 Task: In the  document Denalipark.txt Share this file with 'softage.10@softage.net' Check 'Vision History' View the  non- printing characters
Action: Mouse moved to (577, 312)
Screenshot: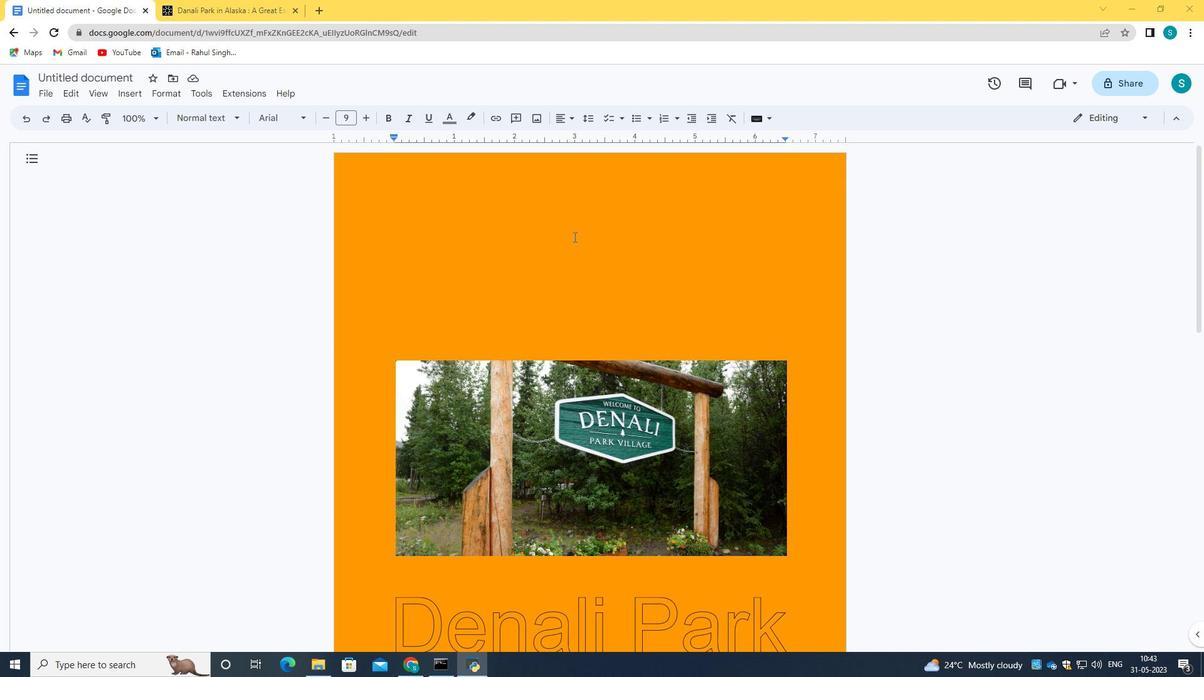 
Action: Mouse scrolled (577, 311) with delta (0, 0)
Screenshot: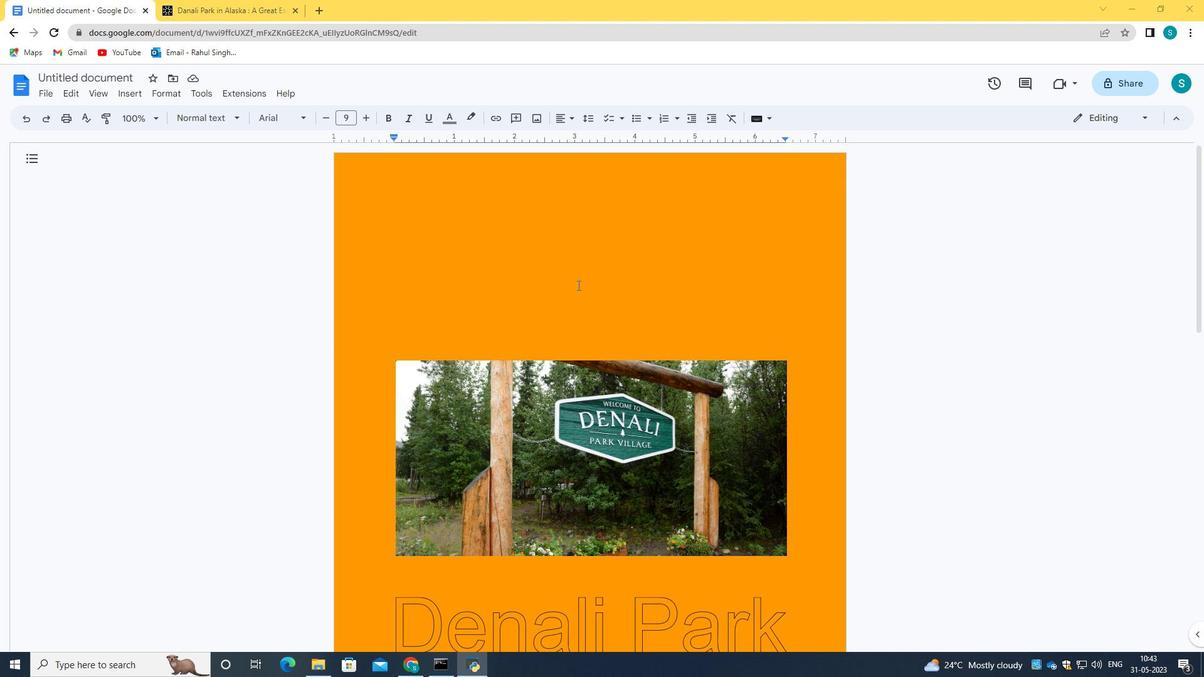 
Action: Mouse moved to (577, 312)
Screenshot: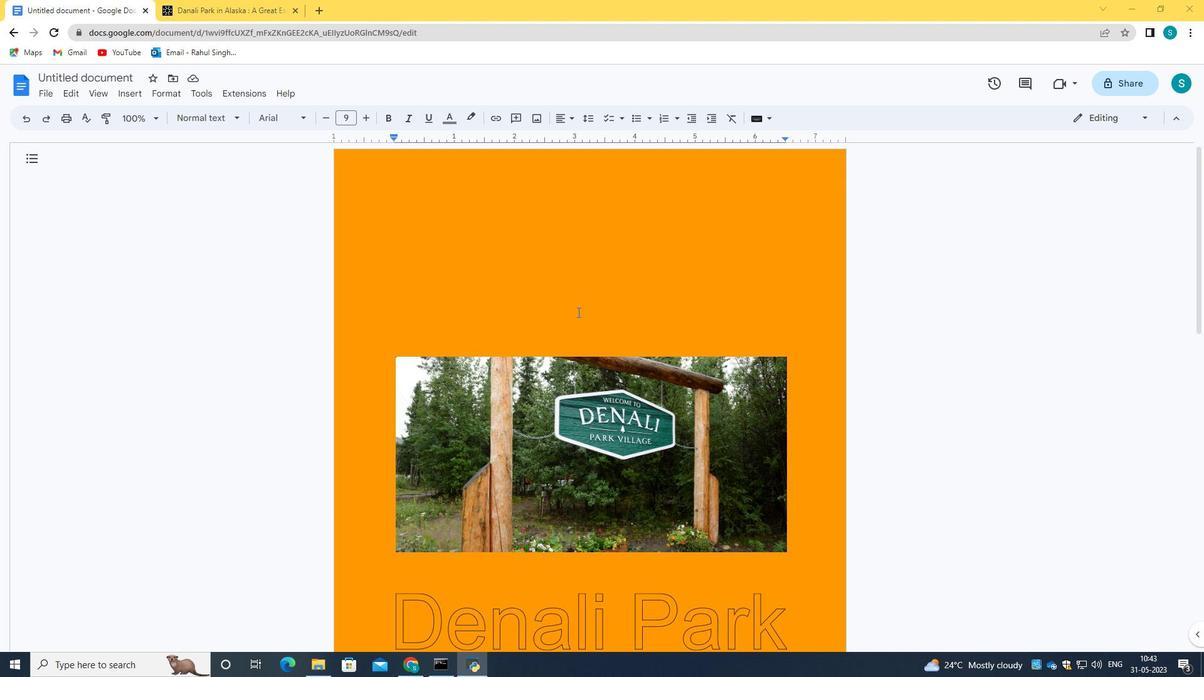 
Action: Mouse scrolled (577, 311) with delta (0, 0)
Screenshot: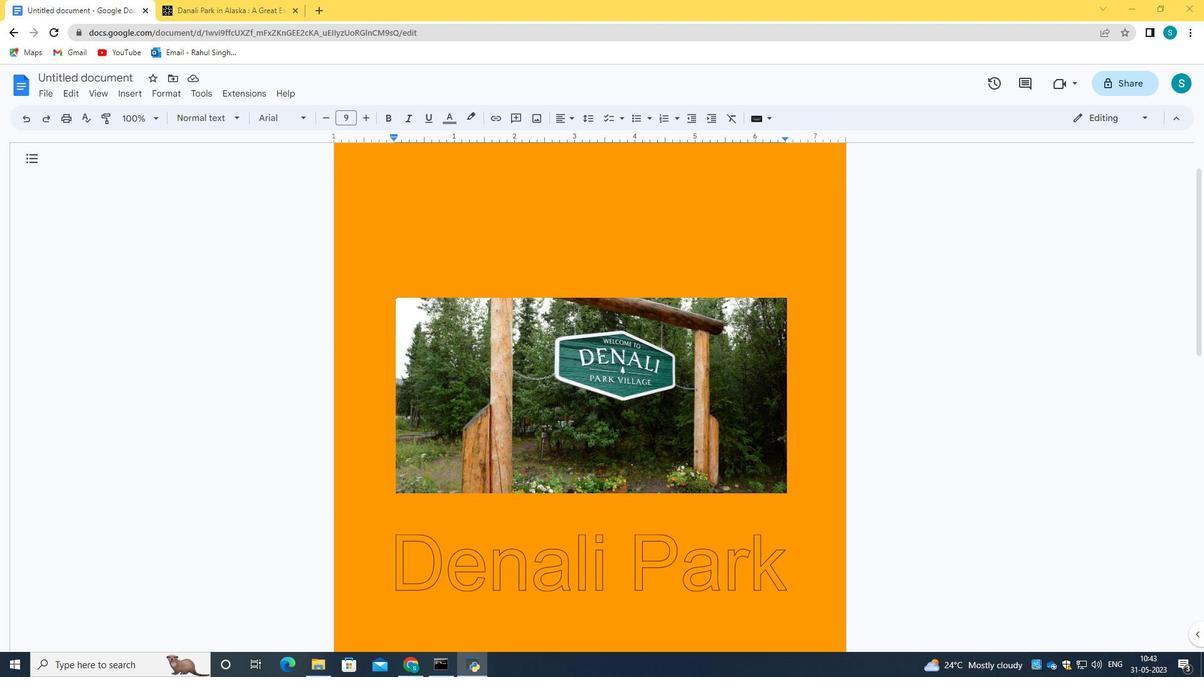 
Action: Mouse scrolled (577, 311) with delta (0, 0)
Screenshot: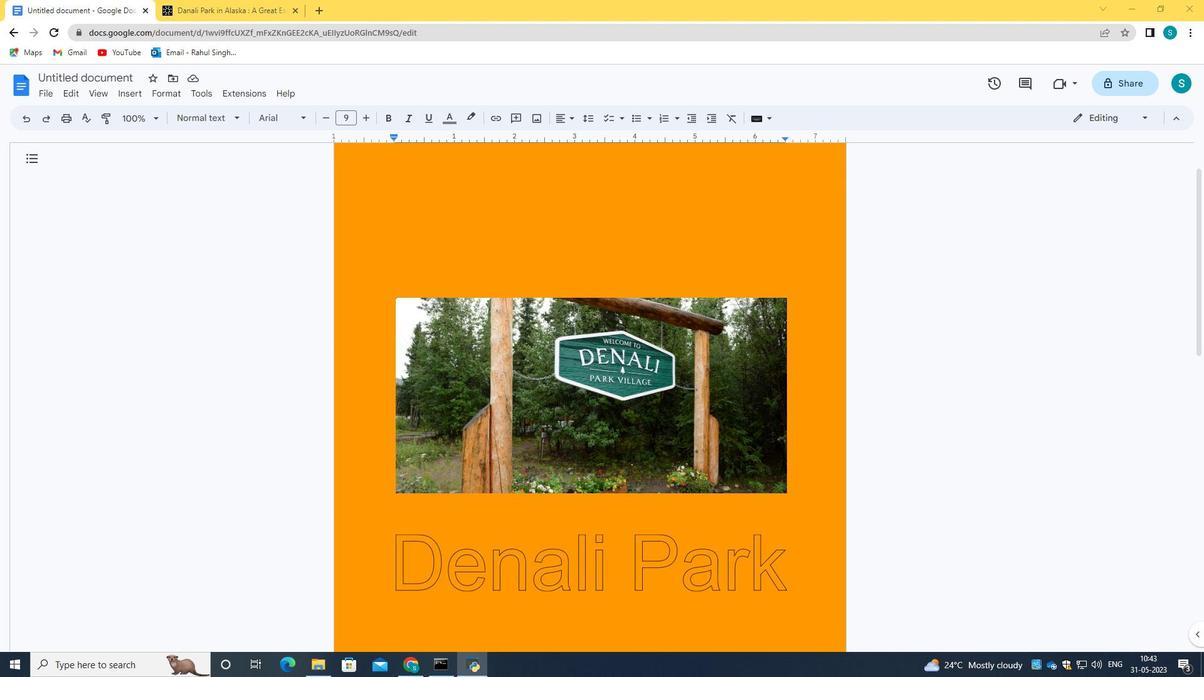 
Action: Mouse scrolled (577, 311) with delta (0, 0)
Screenshot: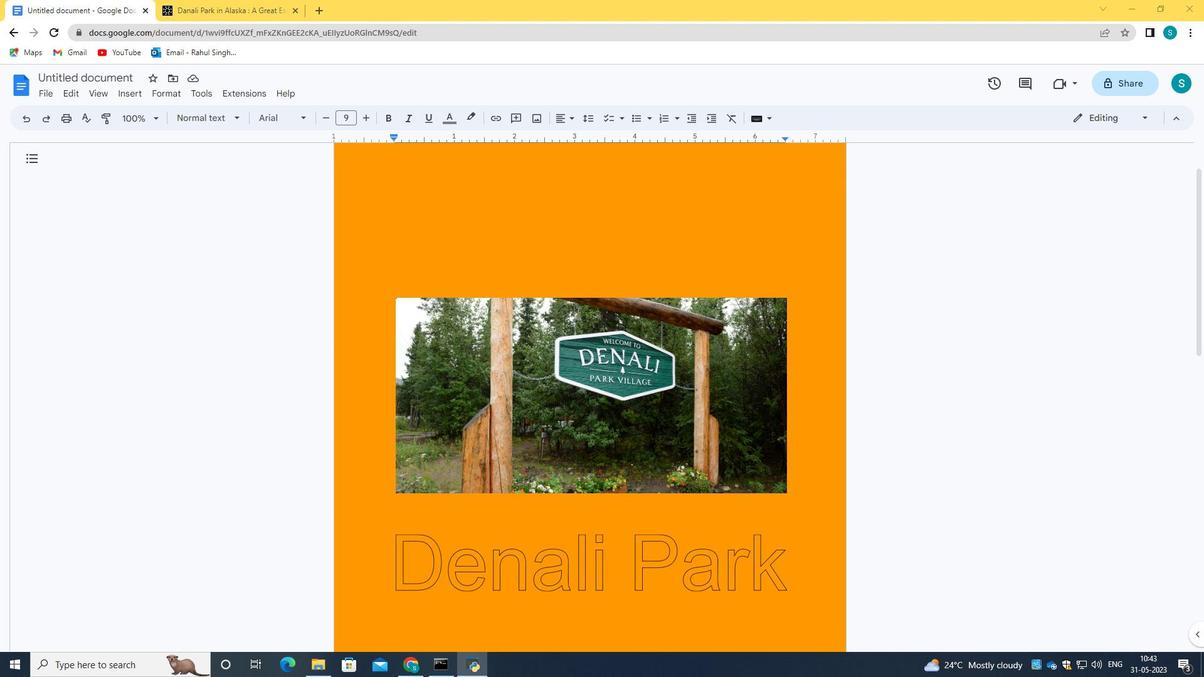 
Action: Mouse scrolled (577, 311) with delta (0, 0)
Screenshot: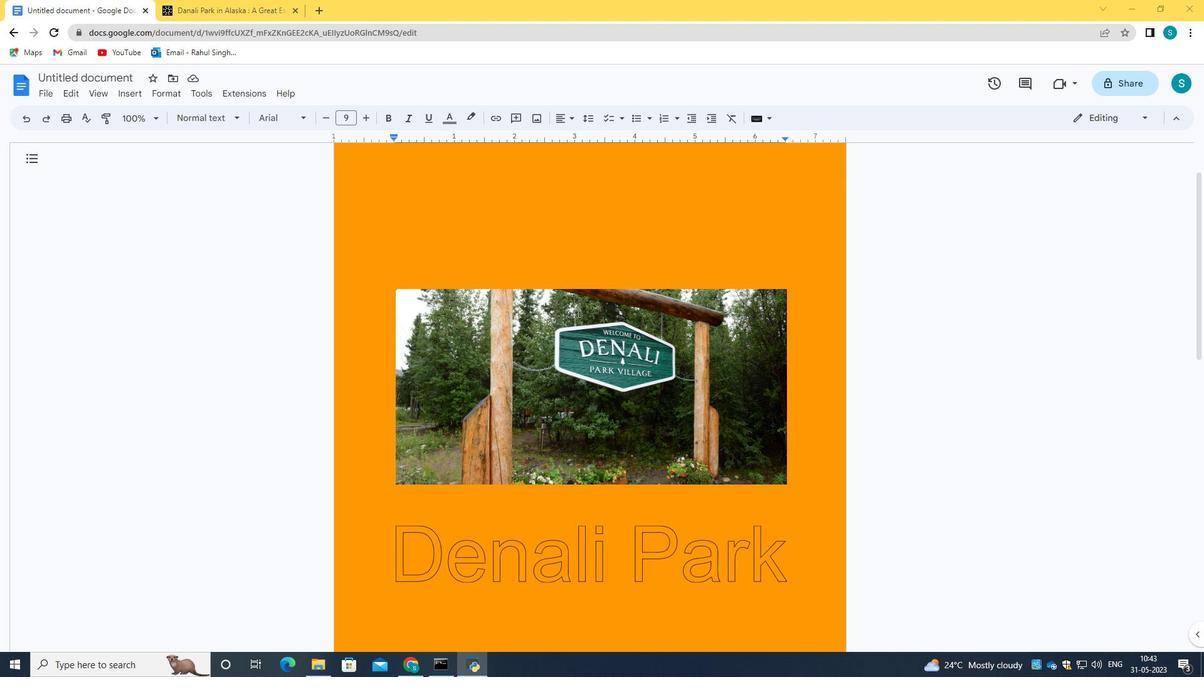 
Action: Mouse scrolled (577, 311) with delta (0, 0)
Screenshot: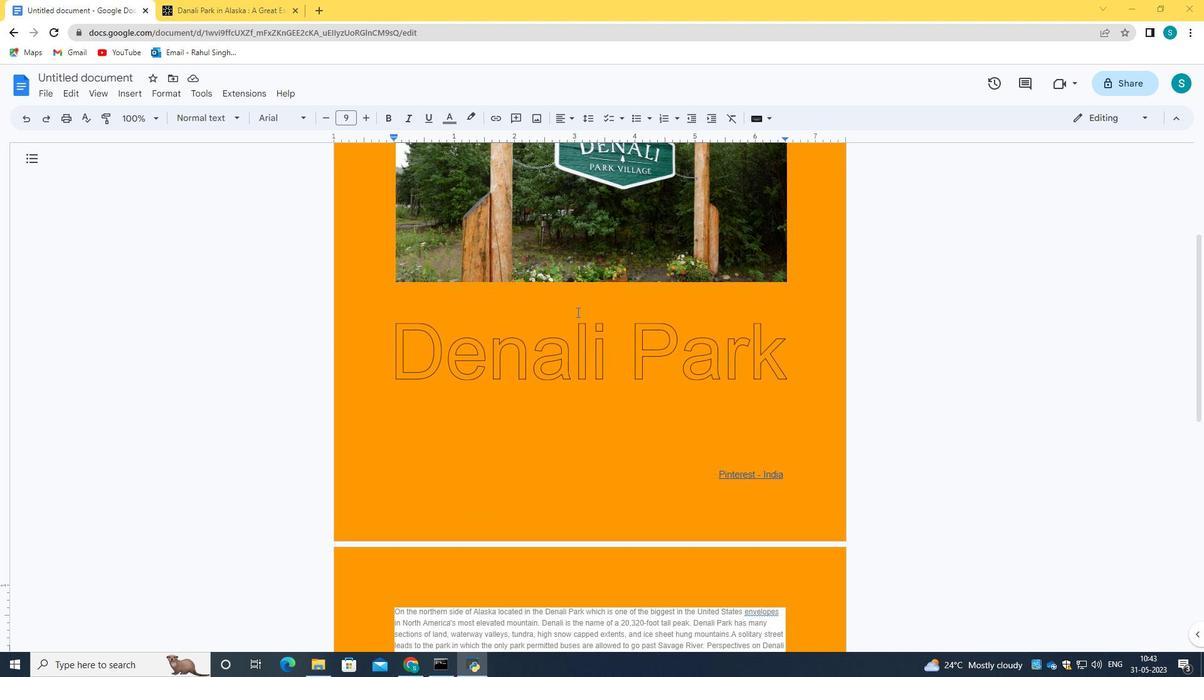 
Action: Mouse scrolled (577, 311) with delta (0, 0)
Screenshot: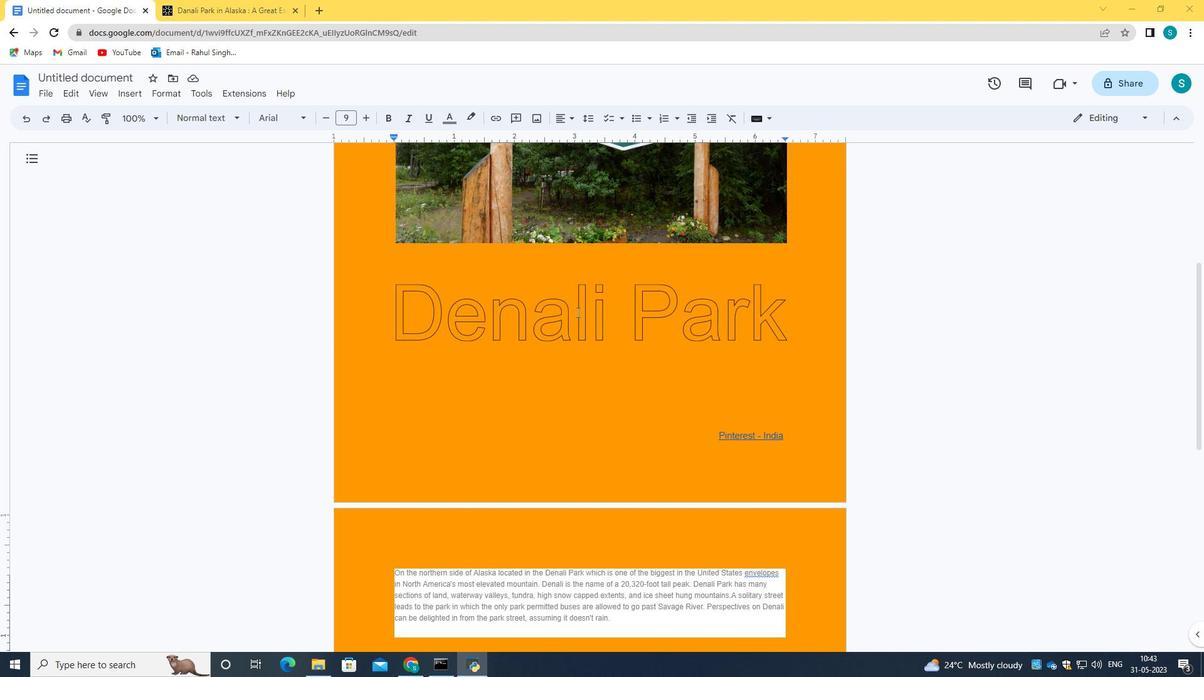 
Action: Mouse moved to (574, 312)
Screenshot: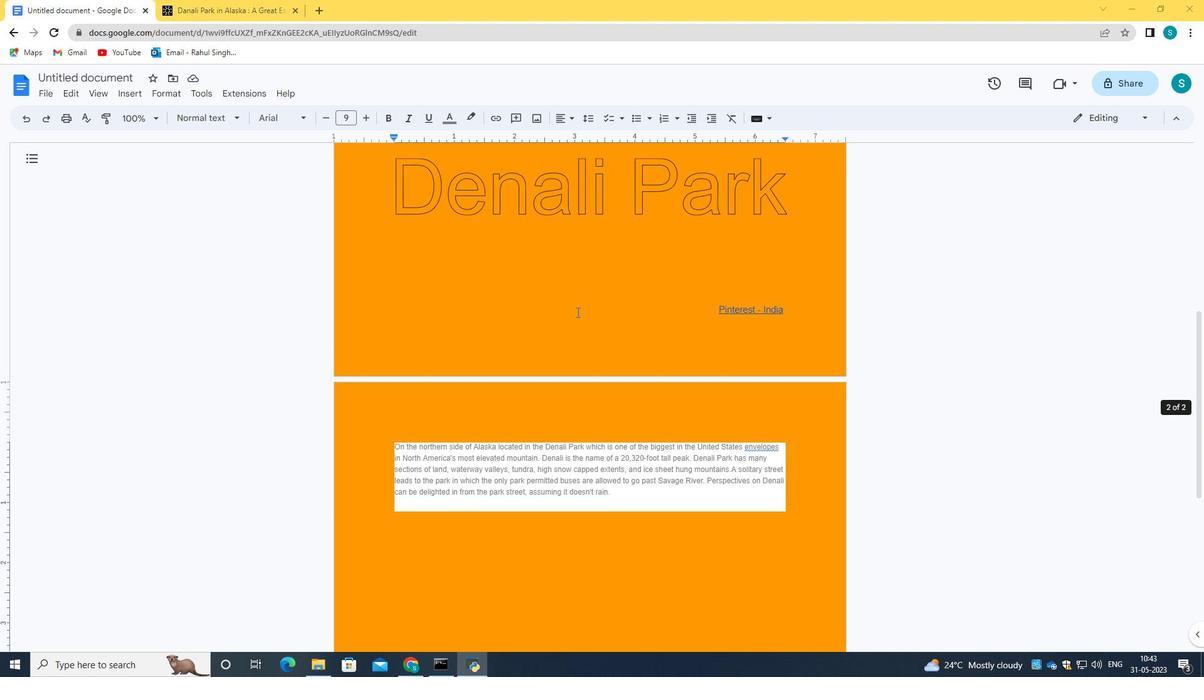 
Action: Mouse scrolled (574, 312) with delta (0, 0)
Screenshot: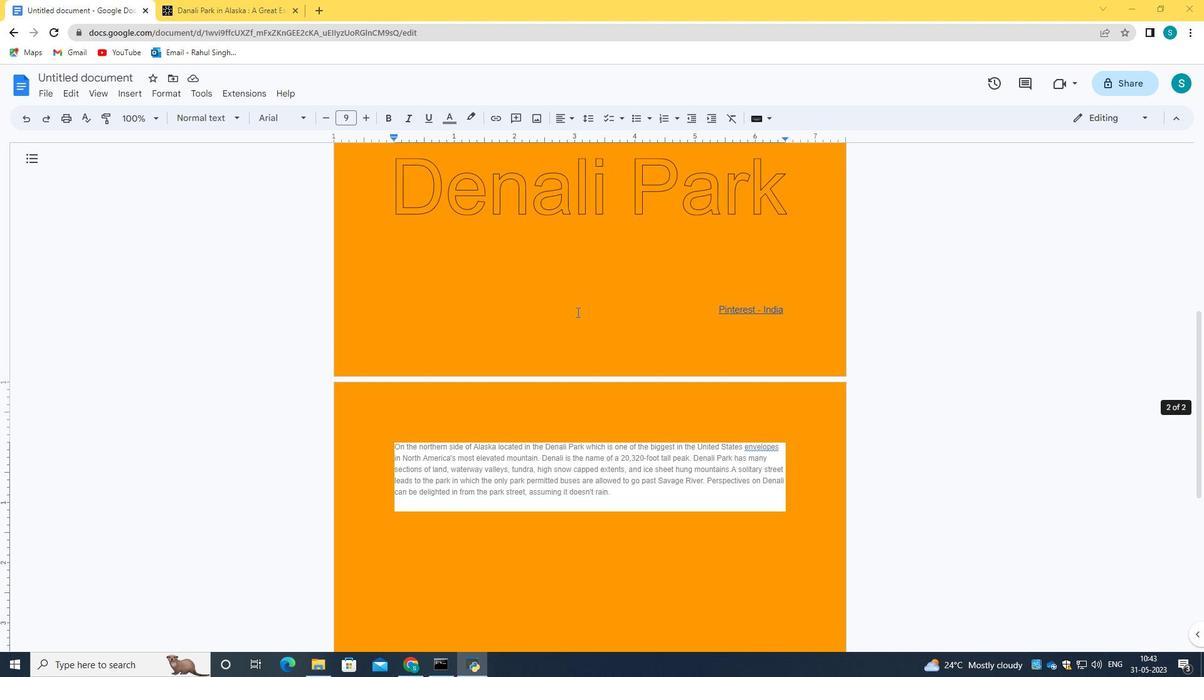 
Action: Mouse scrolled (574, 312) with delta (0, 0)
Screenshot: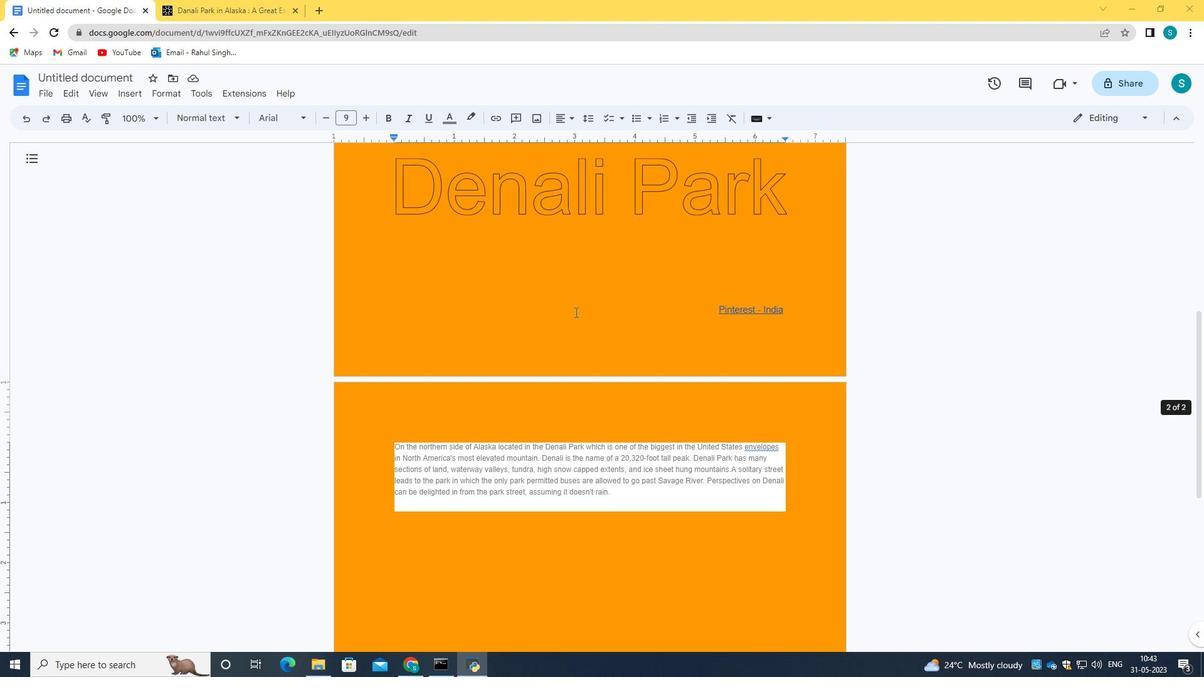 
Action: Mouse scrolled (574, 312) with delta (0, 0)
Screenshot: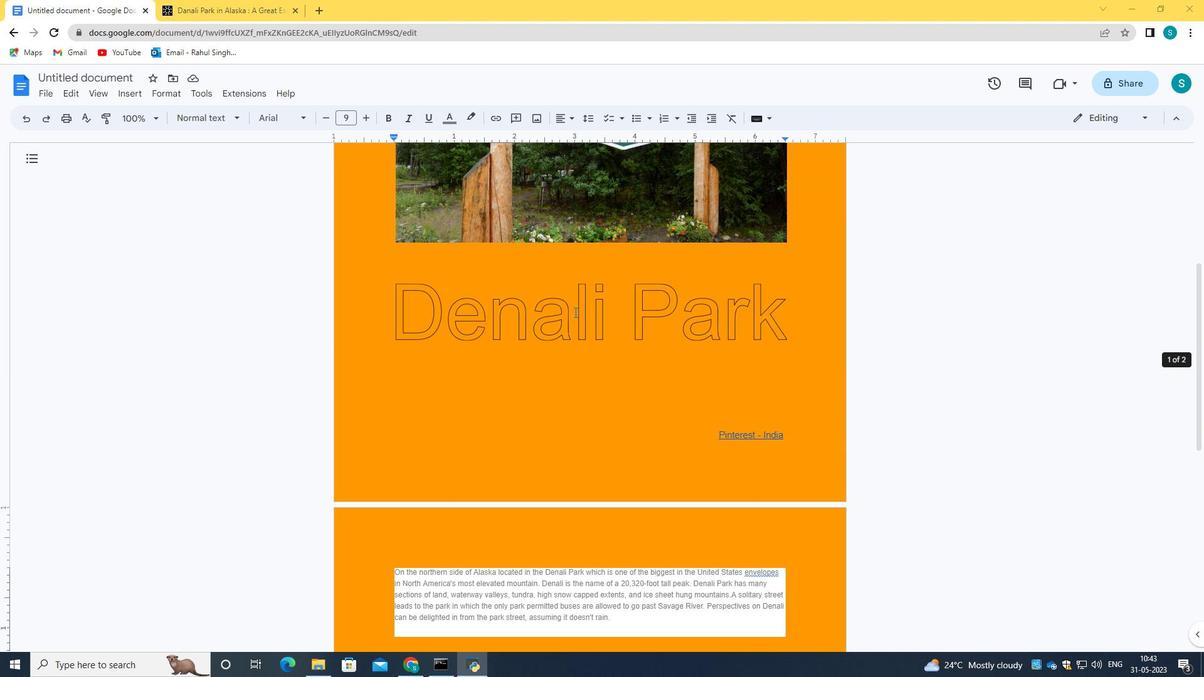 
Action: Mouse scrolled (574, 312) with delta (0, 0)
Screenshot: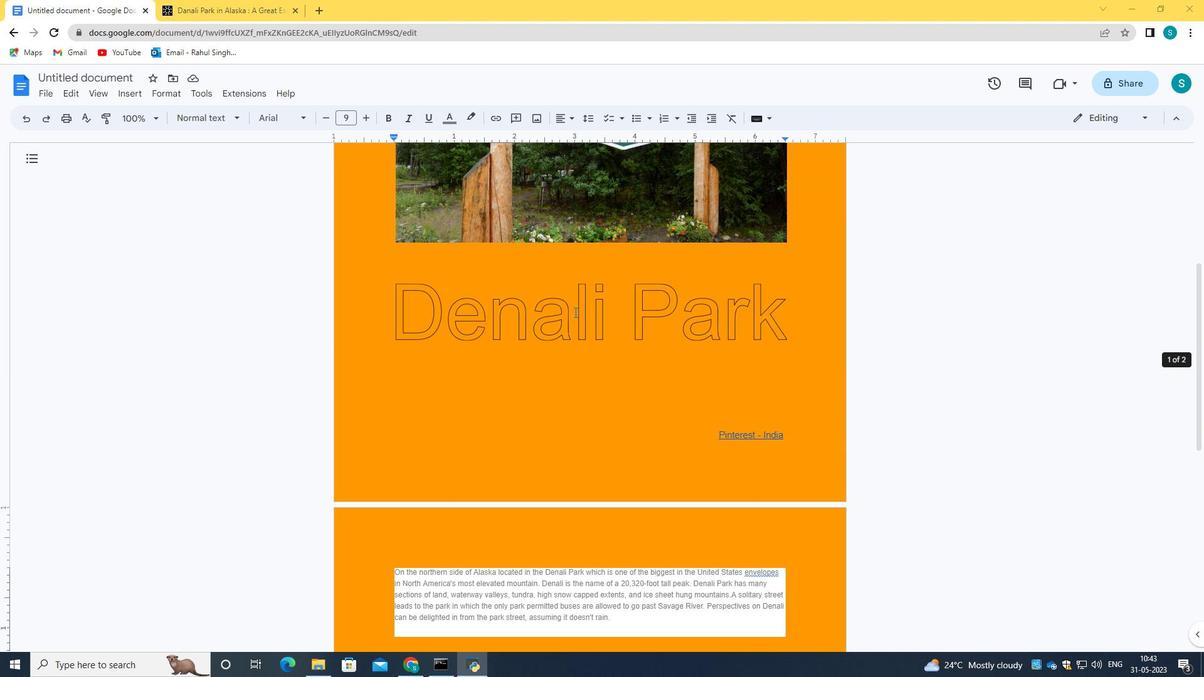 
Action: Mouse scrolled (574, 311) with delta (0, 0)
Screenshot: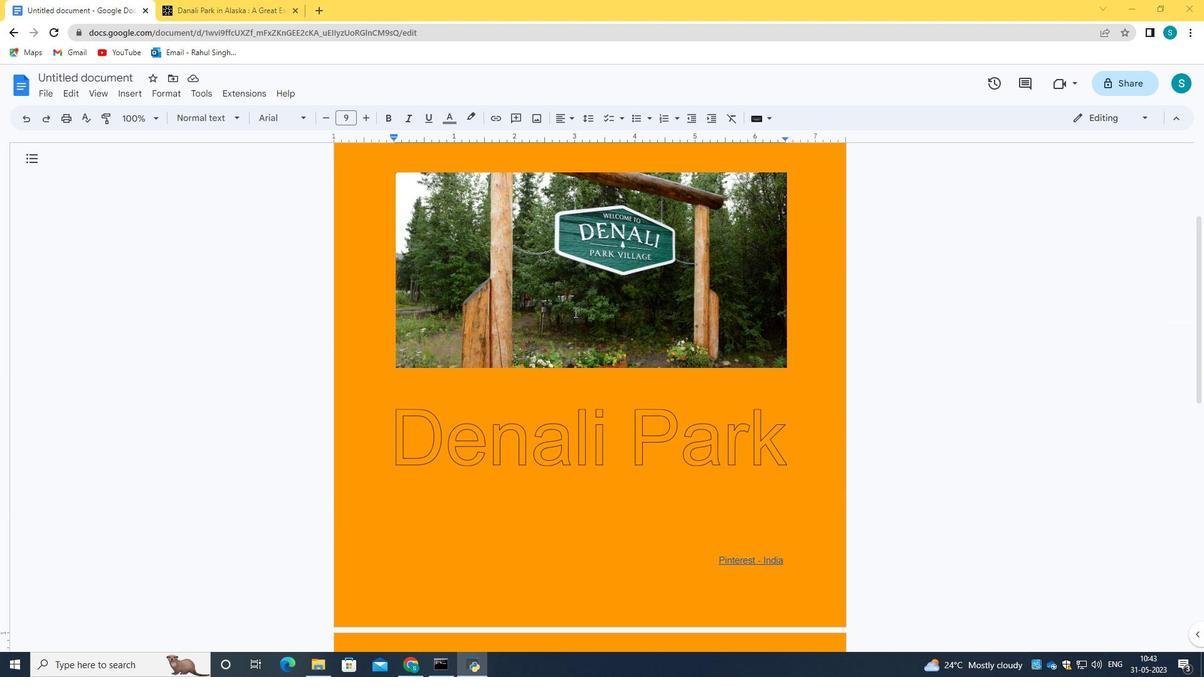 
Action: Mouse scrolled (574, 311) with delta (0, 0)
Screenshot: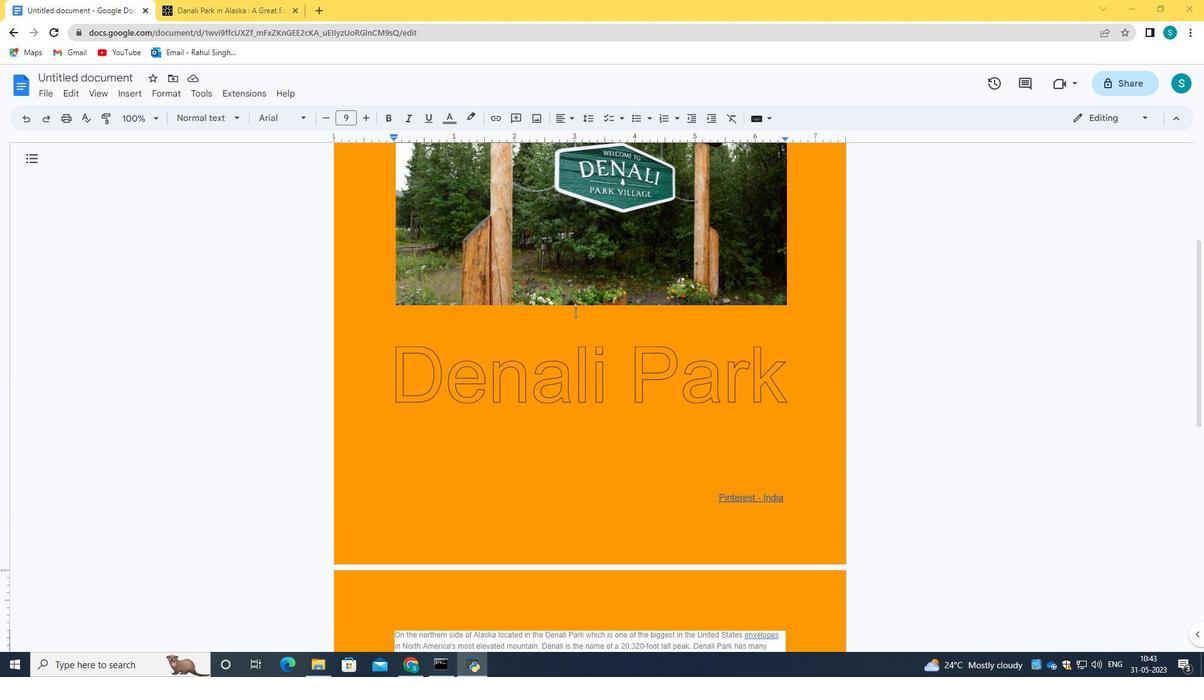 
Action: Mouse scrolled (574, 311) with delta (0, 0)
Screenshot: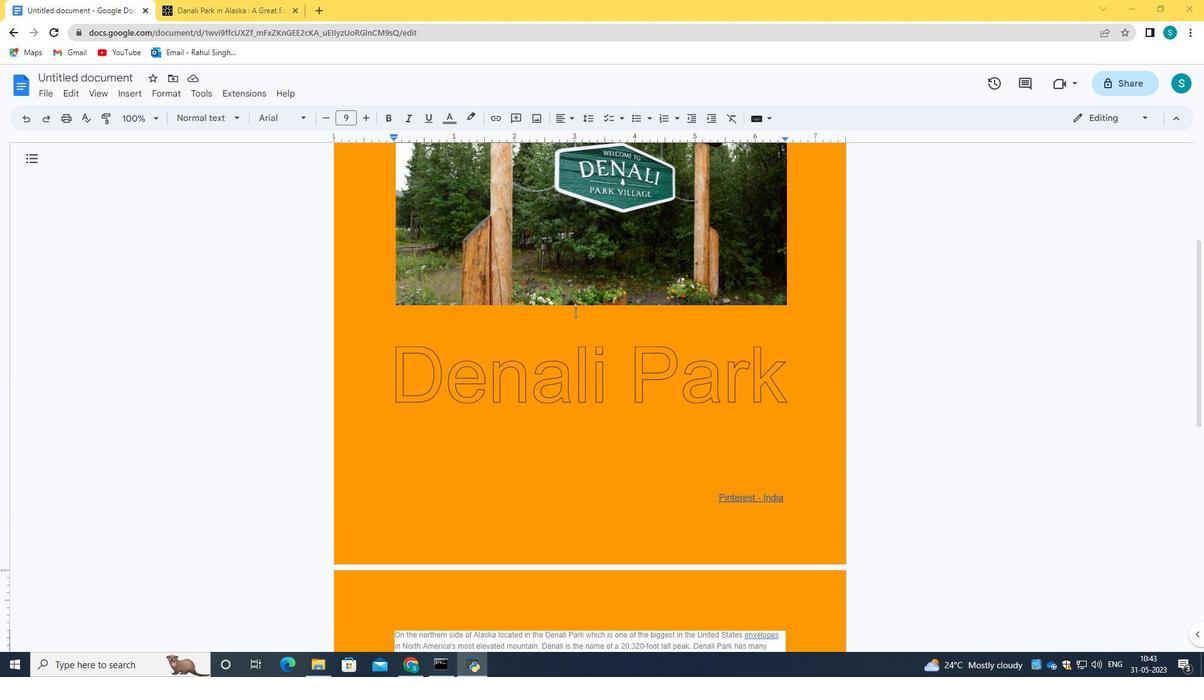 
Action: Mouse scrolled (574, 312) with delta (0, 0)
Screenshot: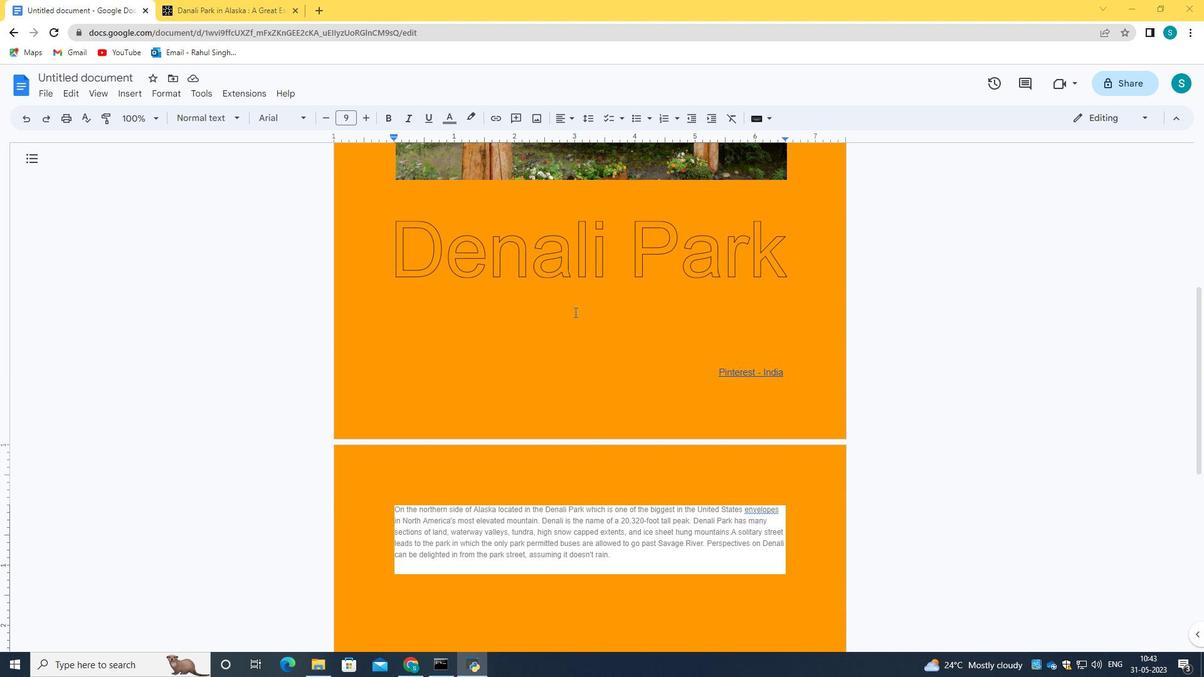 
Action: Mouse scrolled (574, 312) with delta (0, 0)
Screenshot: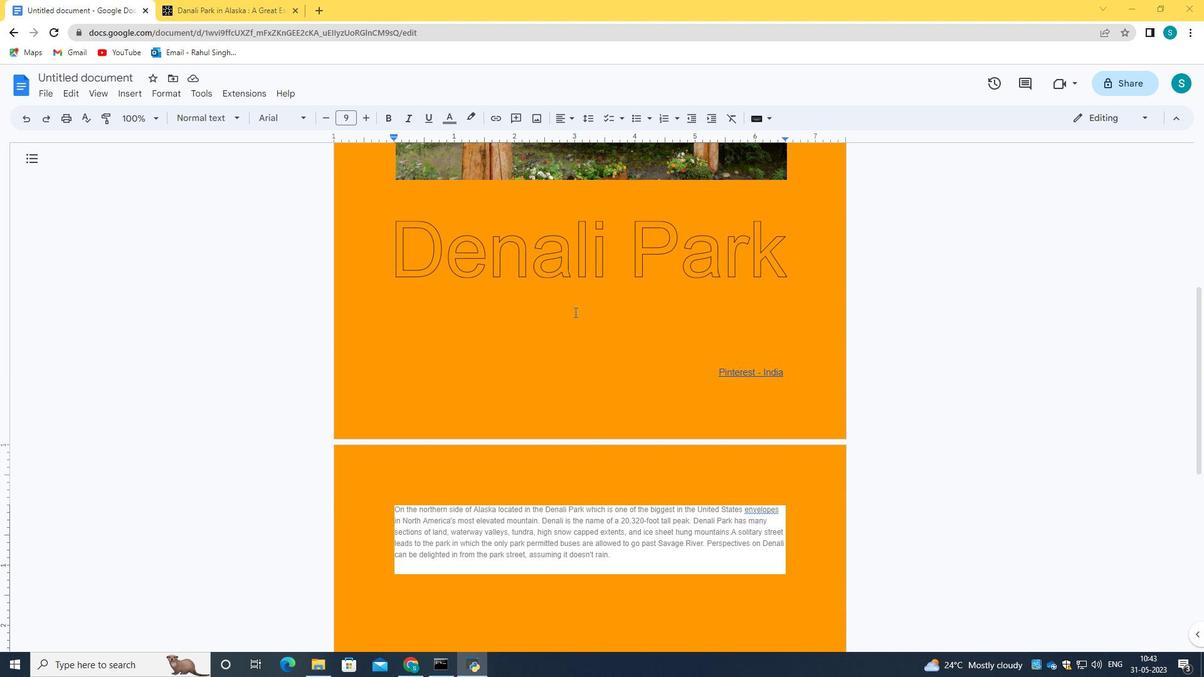 
Action: Mouse scrolled (574, 312) with delta (0, 0)
Screenshot: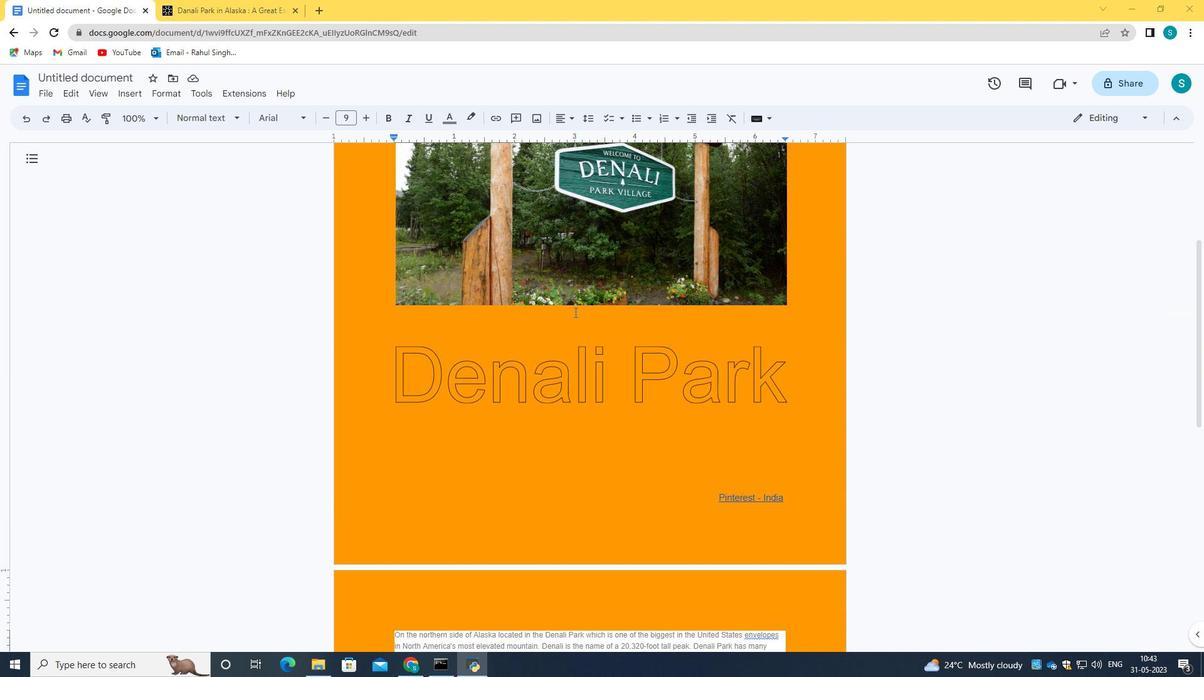 
Action: Mouse scrolled (574, 312) with delta (0, 0)
Screenshot: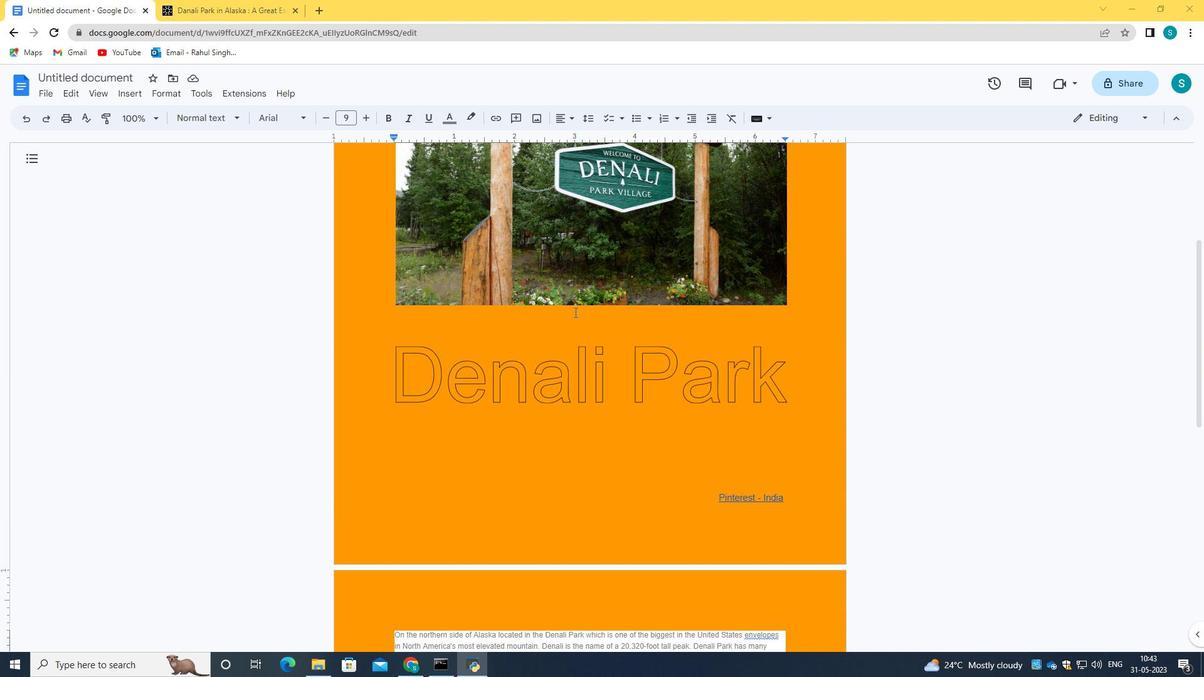 
Action: Mouse scrolled (574, 312) with delta (0, 0)
Screenshot: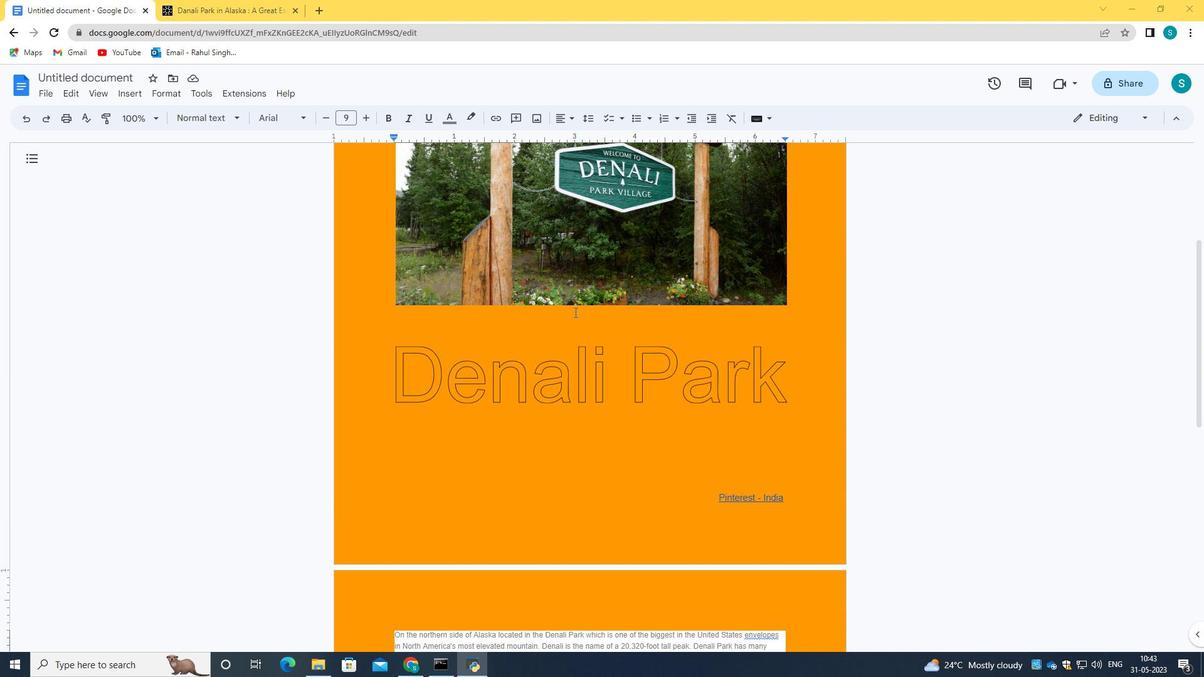 
Action: Mouse scrolled (574, 312) with delta (0, 0)
Screenshot: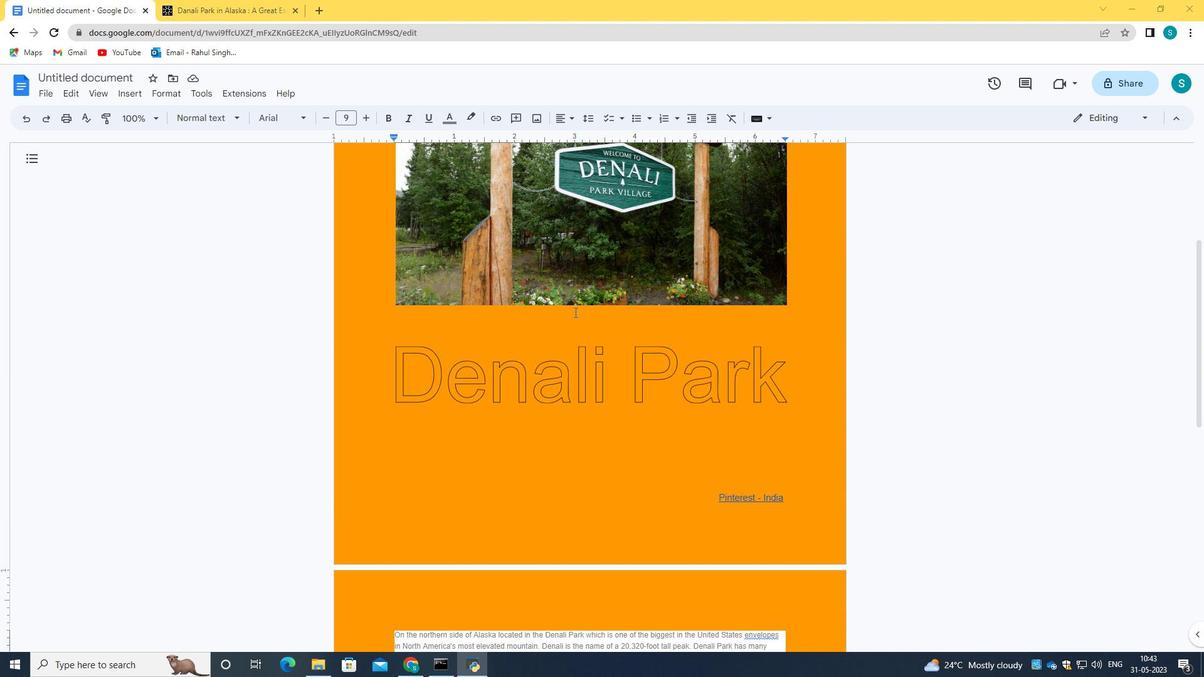
Action: Mouse scrolled (574, 312) with delta (0, 0)
Screenshot: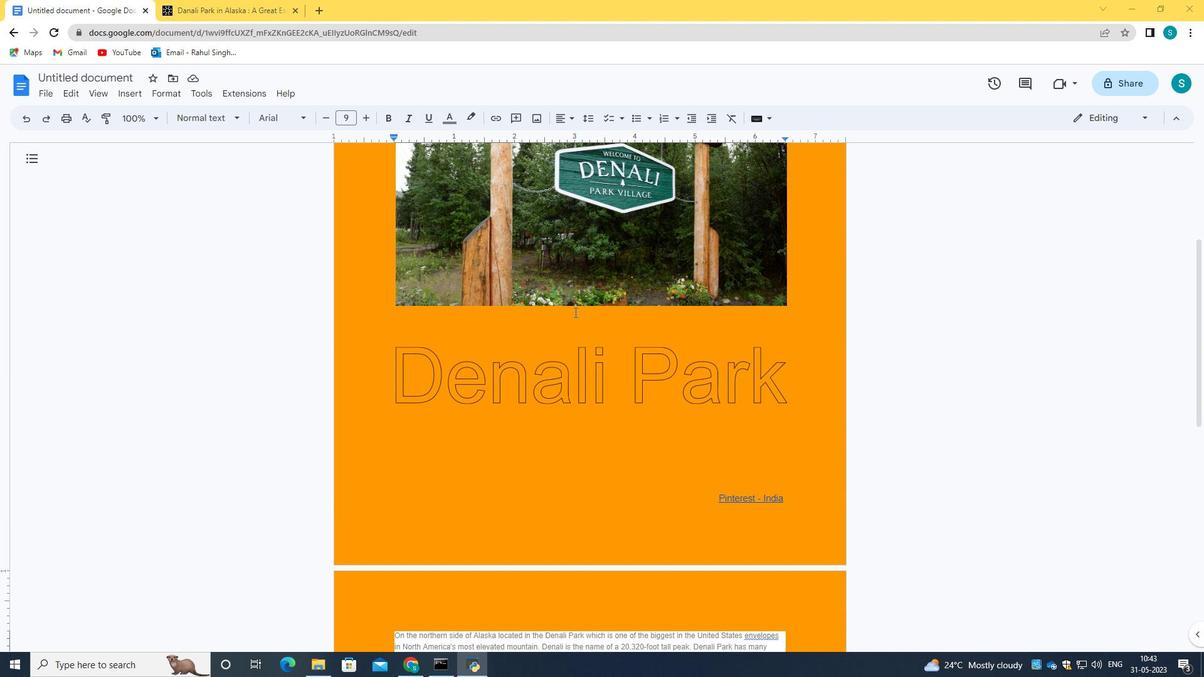 
Action: Mouse moved to (45, 94)
Screenshot: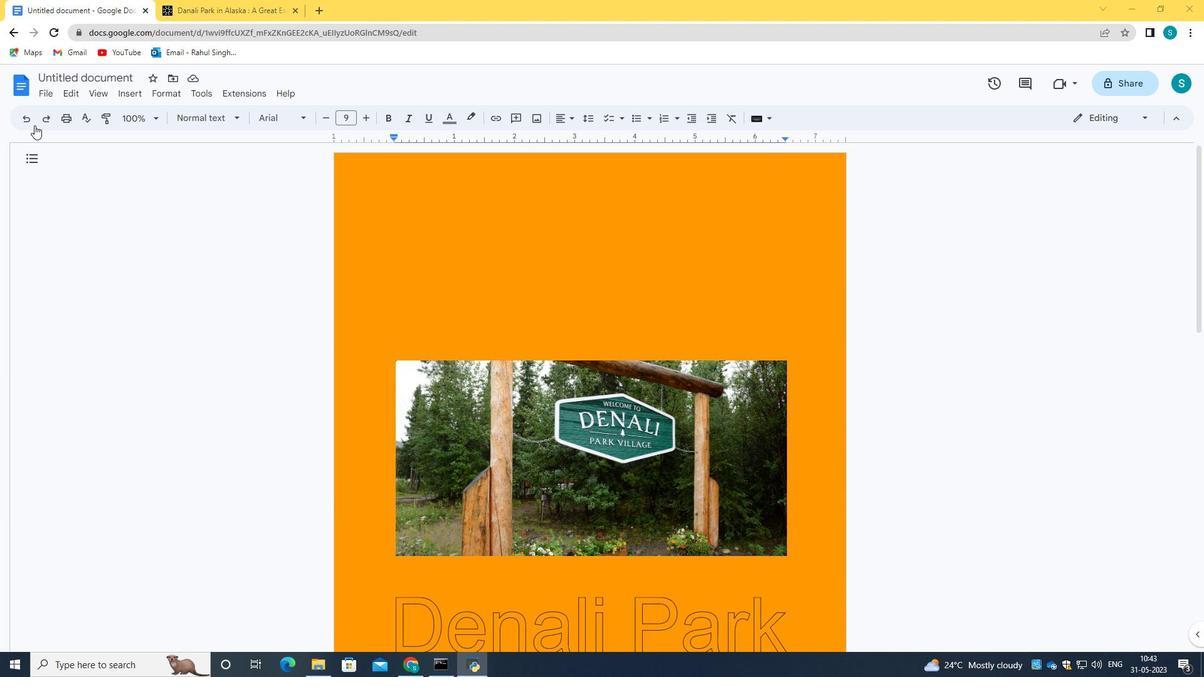 
Action: Mouse pressed left at (45, 94)
Screenshot: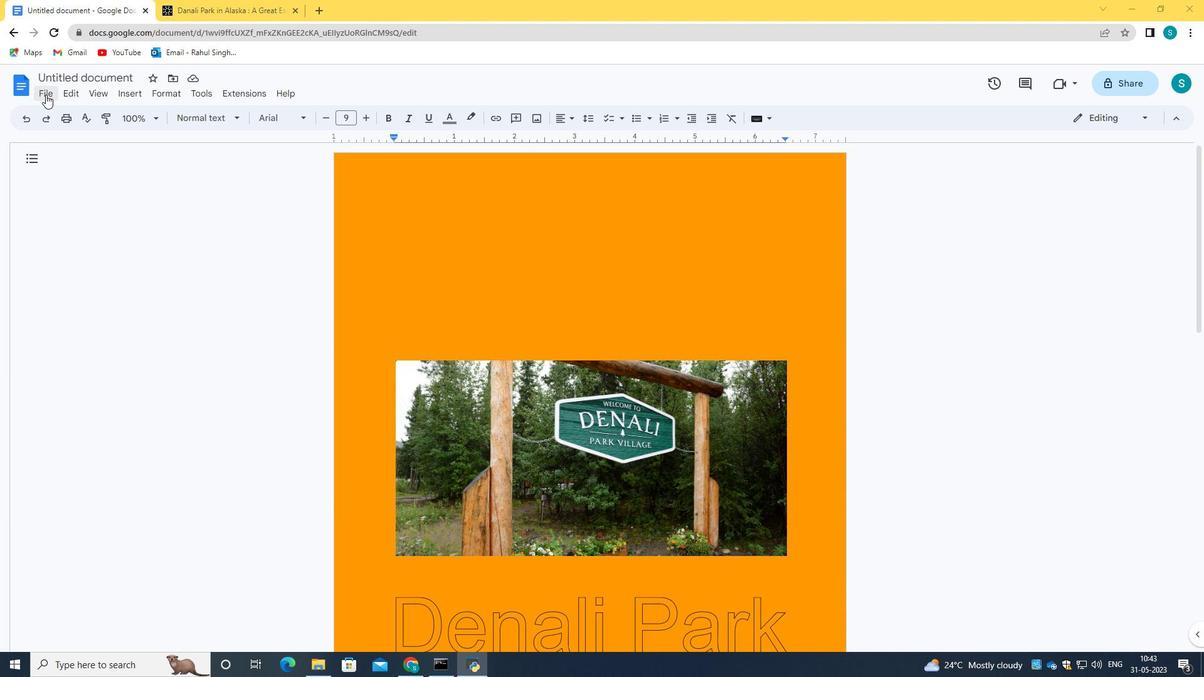 
Action: Mouse moved to (99, 185)
Screenshot: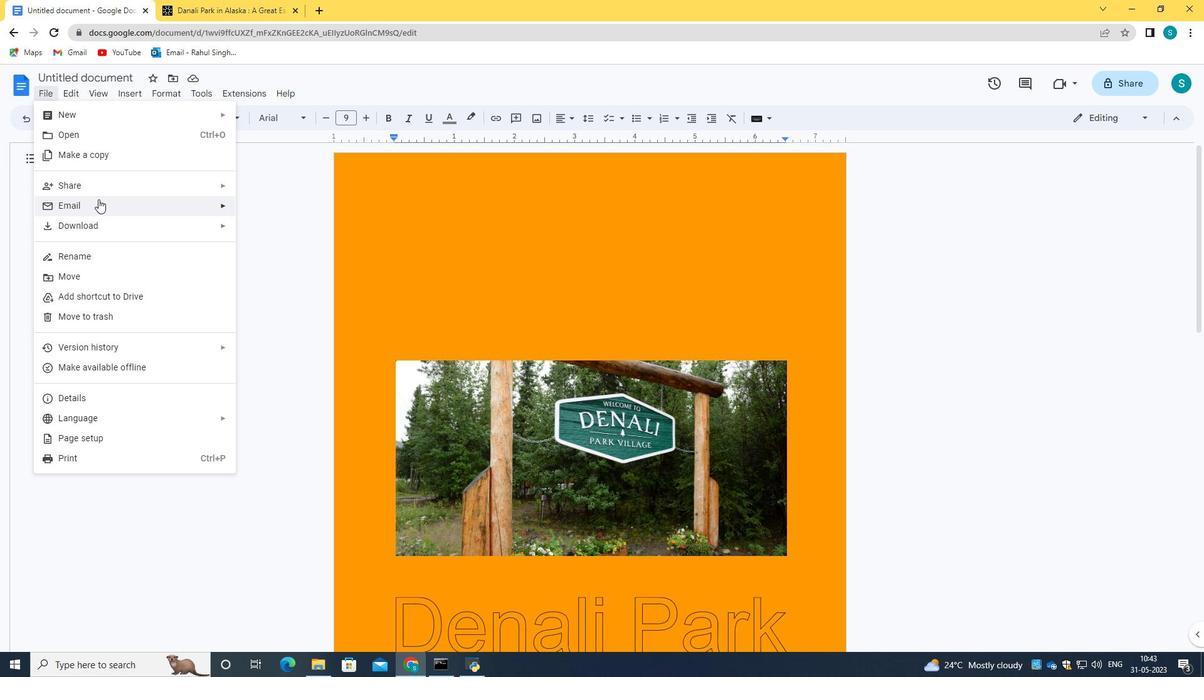 
Action: Mouse pressed left at (99, 185)
Screenshot: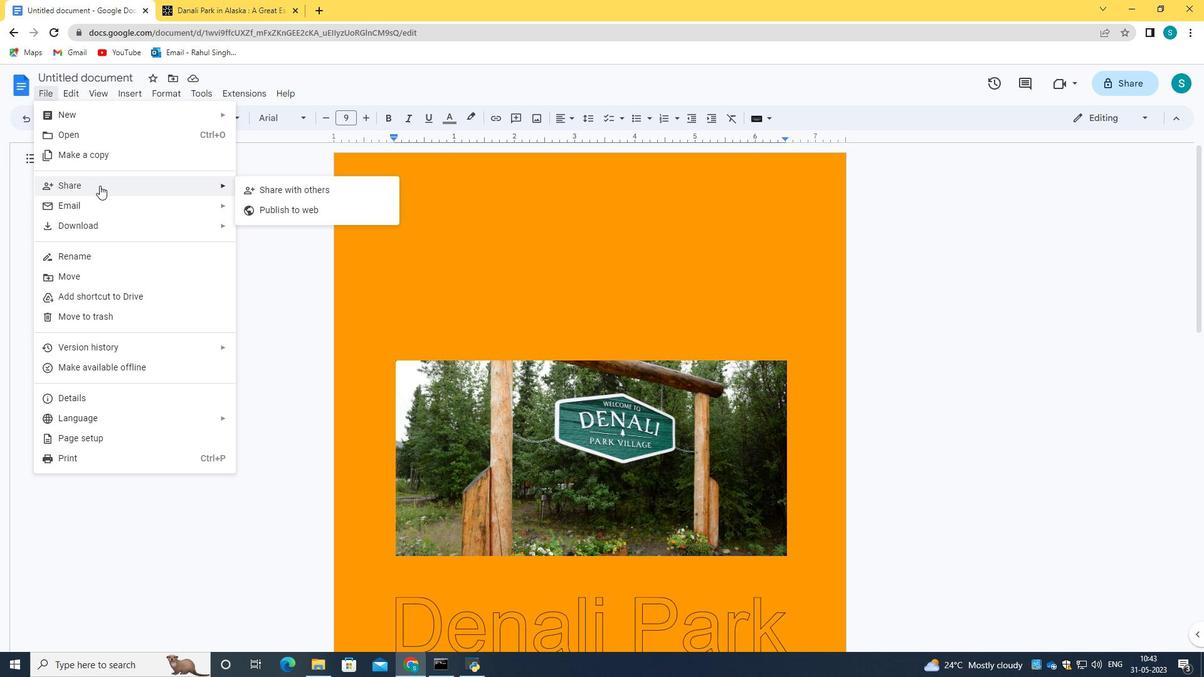 
Action: Mouse moved to (287, 186)
Screenshot: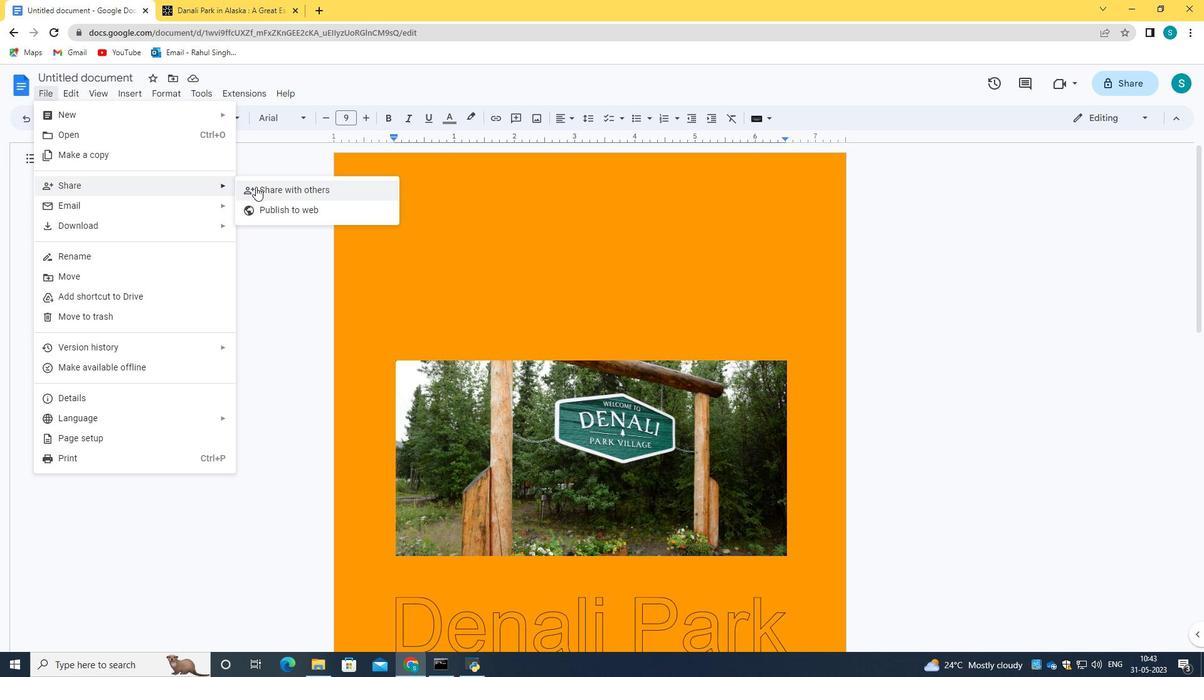 
Action: Mouse pressed left at (287, 186)
Screenshot: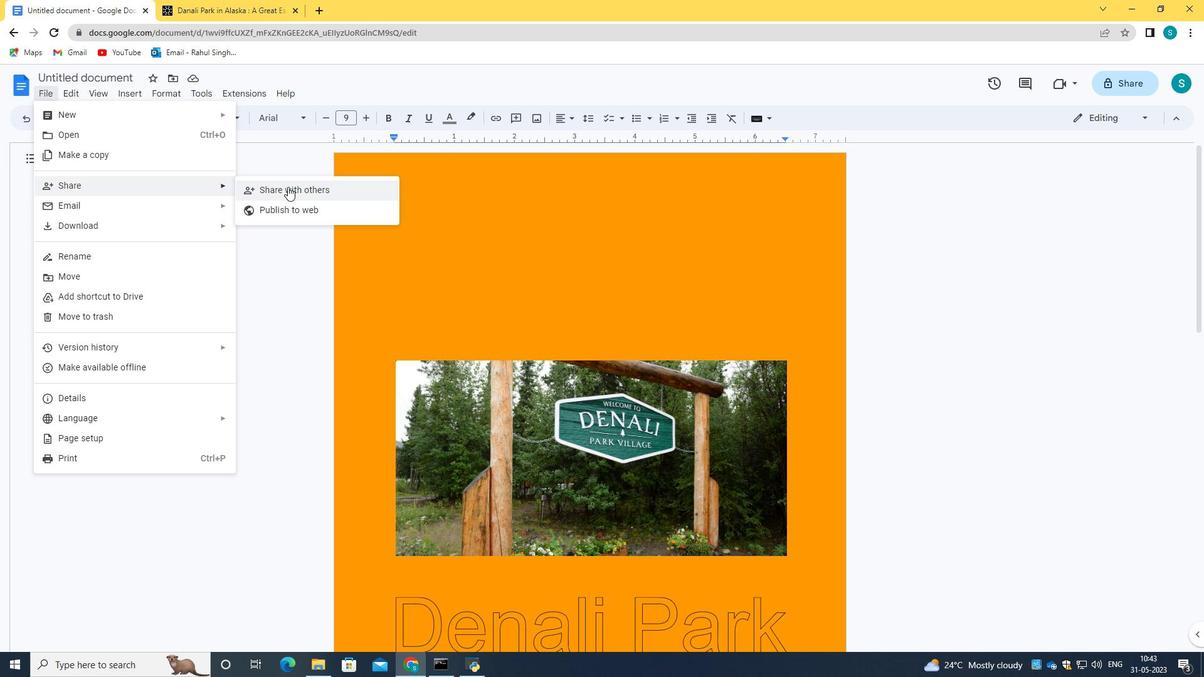 
Action: Mouse moved to (555, 349)
Screenshot: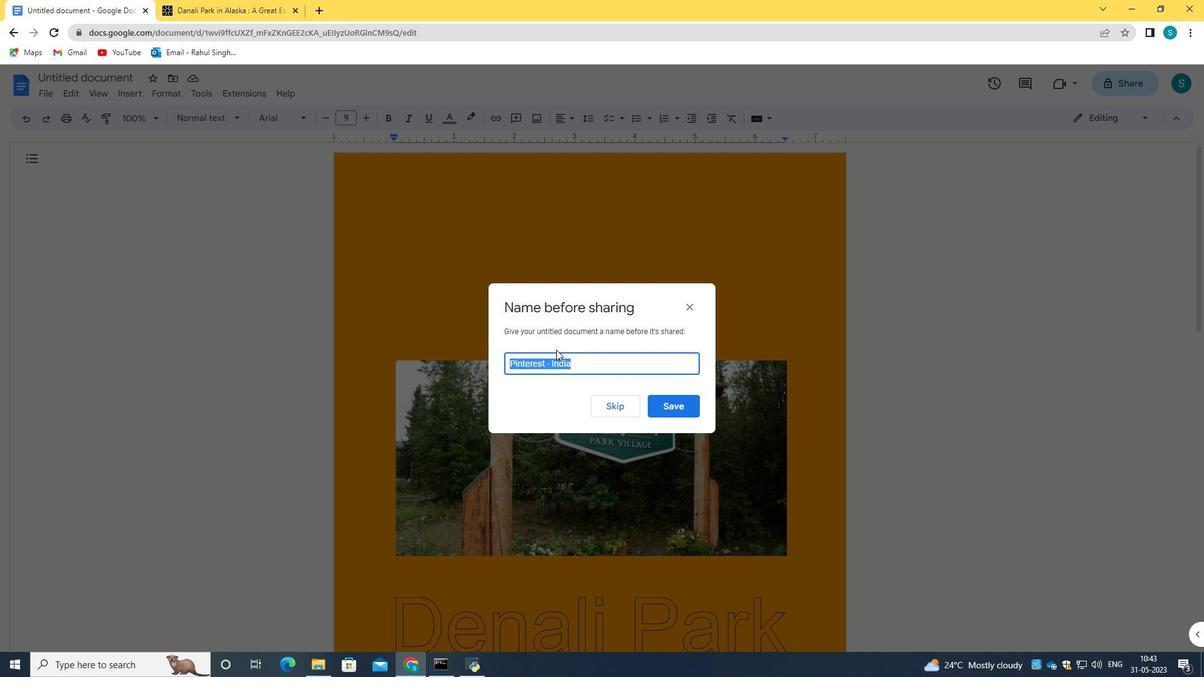 
Action: Key pressed softage.10<Key.shift>@softage.net
Screenshot: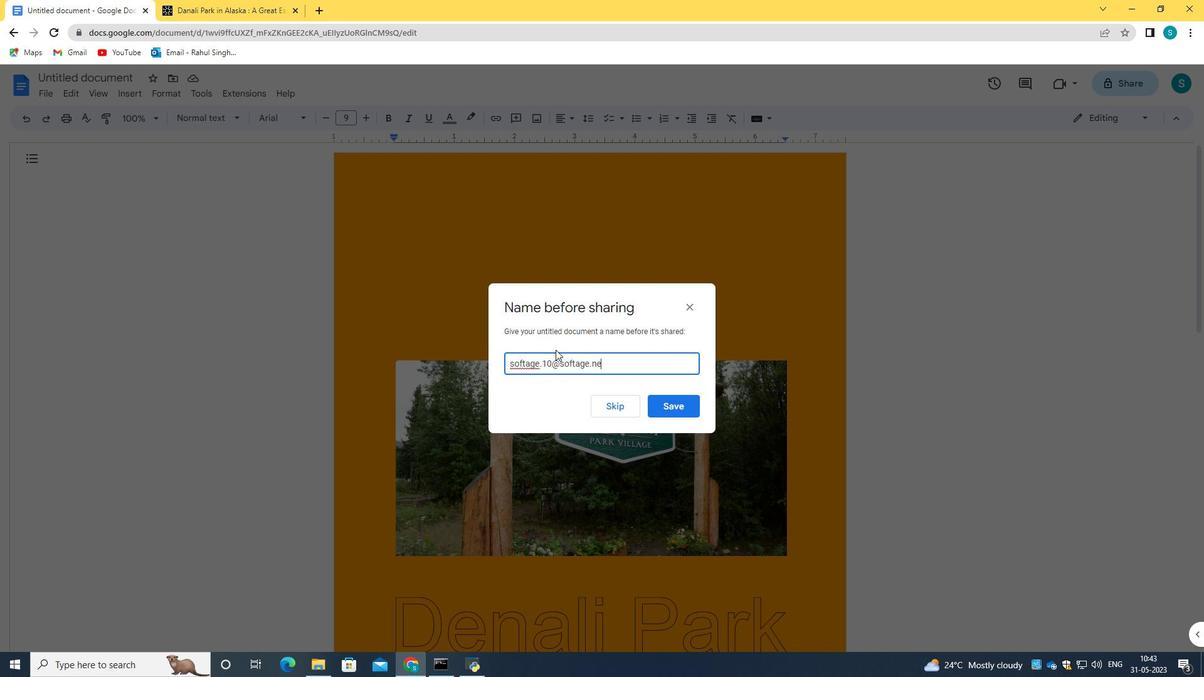 
Action: Mouse moved to (673, 406)
Screenshot: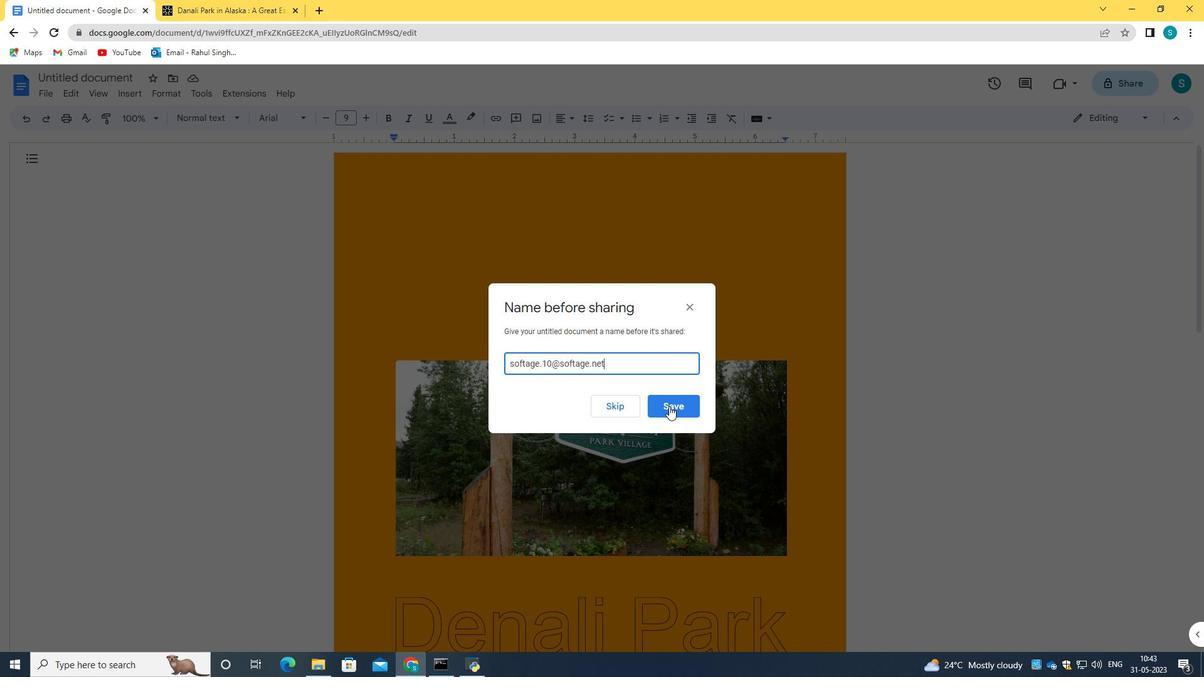 
Action: Mouse pressed left at (673, 406)
Screenshot: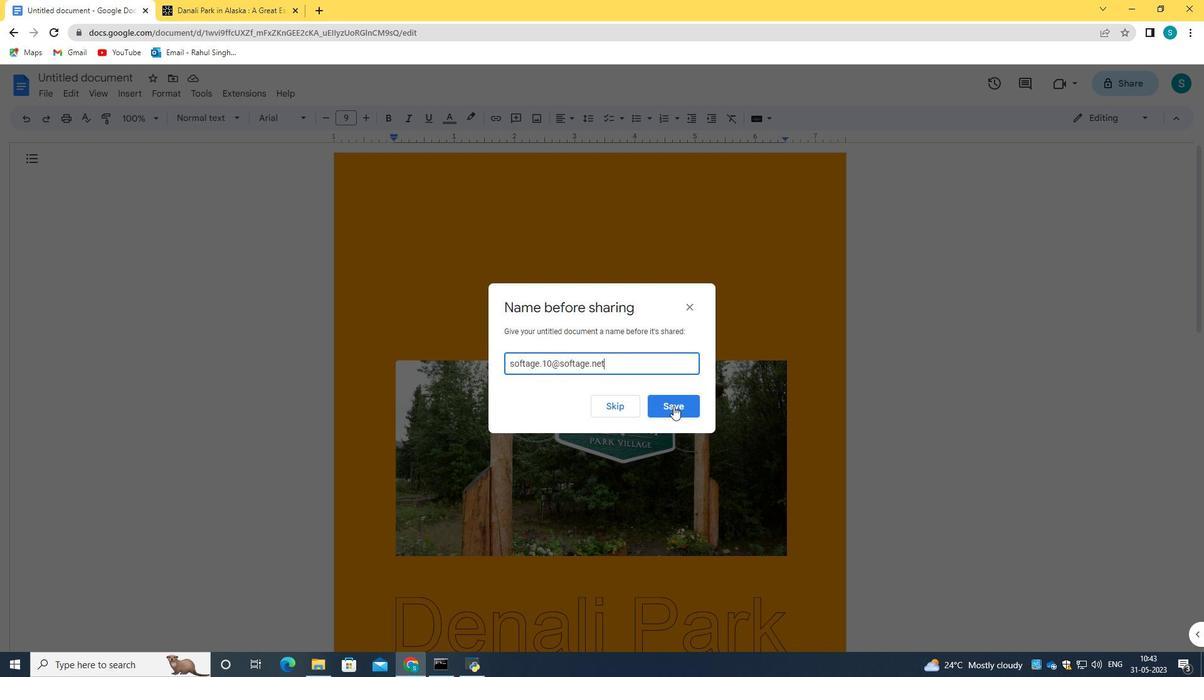 
Action: Mouse moved to (566, 373)
Screenshot: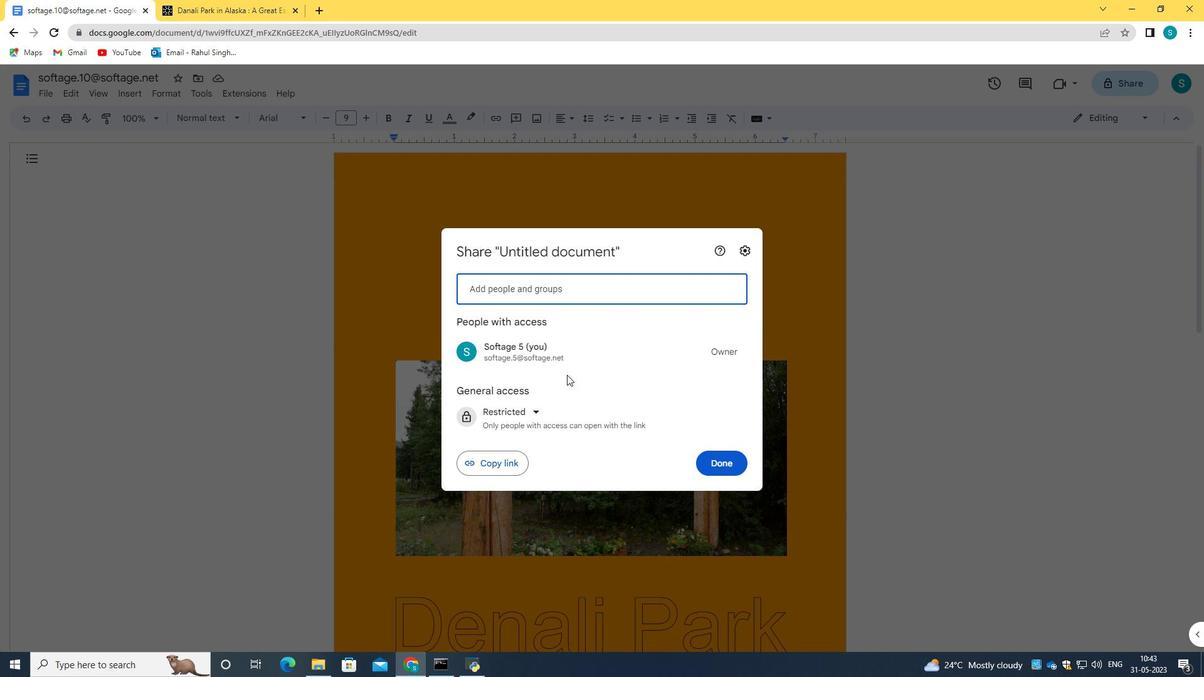 
Action: Mouse scrolled (566, 373) with delta (0, 0)
Screenshot: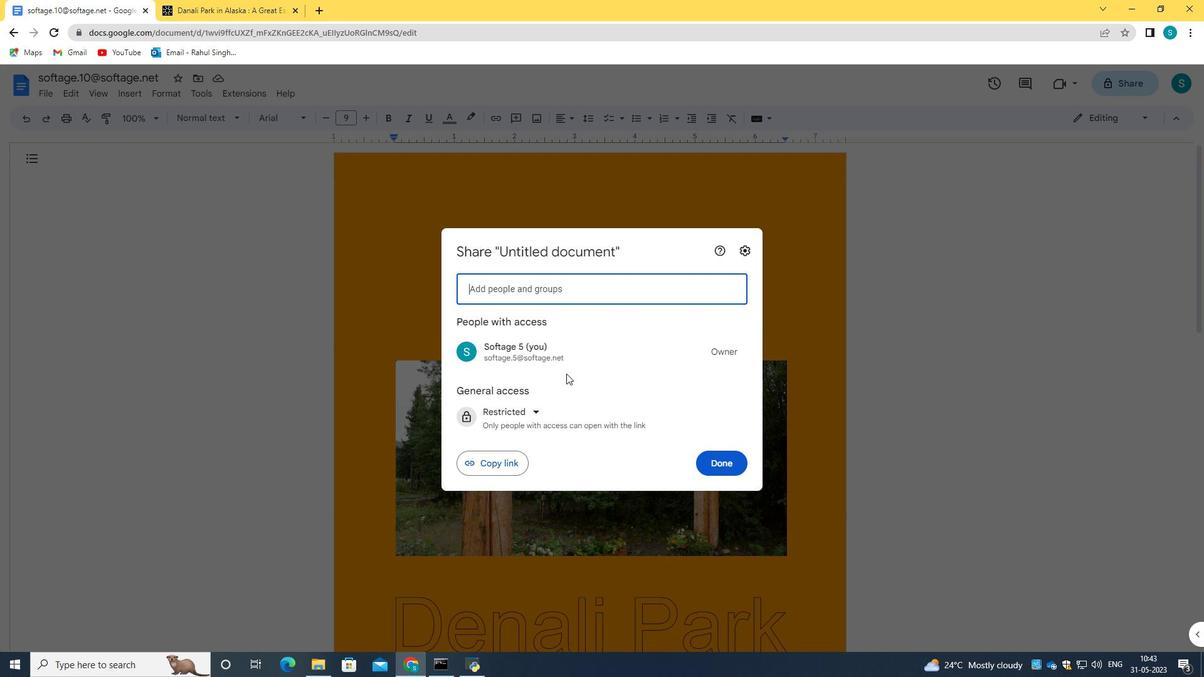 
Action: Mouse scrolled (566, 373) with delta (0, 0)
Screenshot: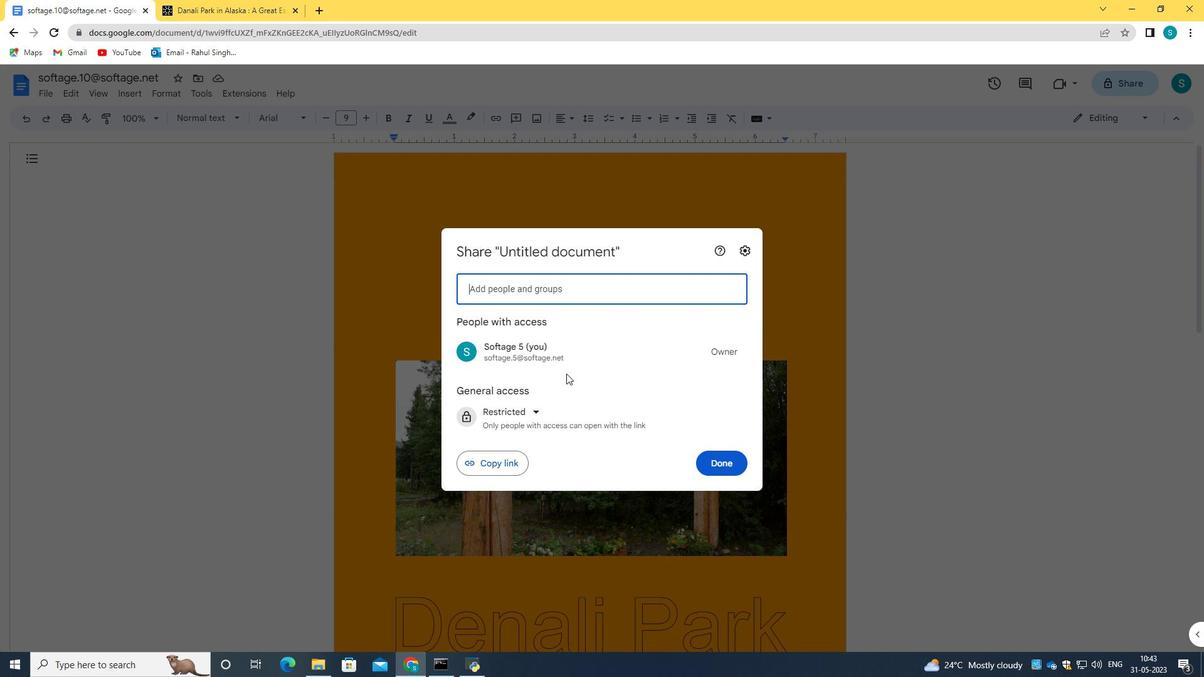 
Action: Mouse scrolled (566, 373) with delta (0, 0)
Screenshot: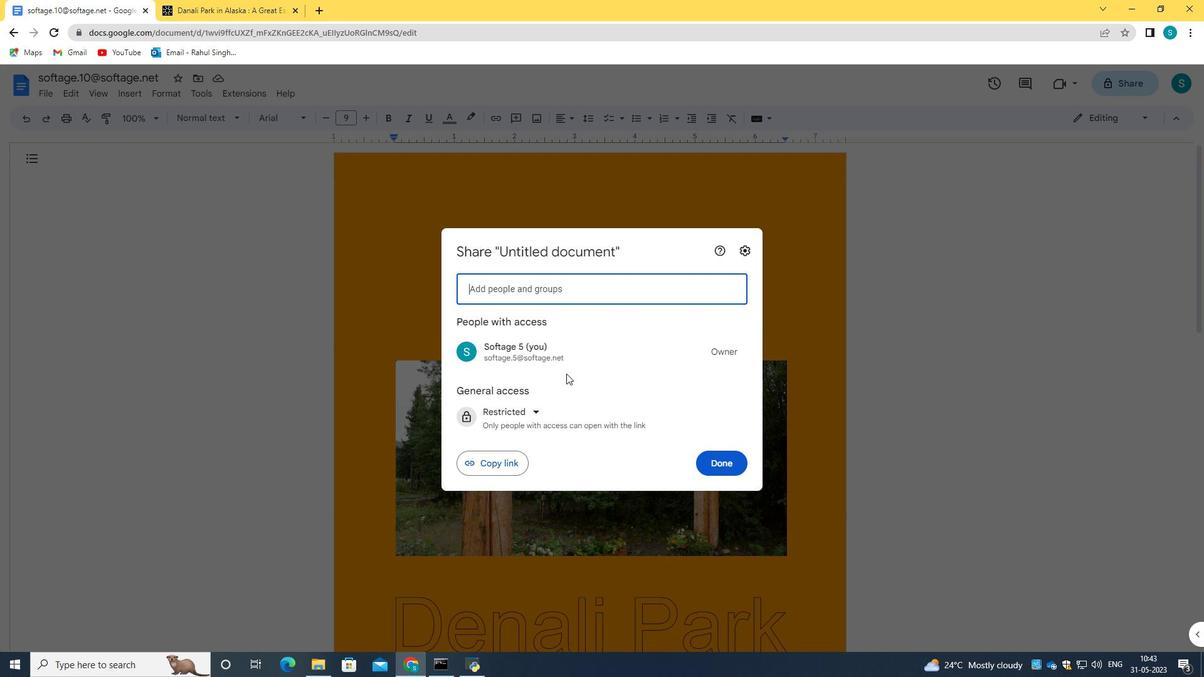 
Action: Mouse moved to (710, 462)
Screenshot: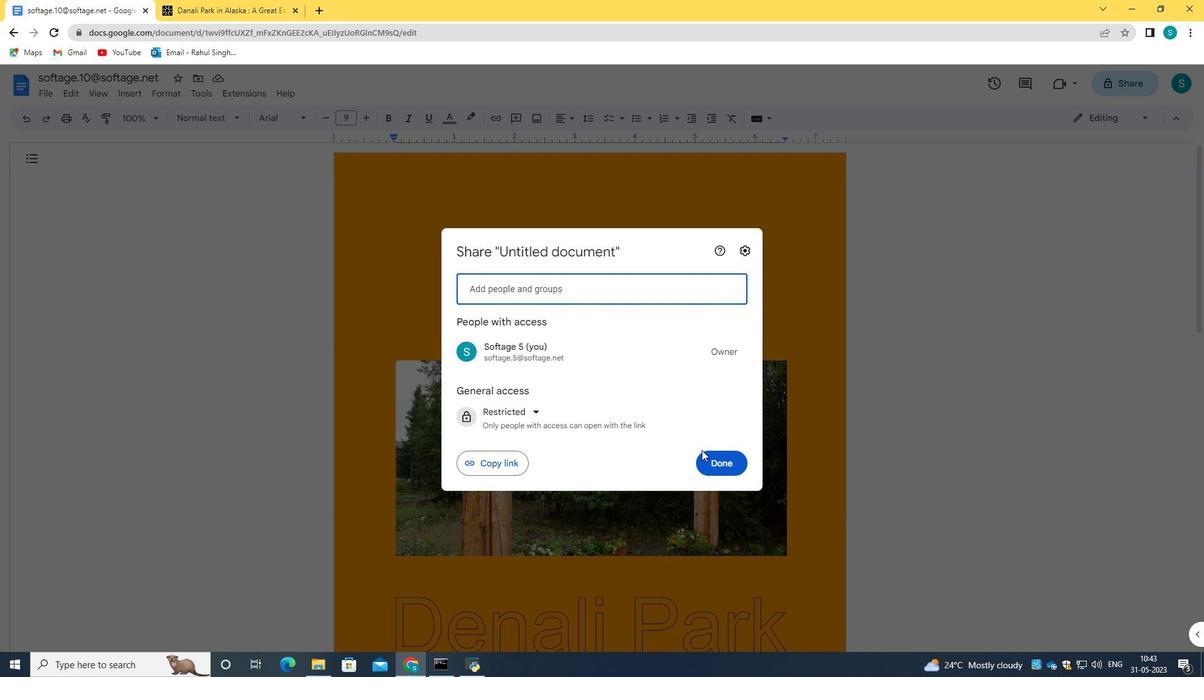 
Action: Mouse pressed left at (710, 462)
Screenshot: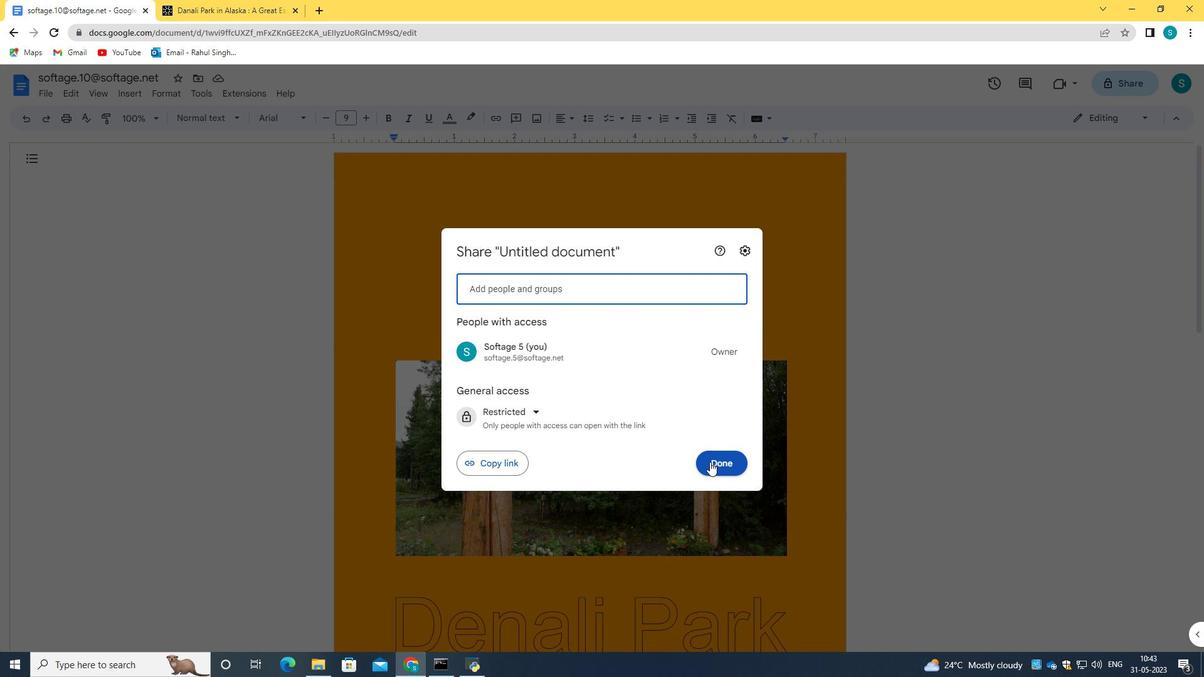 
Action: Mouse moved to (558, 294)
Screenshot: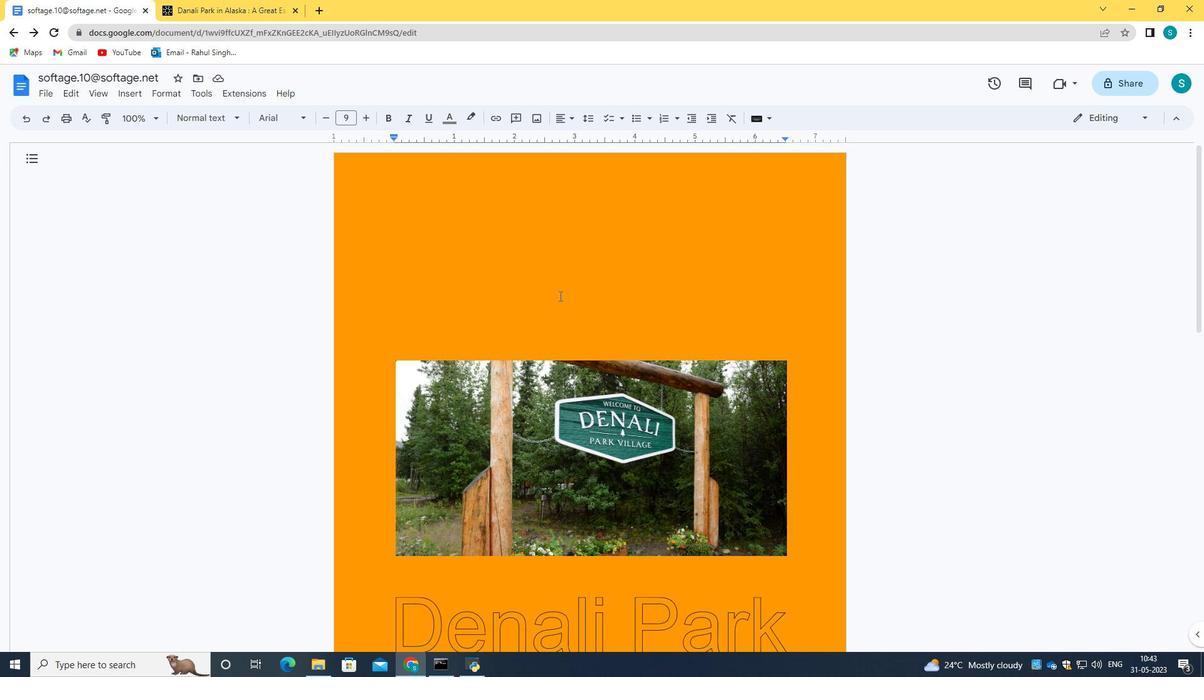 
Action: Mouse scrolled (558, 294) with delta (0, 0)
Screenshot: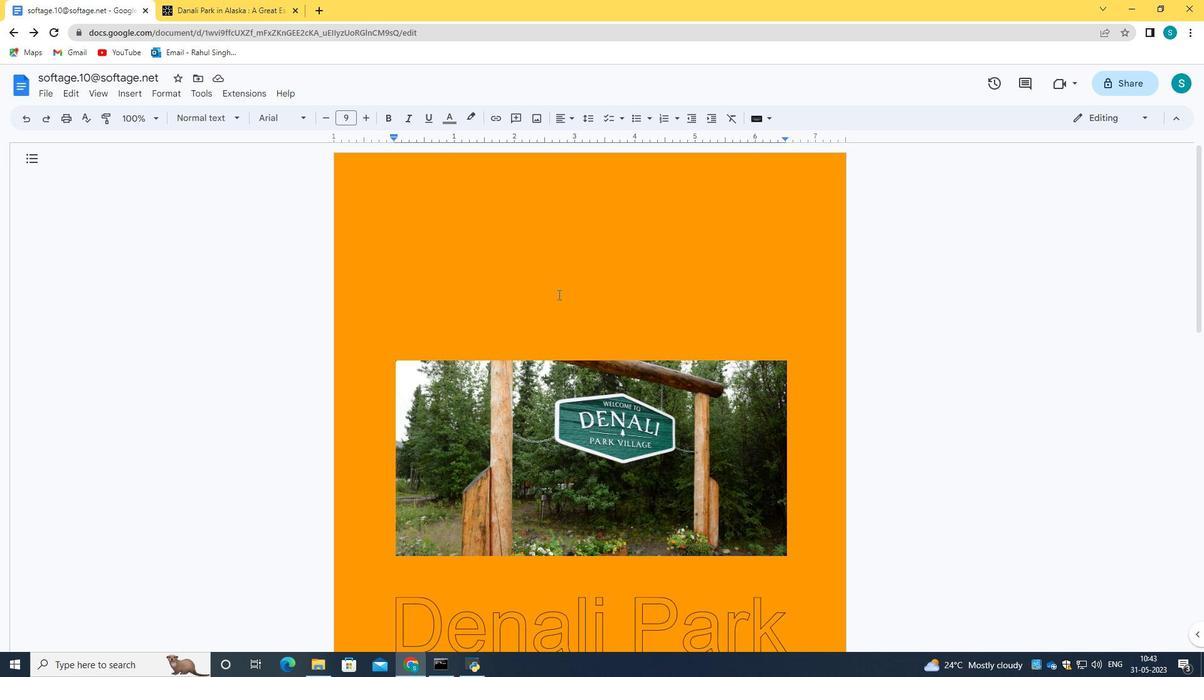 
Action: Mouse scrolled (558, 294) with delta (0, 0)
Screenshot: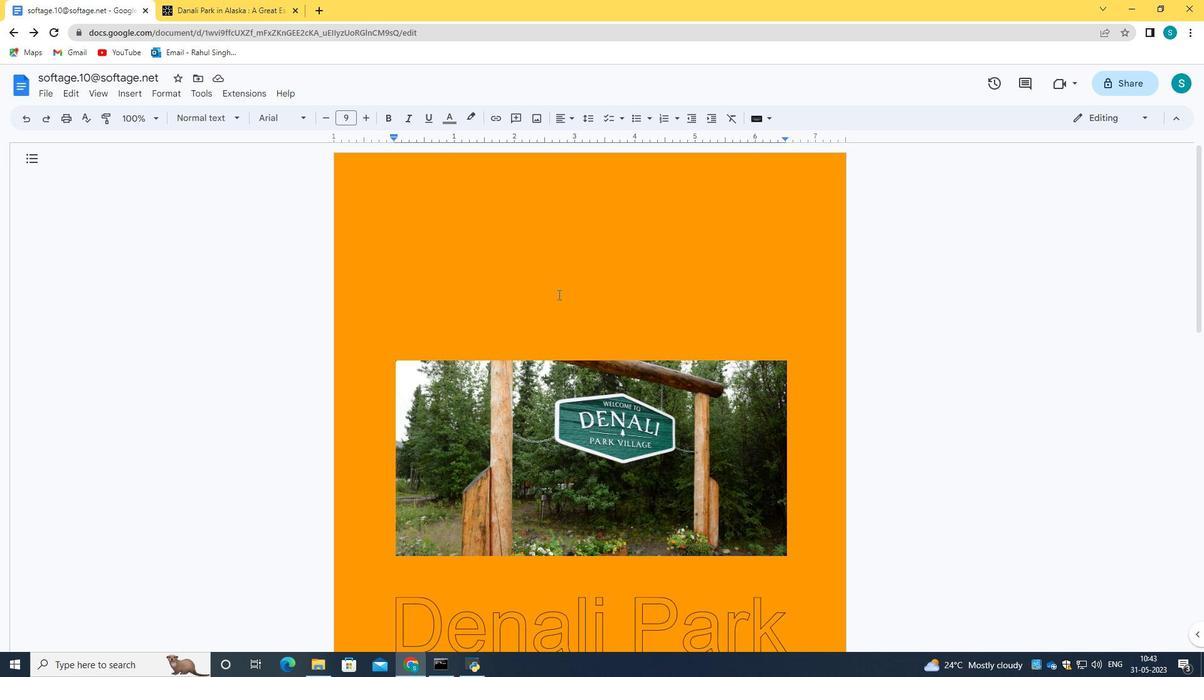 
Action: Mouse scrolled (558, 295) with delta (0, 0)
Screenshot: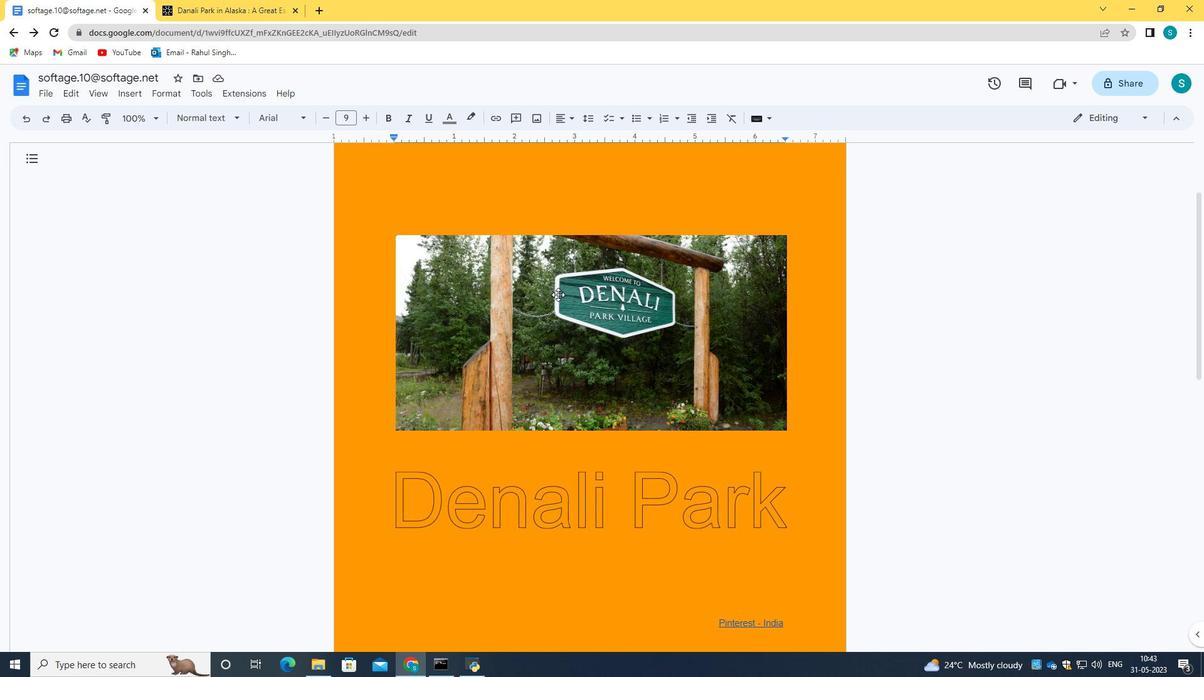 
Action: Mouse scrolled (558, 295) with delta (0, 0)
Screenshot: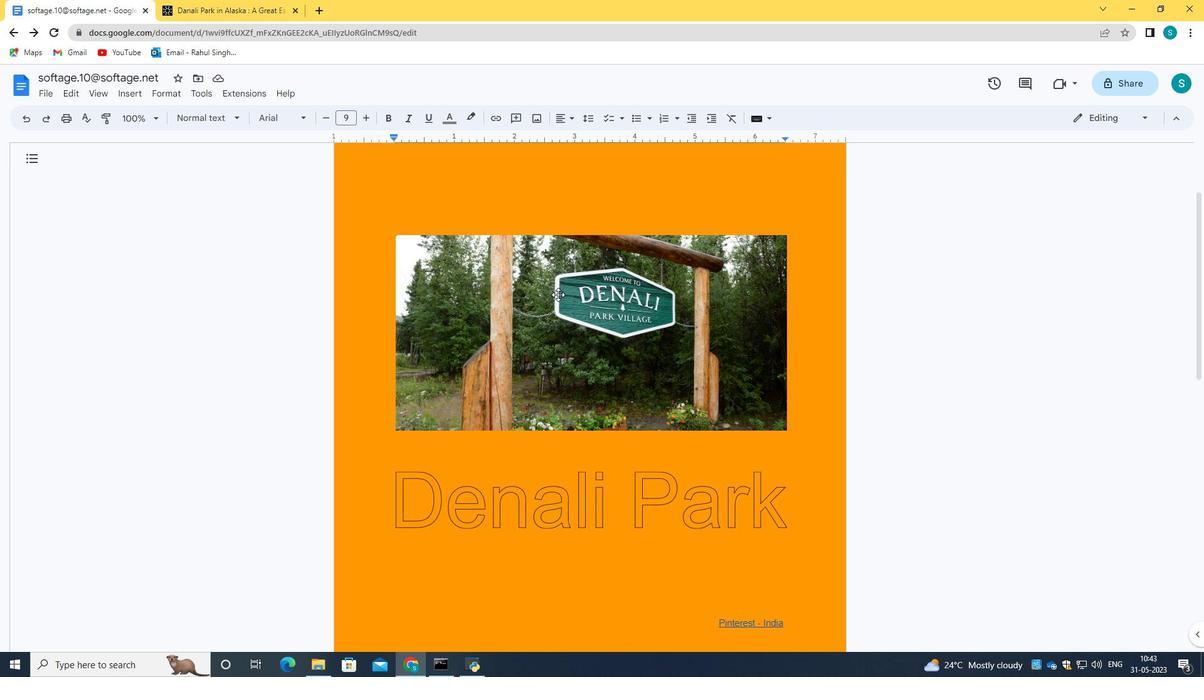
Action: Mouse scrolled (558, 295) with delta (0, 0)
Screenshot: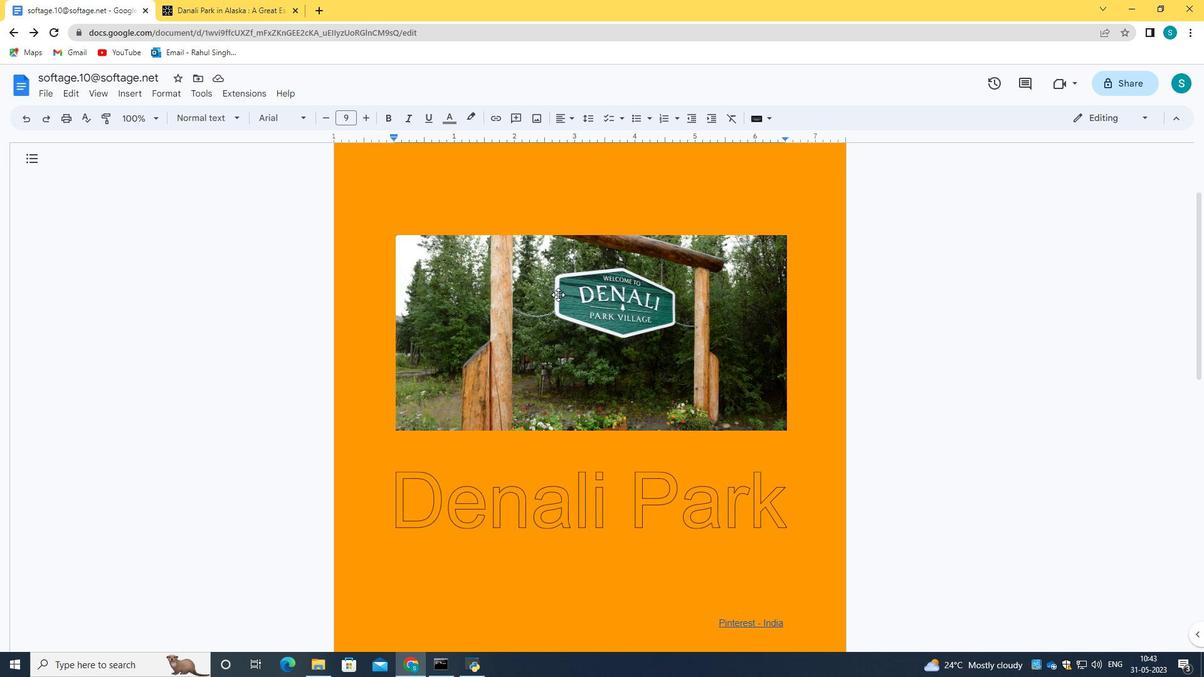 
Action: Mouse moved to (52, 90)
Screenshot: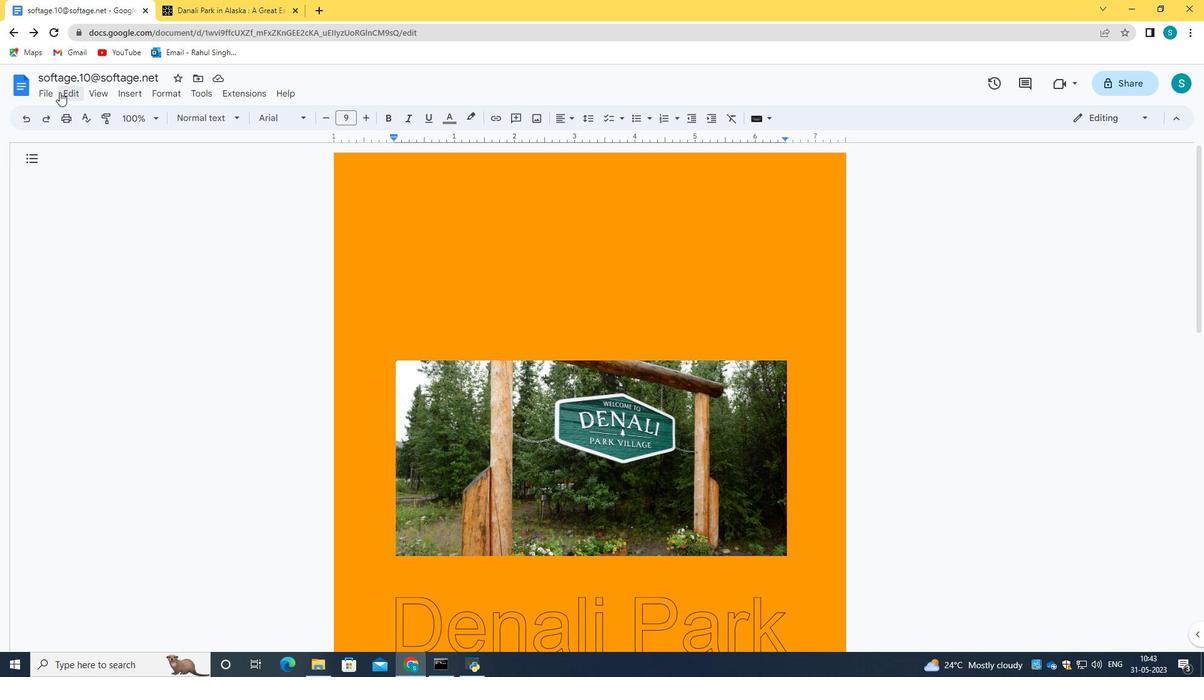 
Action: Mouse pressed left at (52, 90)
Screenshot: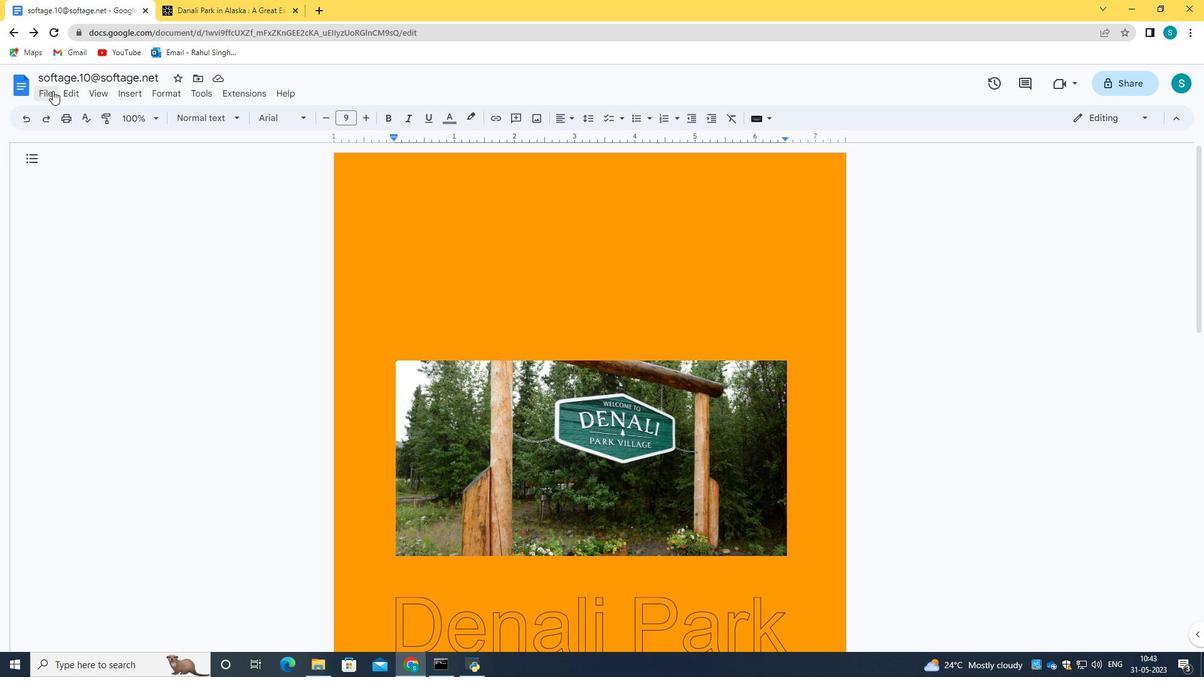 
Action: Mouse moved to (115, 349)
Screenshot: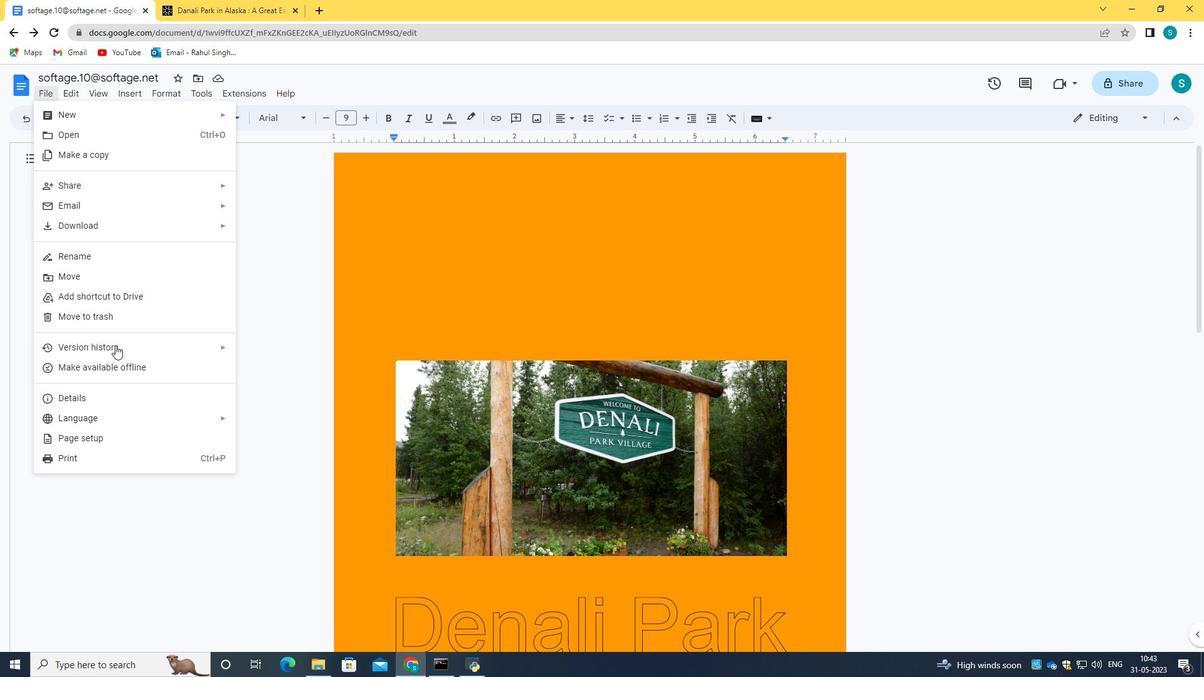 
Action: Mouse pressed left at (115, 349)
Screenshot: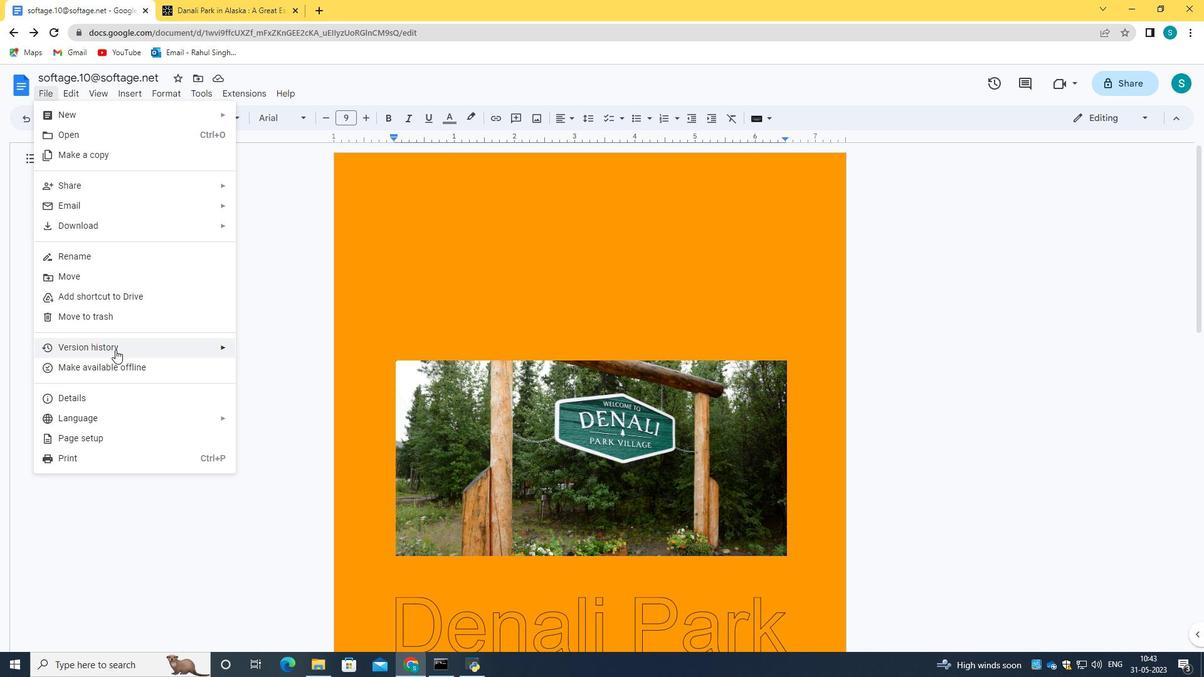 
Action: Mouse moved to (254, 368)
Screenshot: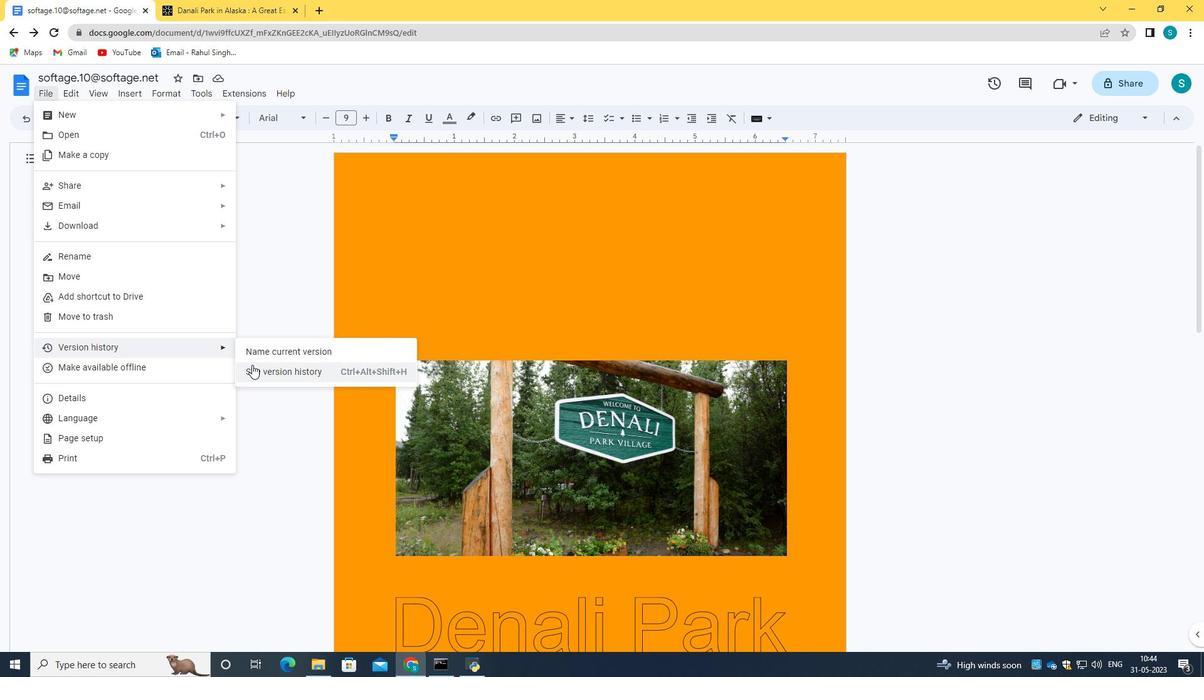 
Action: Mouse pressed left at (254, 368)
Screenshot: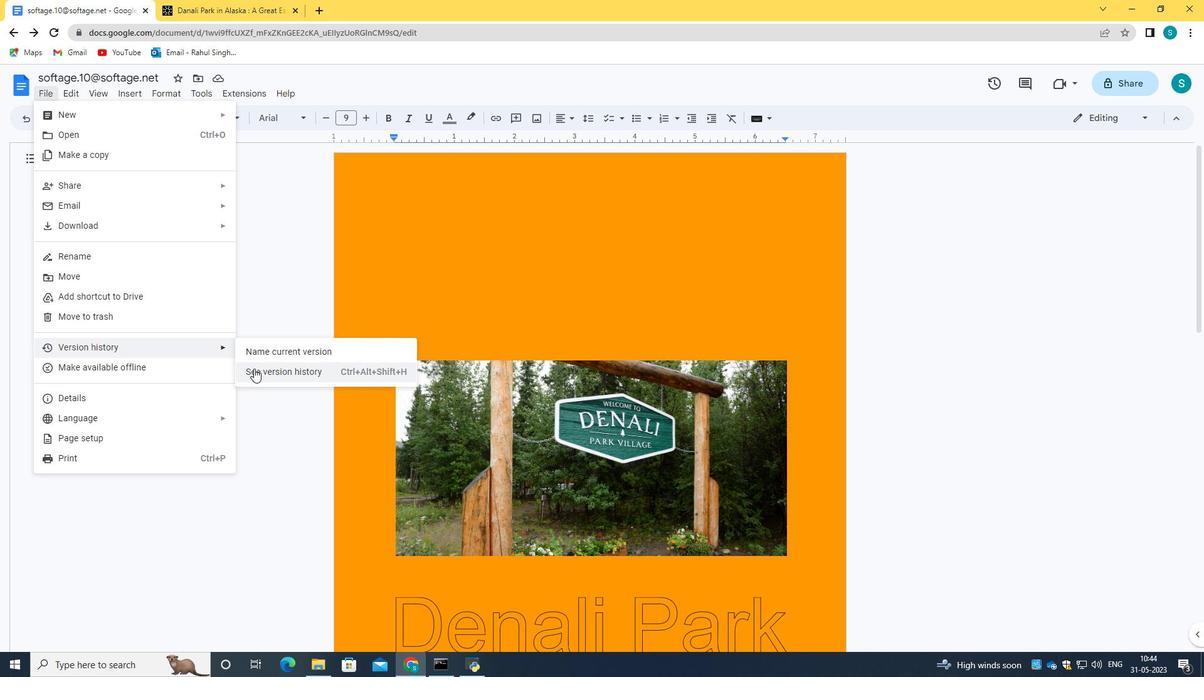 
Action: Mouse moved to (1000, 255)
Screenshot: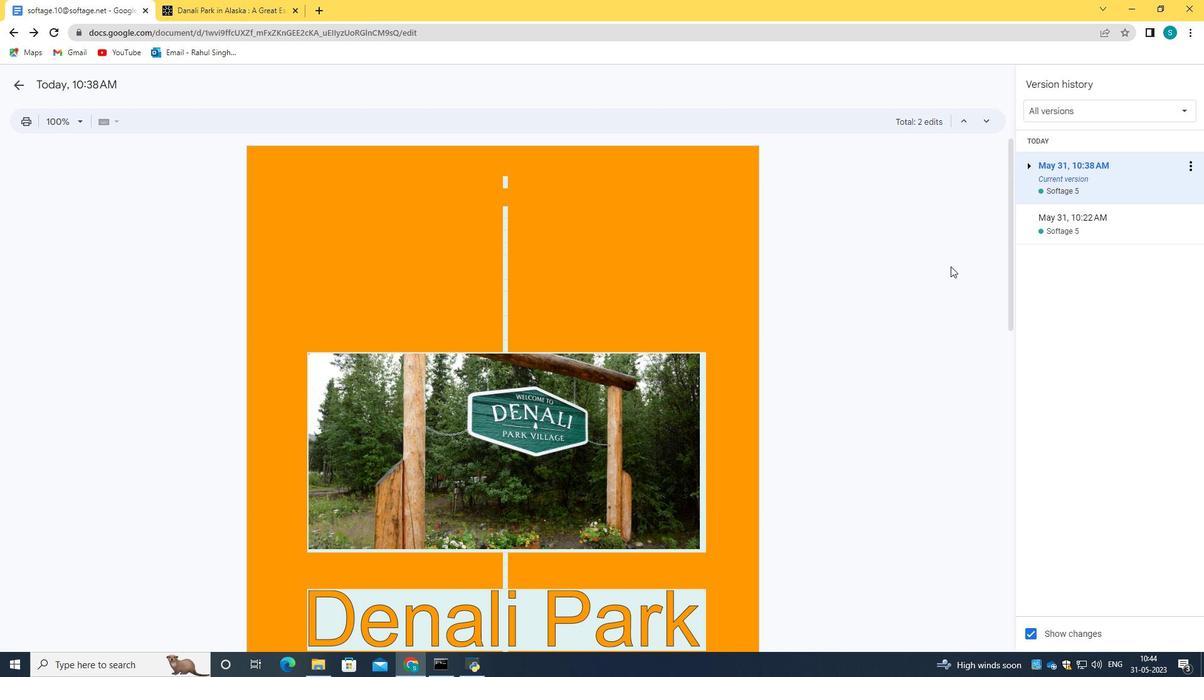 
Action: Mouse scrolled (1000, 254) with delta (0, 0)
Screenshot: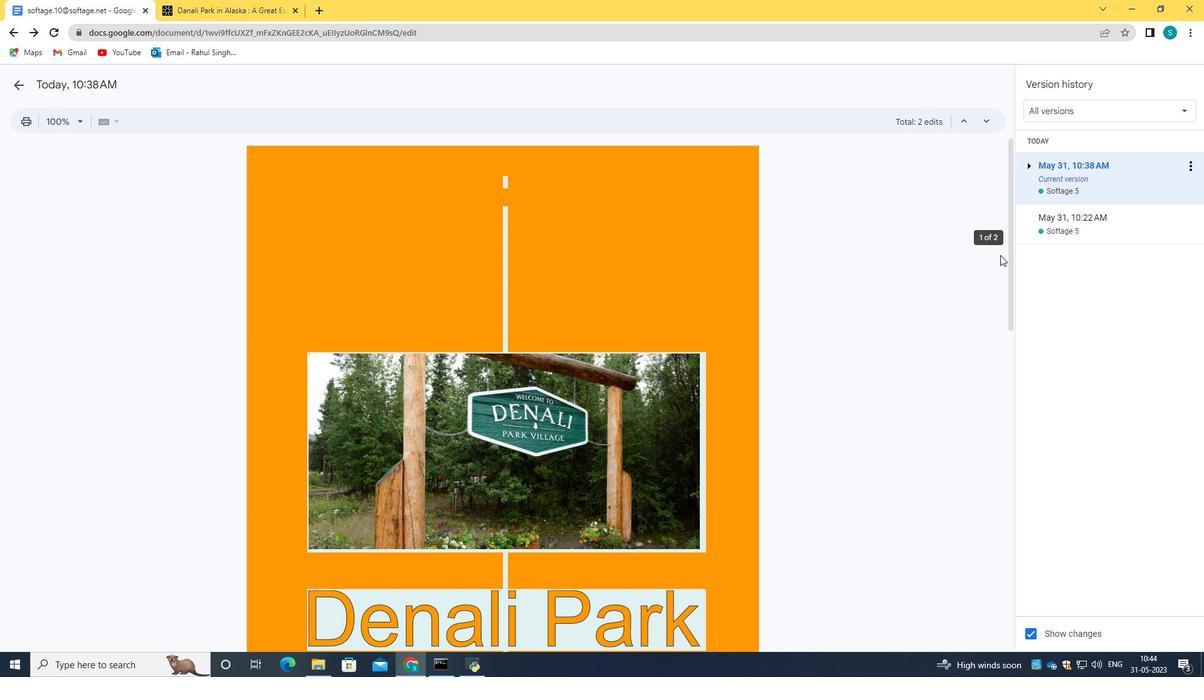 
Action: Mouse moved to (1000, 255)
Screenshot: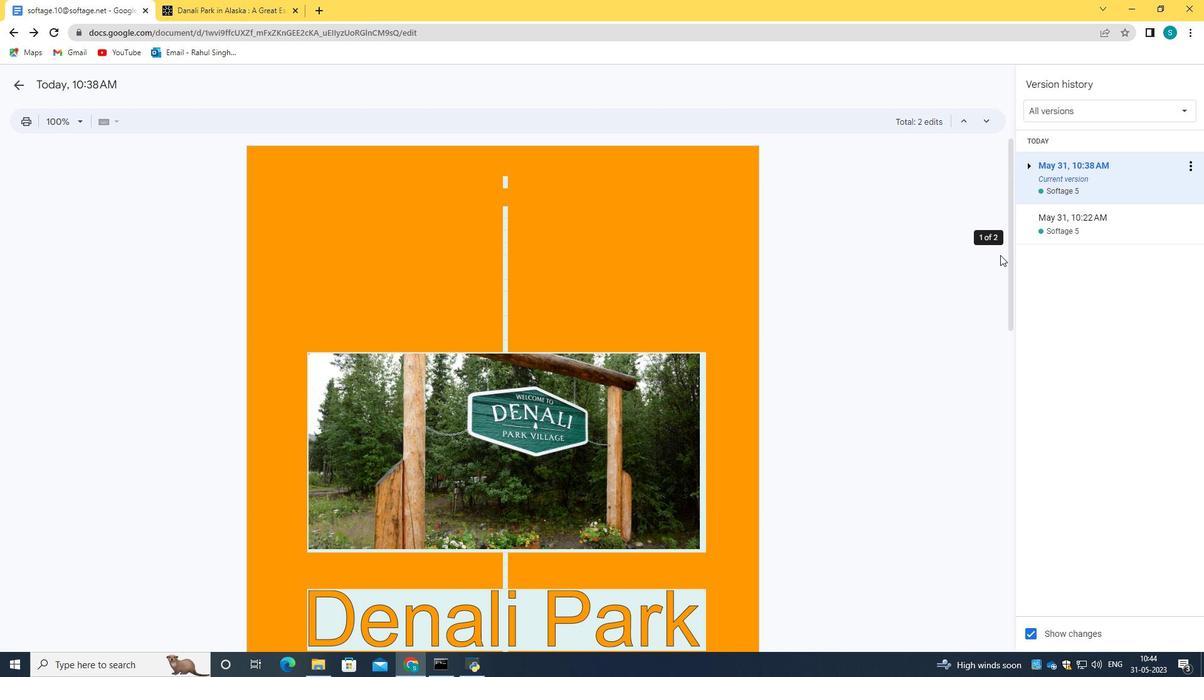 
Action: Mouse scrolled (1000, 254) with delta (0, 0)
Screenshot: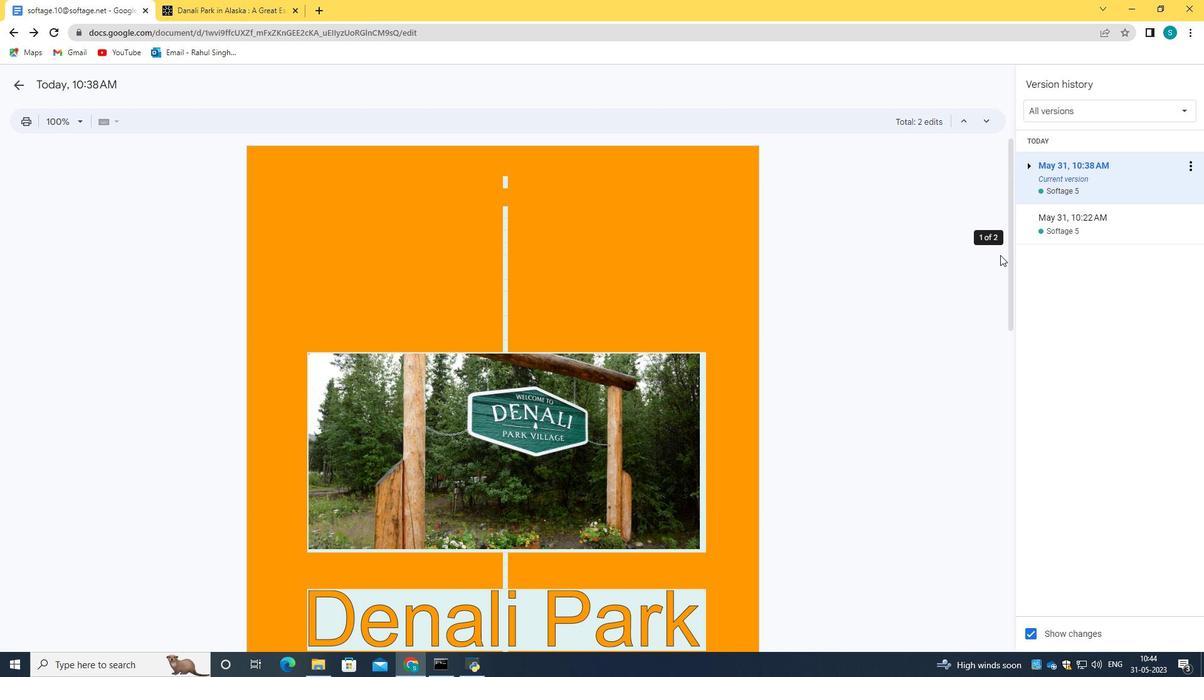 
Action: Mouse moved to (1000, 255)
Screenshot: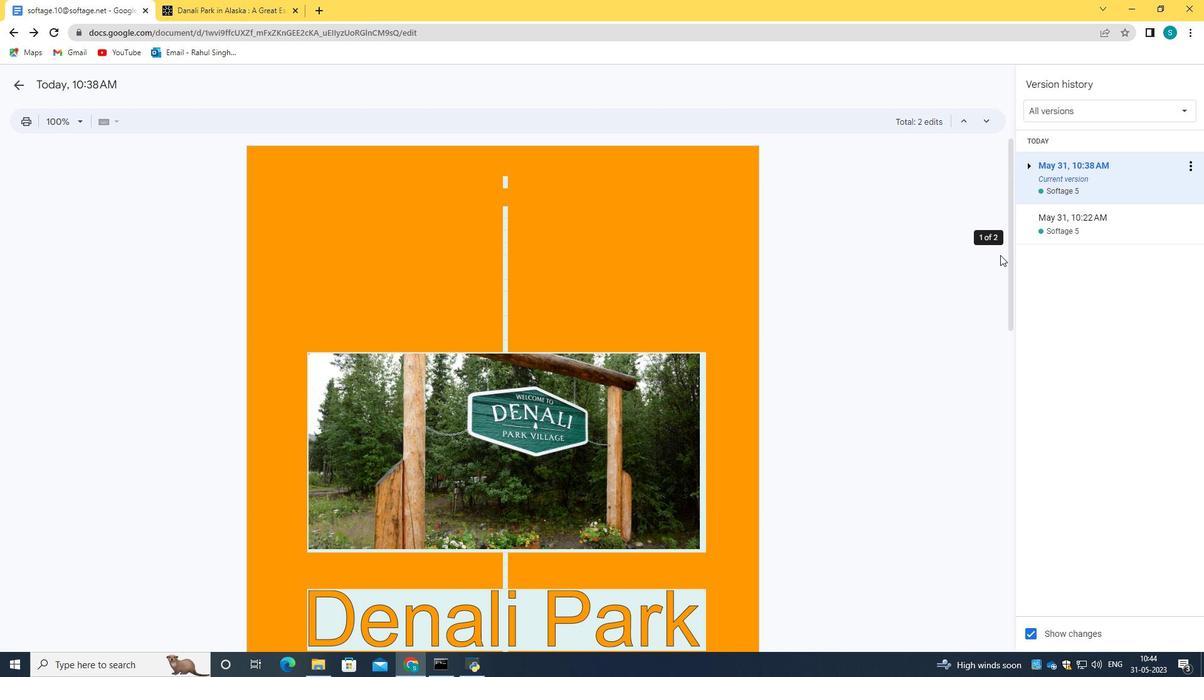
Action: Mouse scrolled (1000, 255) with delta (0, 0)
Screenshot: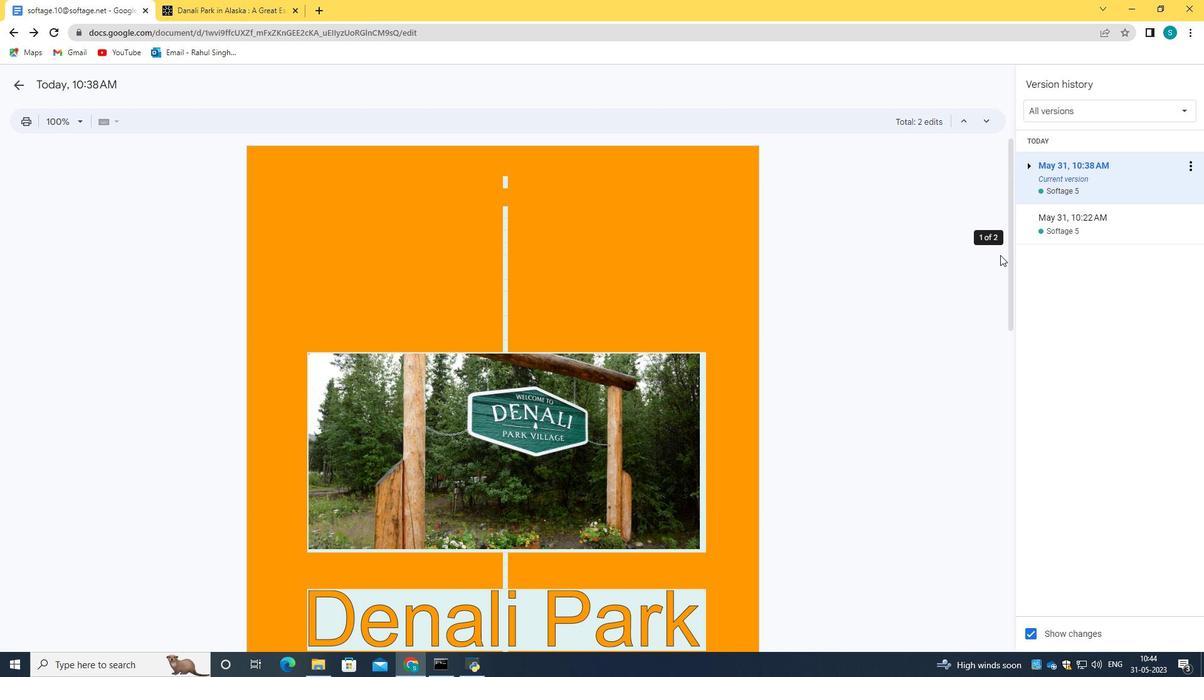 
Action: Mouse moved to (1000, 257)
Screenshot: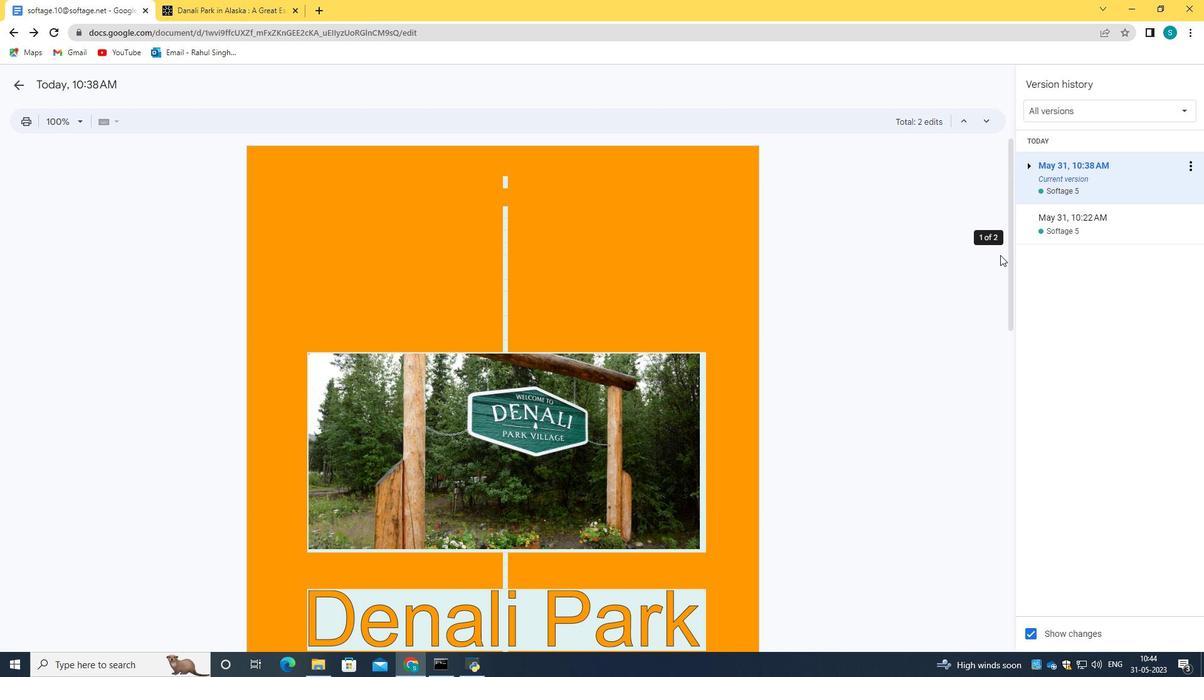 
Action: Mouse scrolled (1000, 256) with delta (0, 0)
Screenshot: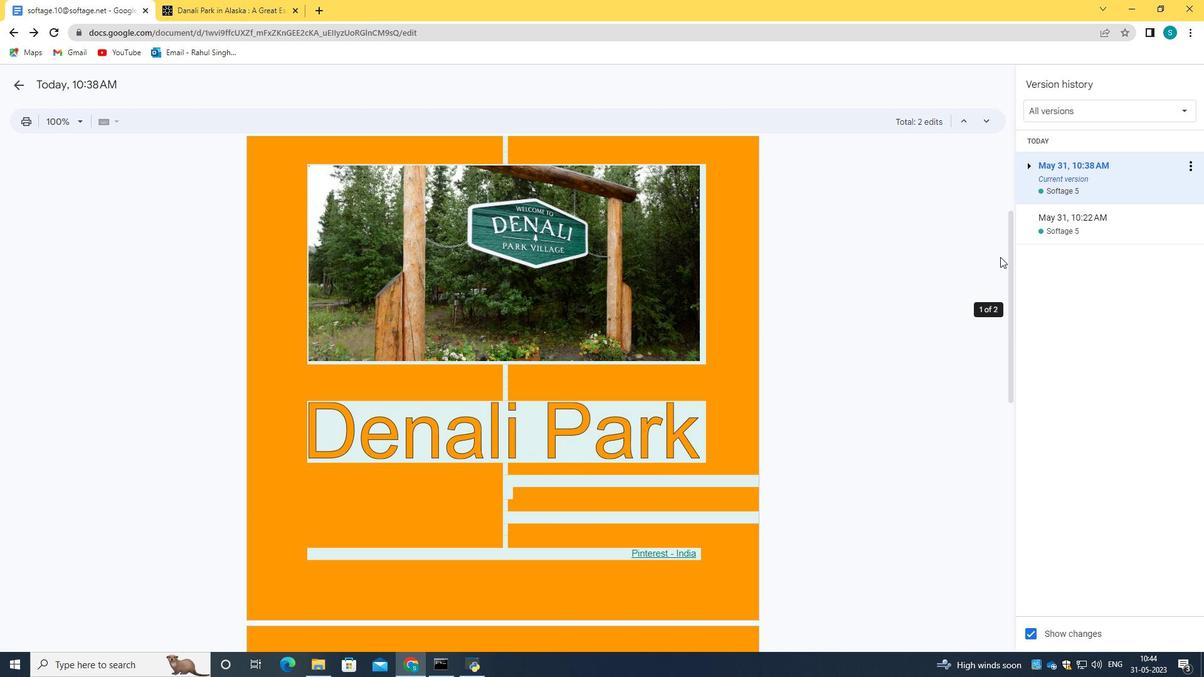
Action: Mouse scrolled (1000, 256) with delta (0, 0)
Screenshot: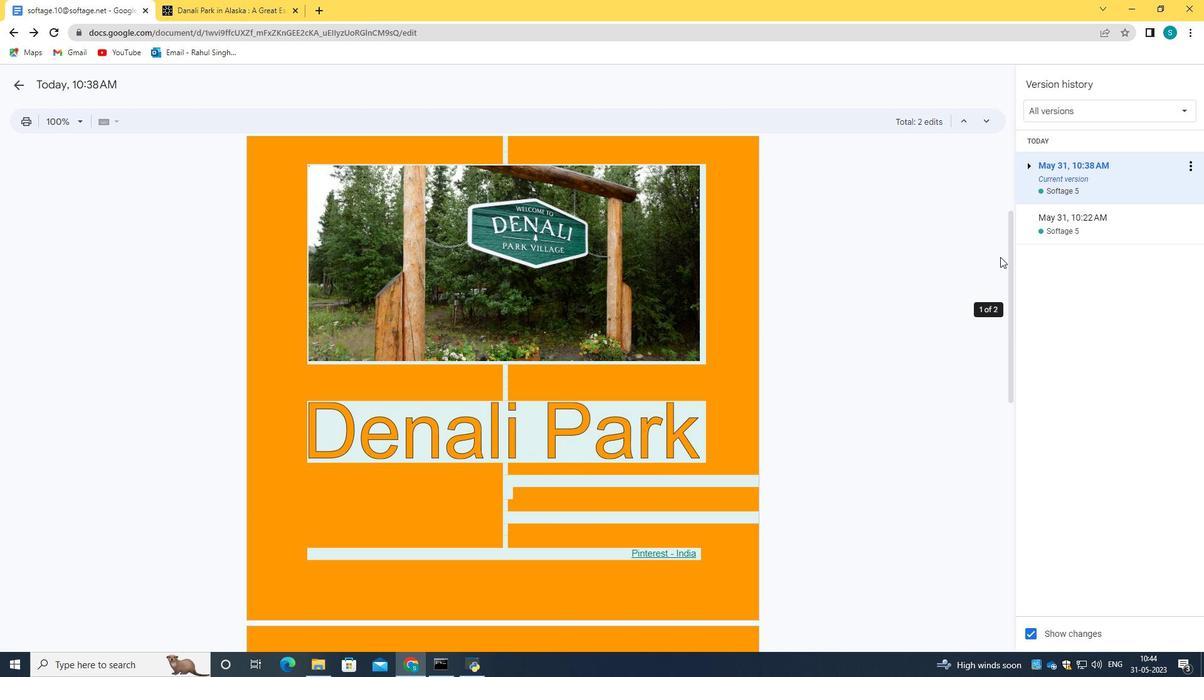 
Action: Mouse scrolled (1000, 256) with delta (0, 0)
Screenshot: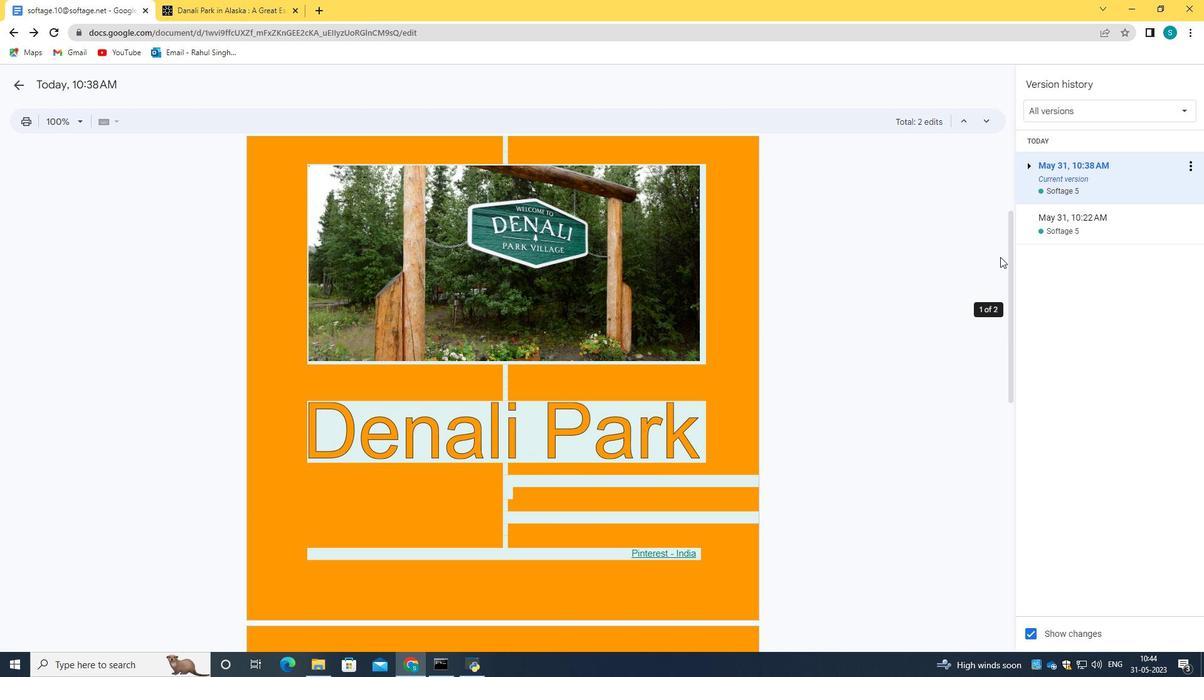 
Action: Mouse scrolled (1000, 256) with delta (0, 0)
Screenshot: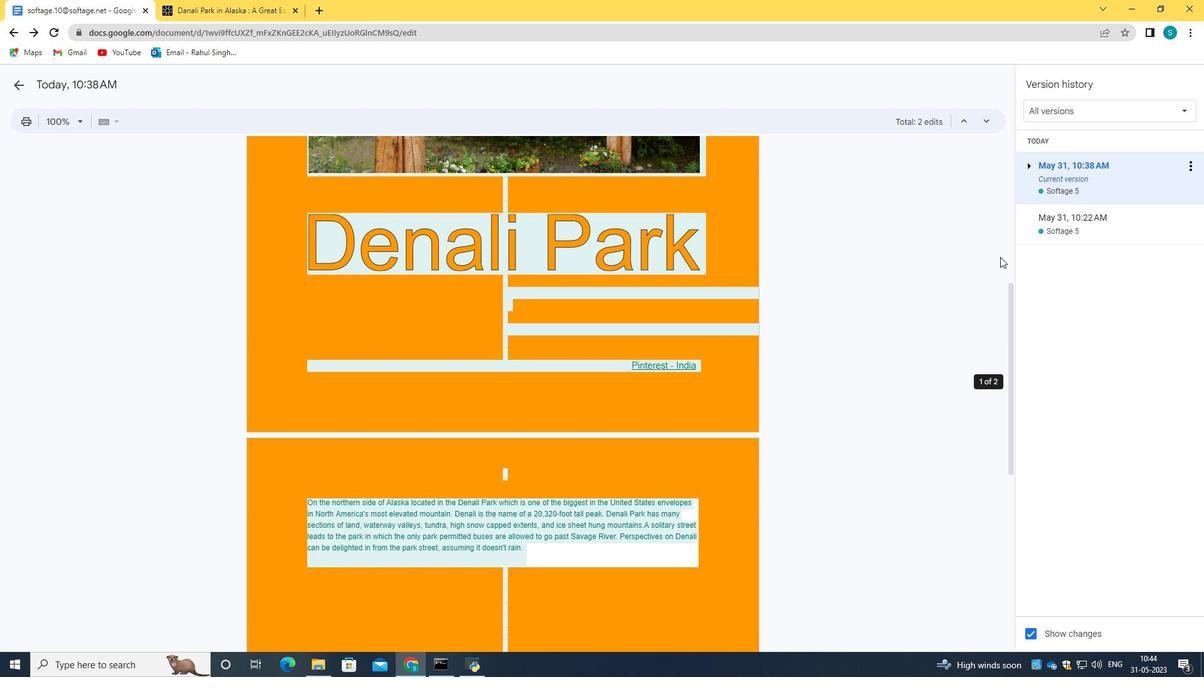 
Action: Mouse scrolled (1000, 256) with delta (0, 0)
Screenshot: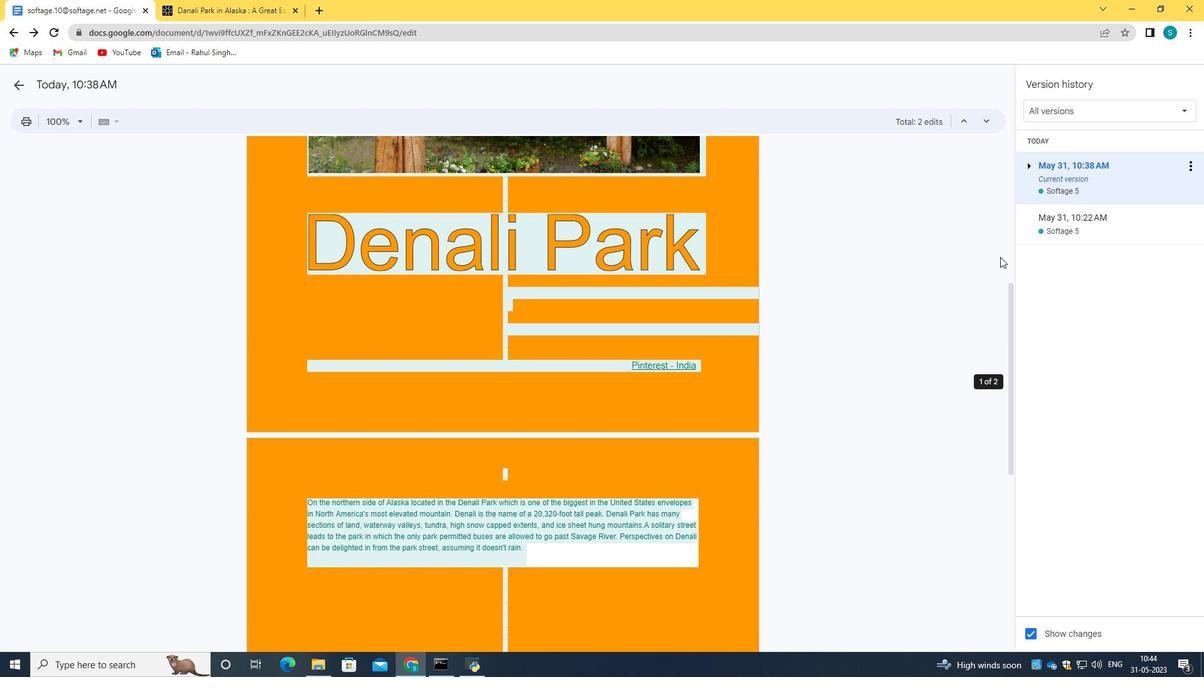 
Action: Mouse scrolled (1000, 256) with delta (0, 0)
Screenshot: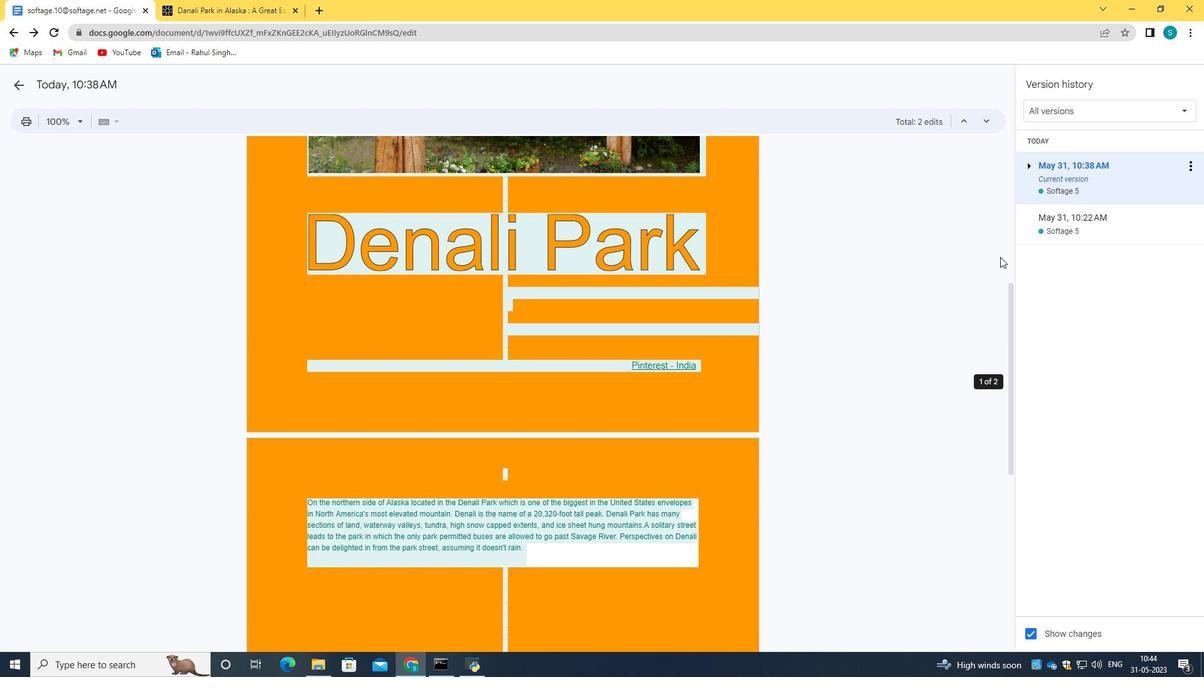 
Action: Mouse scrolled (1000, 256) with delta (0, 0)
Screenshot: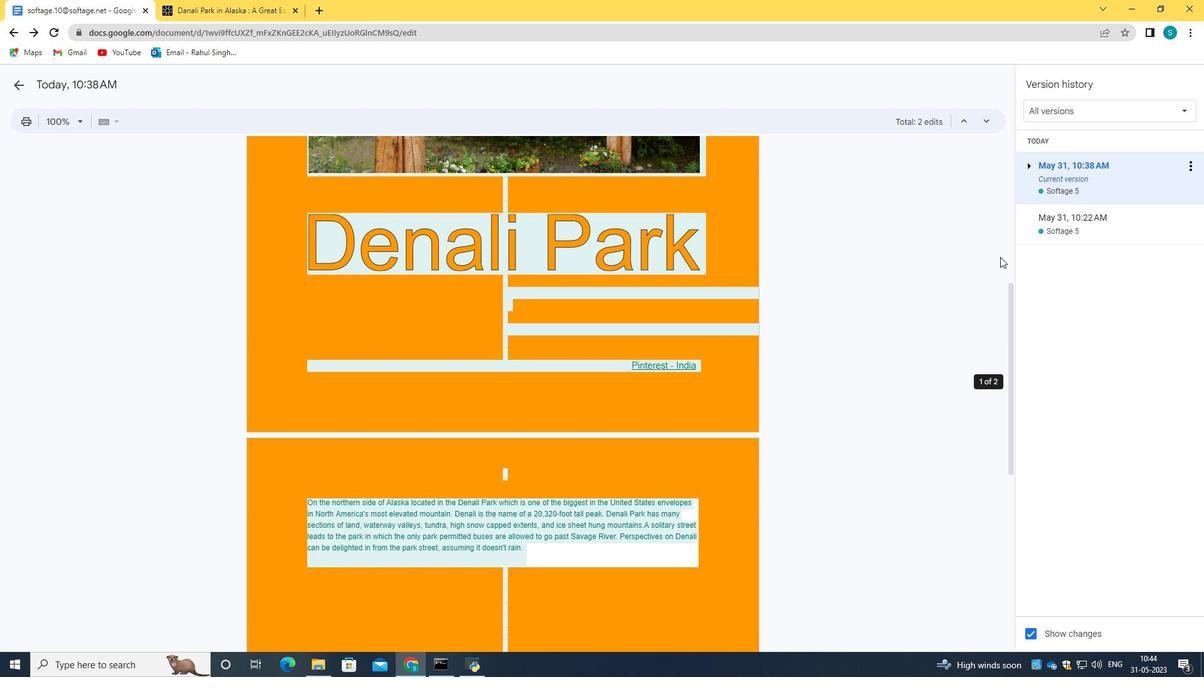 
Action: Mouse scrolled (1000, 256) with delta (0, 0)
Screenshot: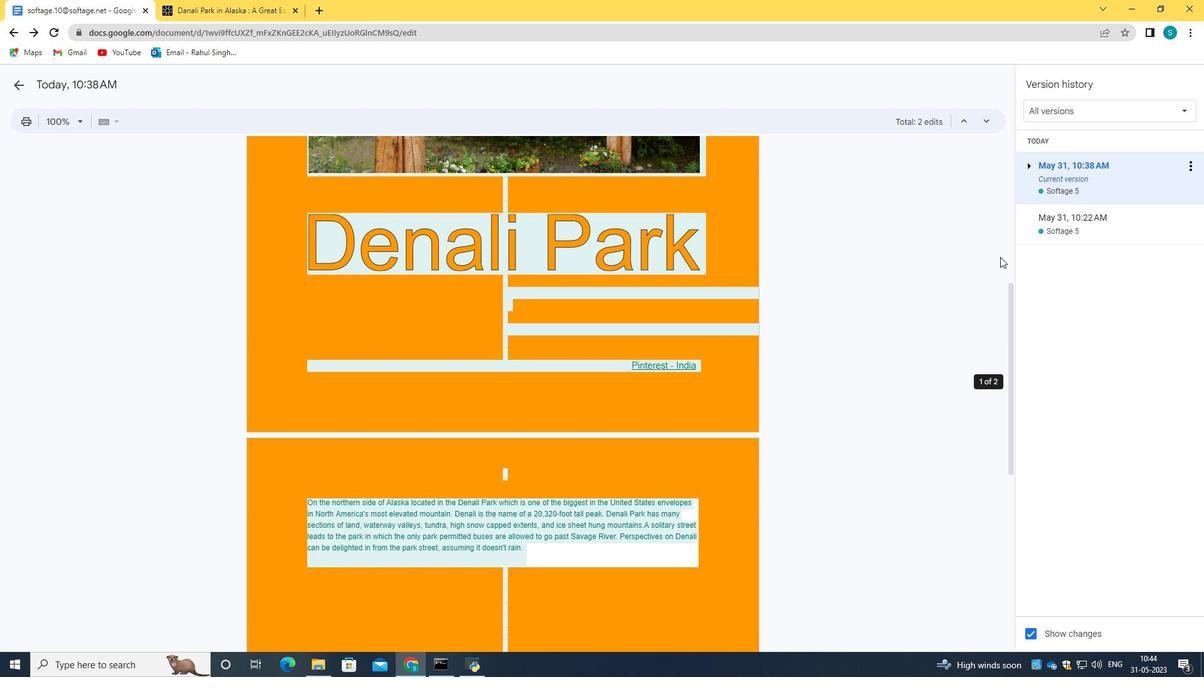 
Action: Mouse scrolled (1000, 257) with delta (0, 0)
Screenshot: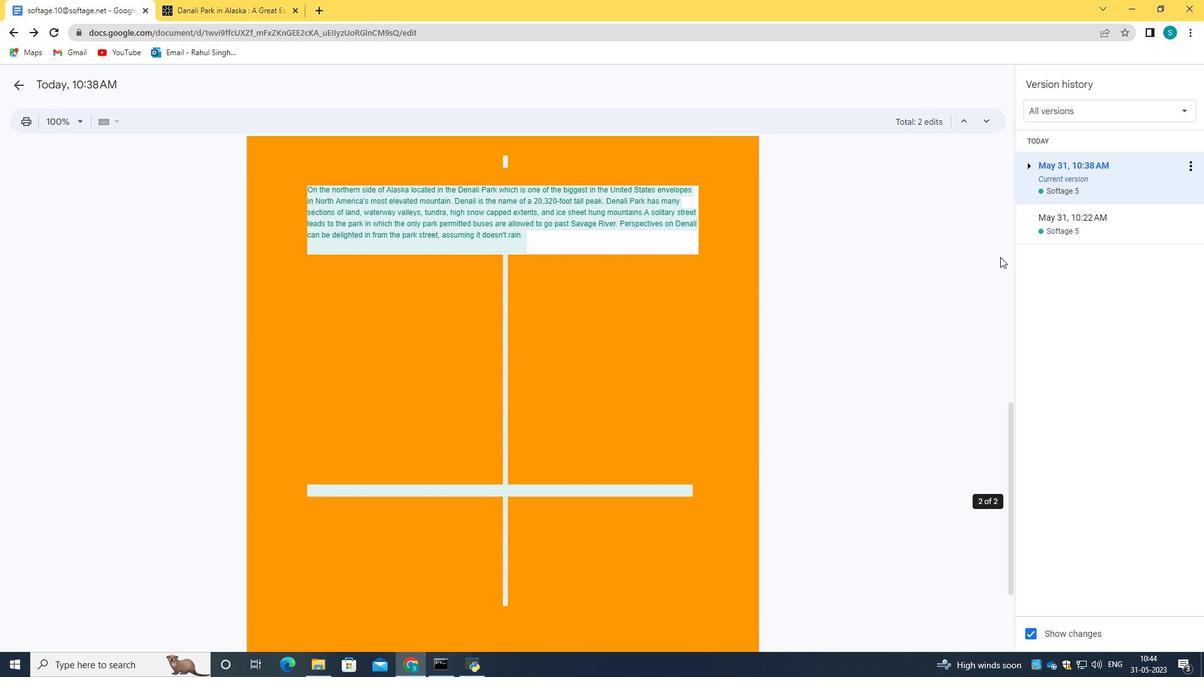 
Action: Mouse scrolled (1000, 257) with delta (0, 0)
Screenshot: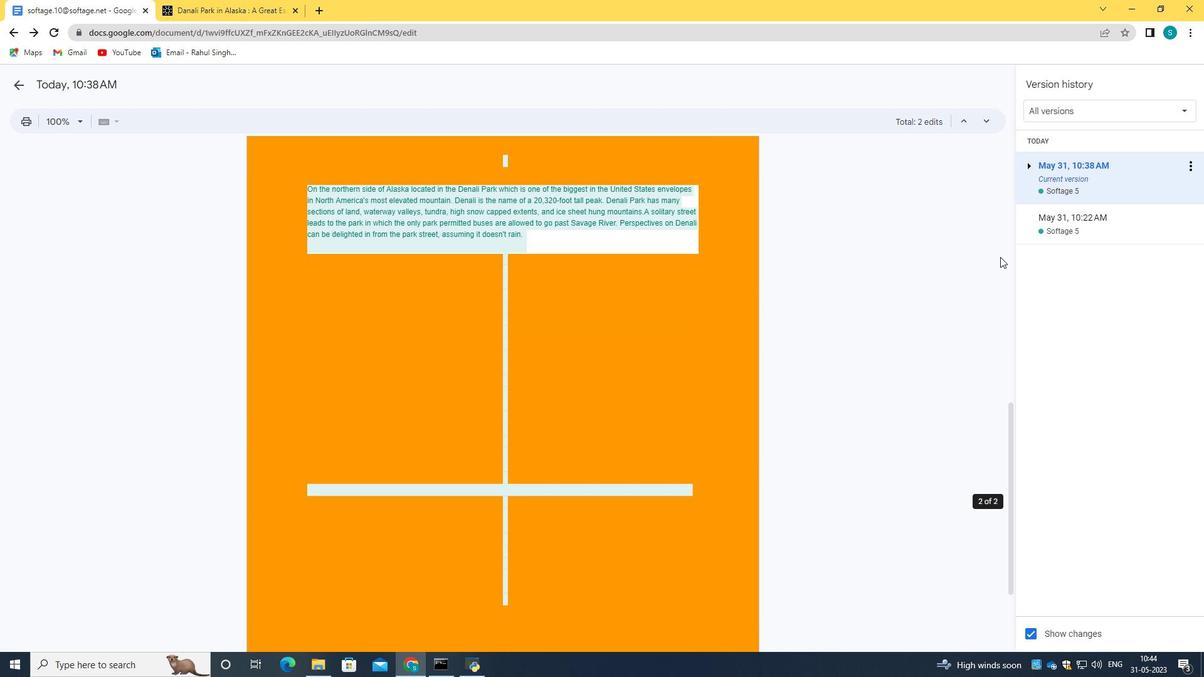 
Action: Mouse scrolled (1000, 257) with delta (0, 0)
Screenshot: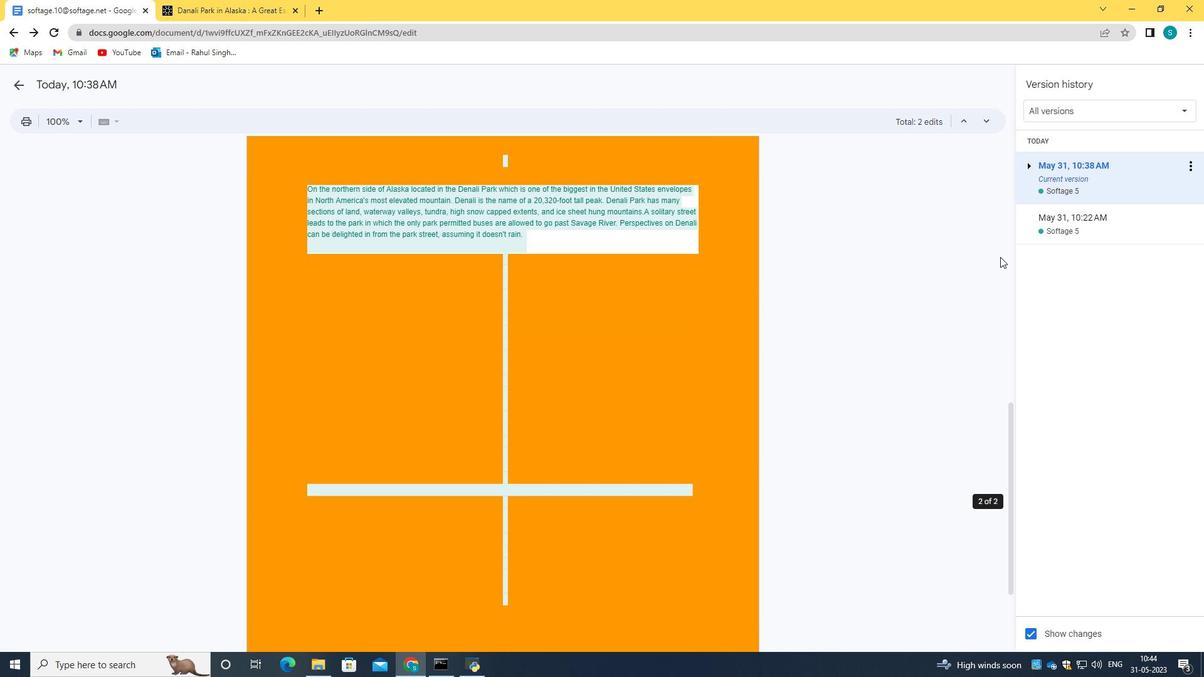 
Action: Mouse scrolled (1000, 257) with delta (0, 0)
Screenshot: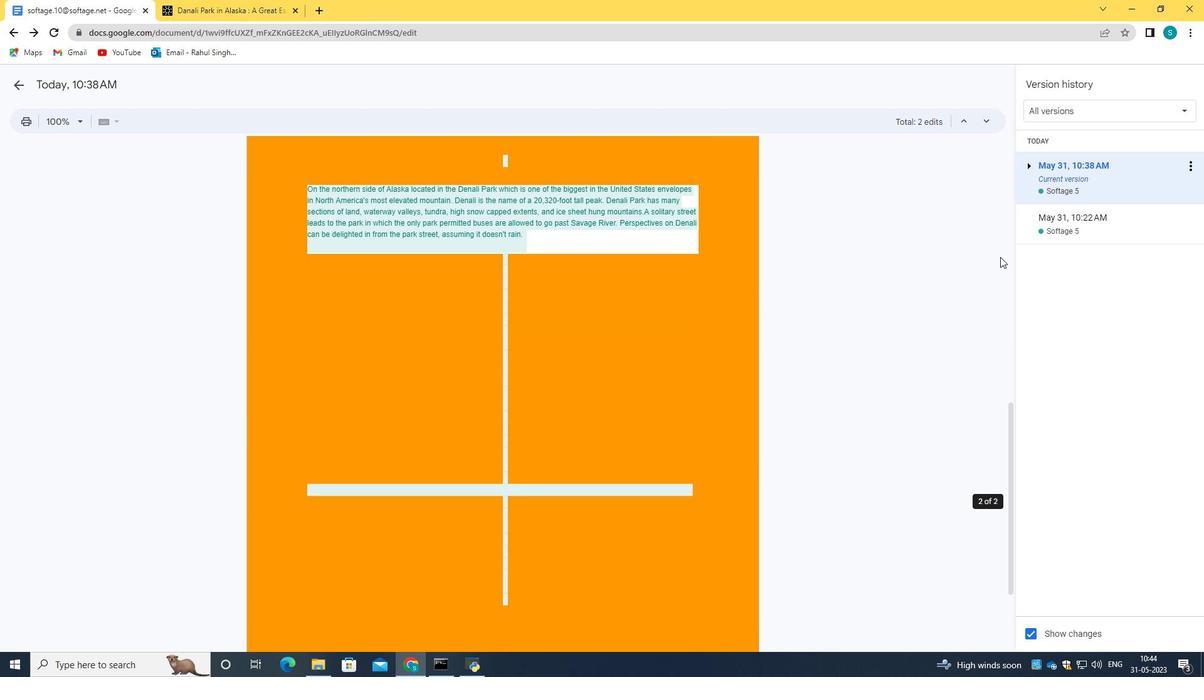 
Action: Mouse scrolled (1000, 257) with delta (0, 0)
Screenshot: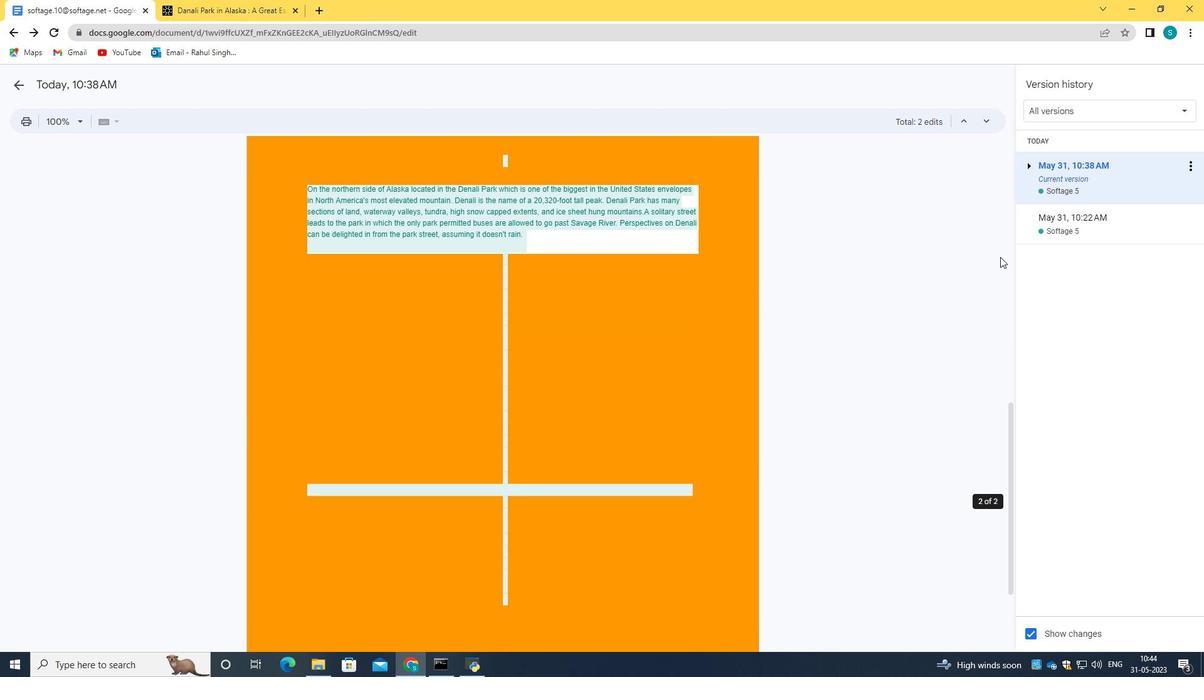 
Action: Mouse scrolled (1000, 257) with delta (0, 0)
Screenshot: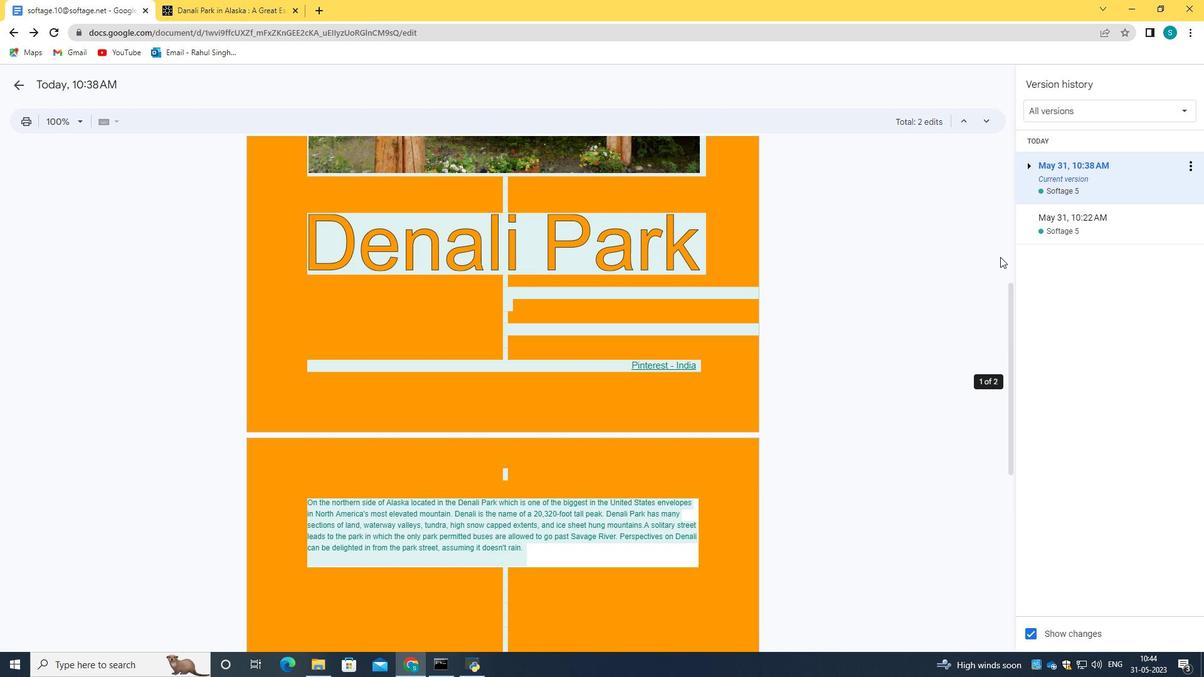 
Action: Mouse scrolled (1000, 257) with delta (0, 0)
Screenshot: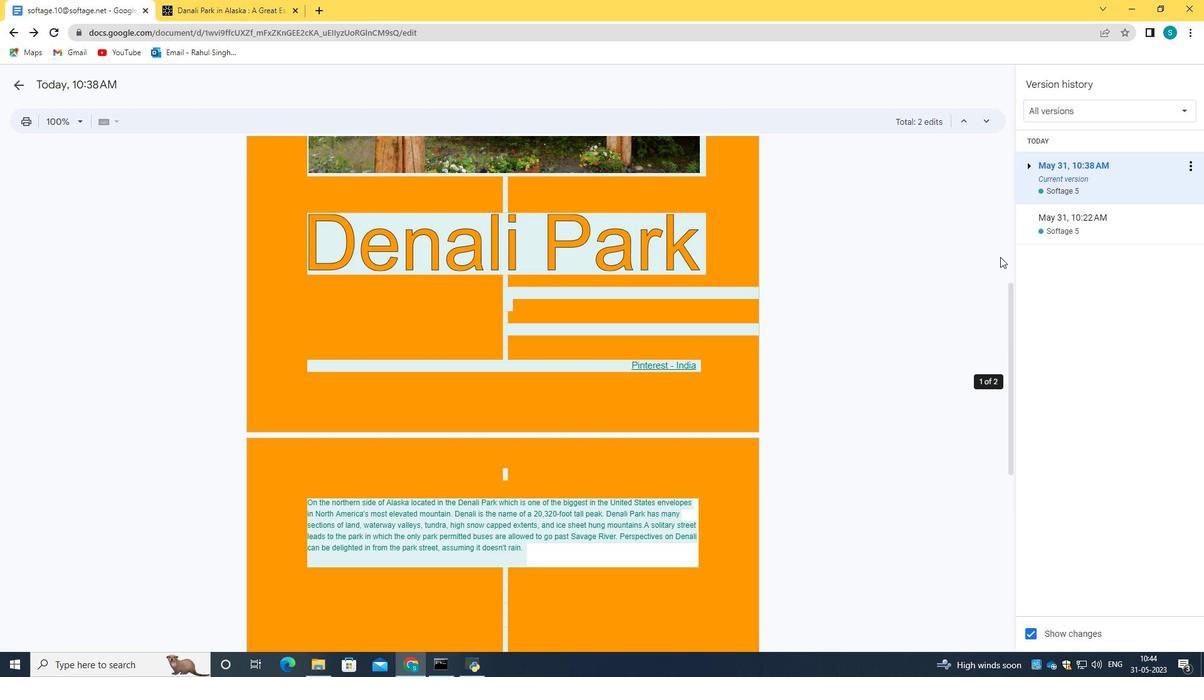 
Action: Mouse scrolled (1000, 257) with delta (0, 0)
Screenshot: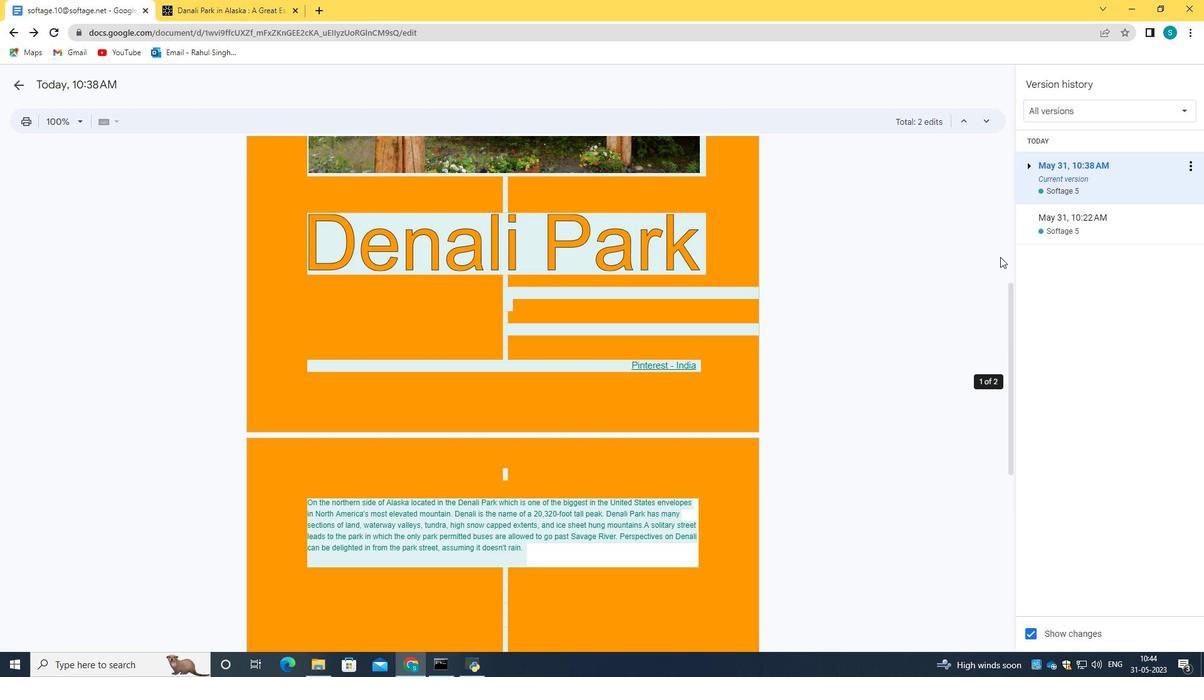 
Action: Mouse scrolled (1000, 257) with delta (0, 0)
Screenshot: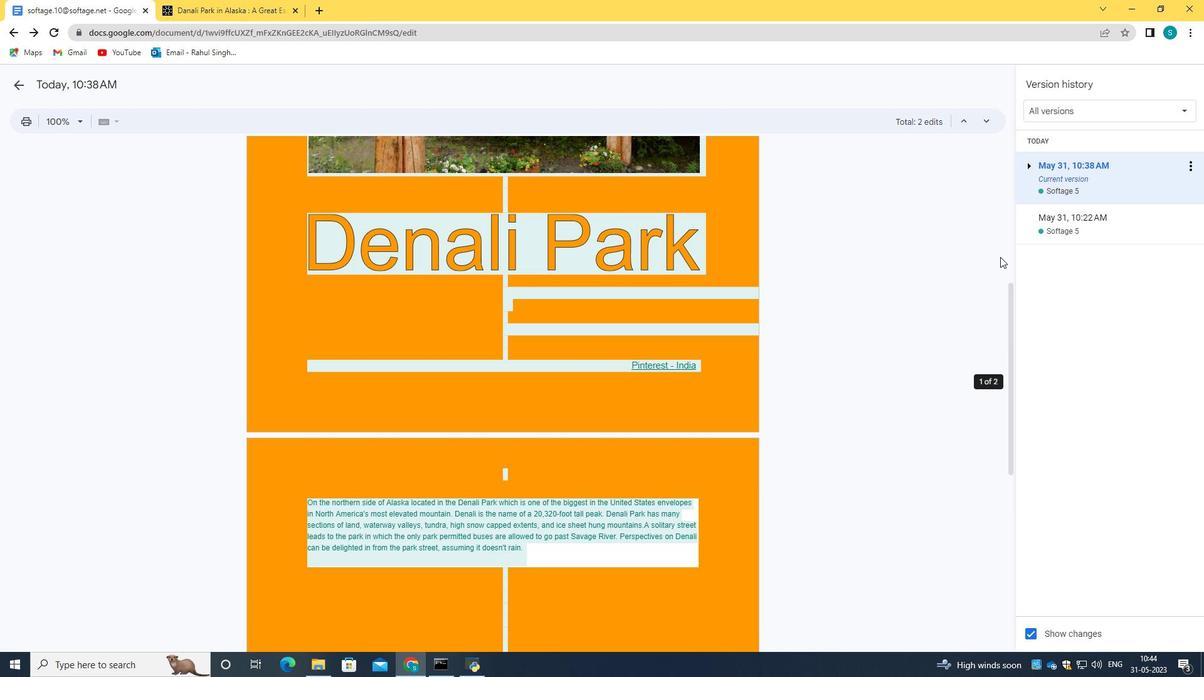 
Action: Mouse scrolled (1000, 257) with delta (0, 0)
Screenshot: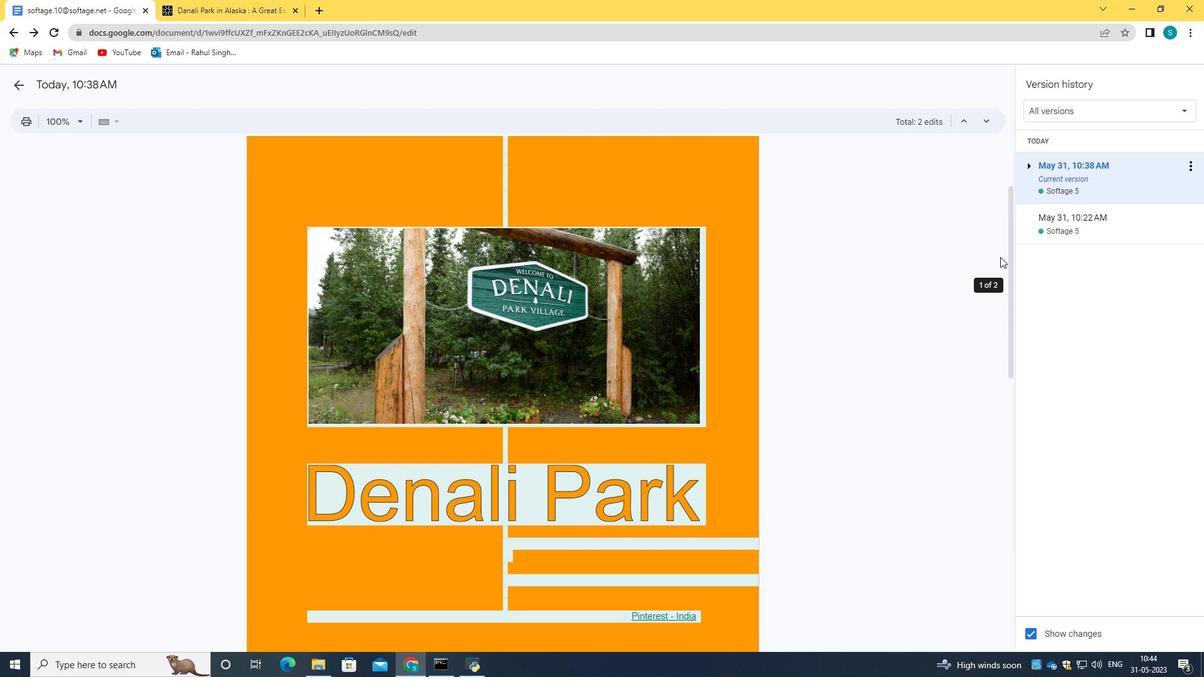 
Action: Mouse scrolled (1000, 257) with delta (0, 0)
Screenshot: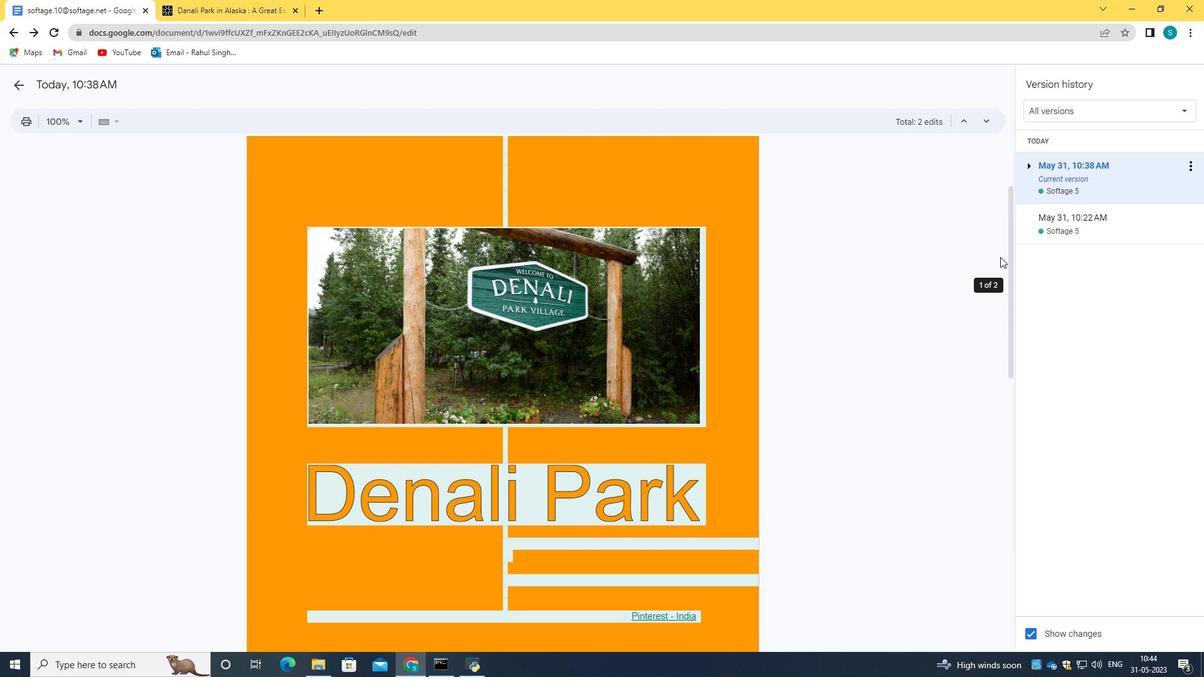
Action: Mouse scrolled (1000, 257) with delta (0, 0)
Screenshot: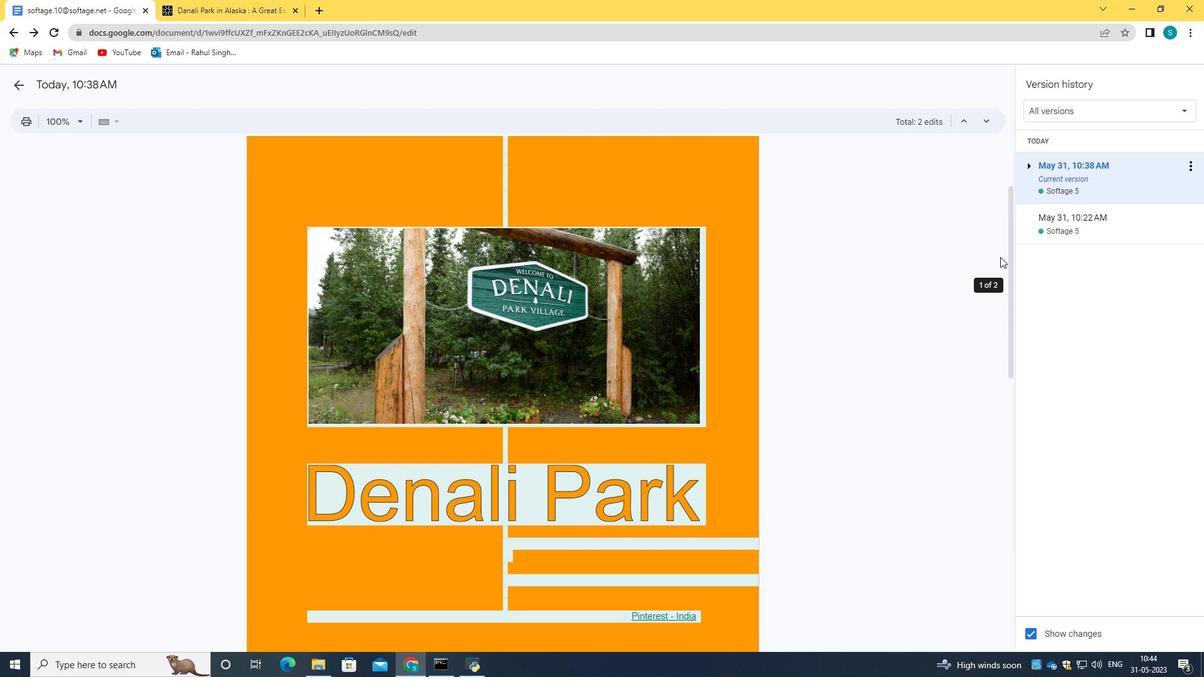
Action: Mouse moved to (1070, 206)
Screenshot: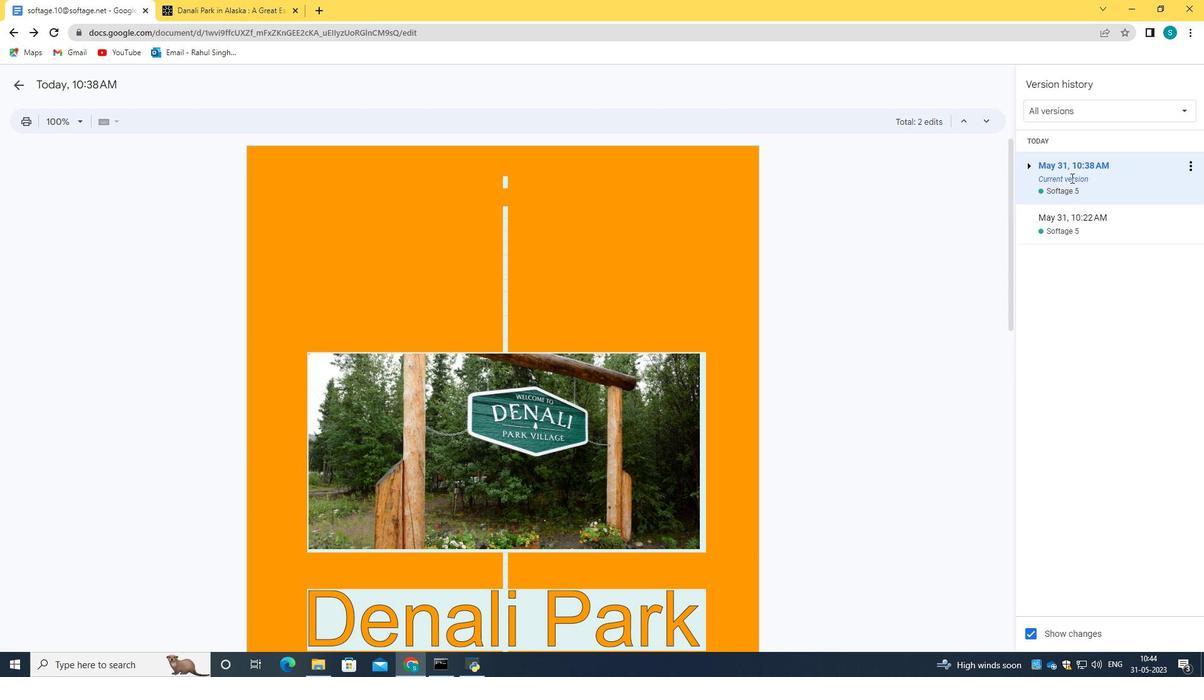 
Action: Mouse pressed left at (1070, 206)
Screenshot: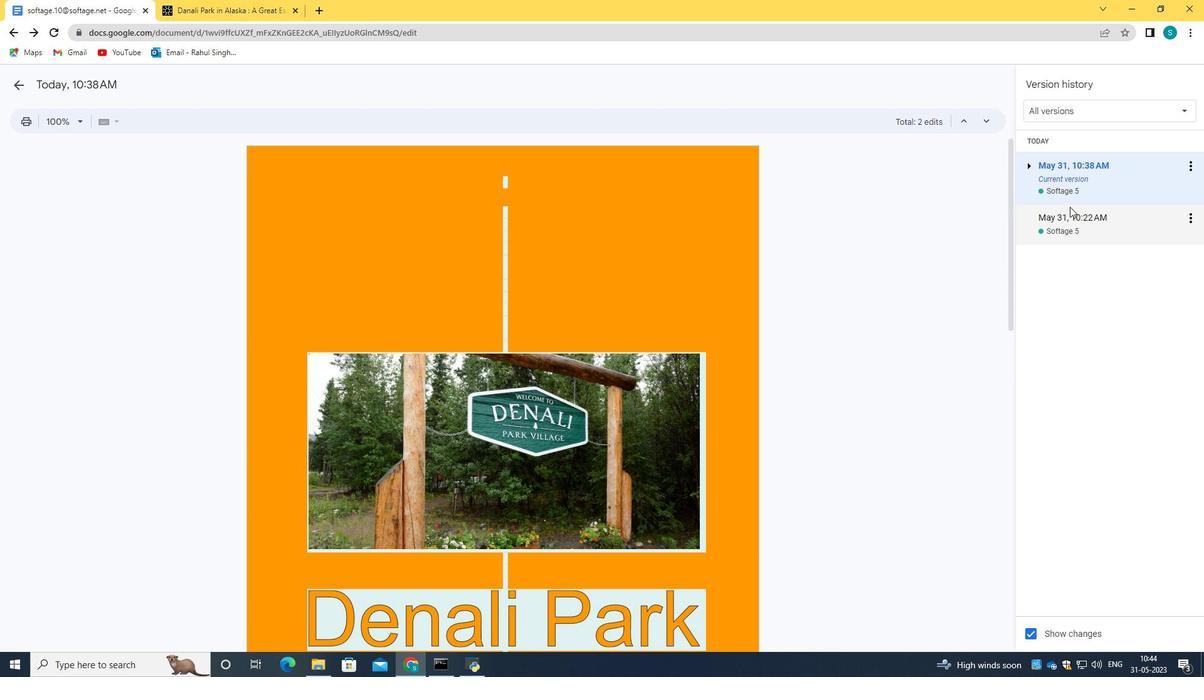 
Action: Mouse moved to (1071, 188)
Screenshot: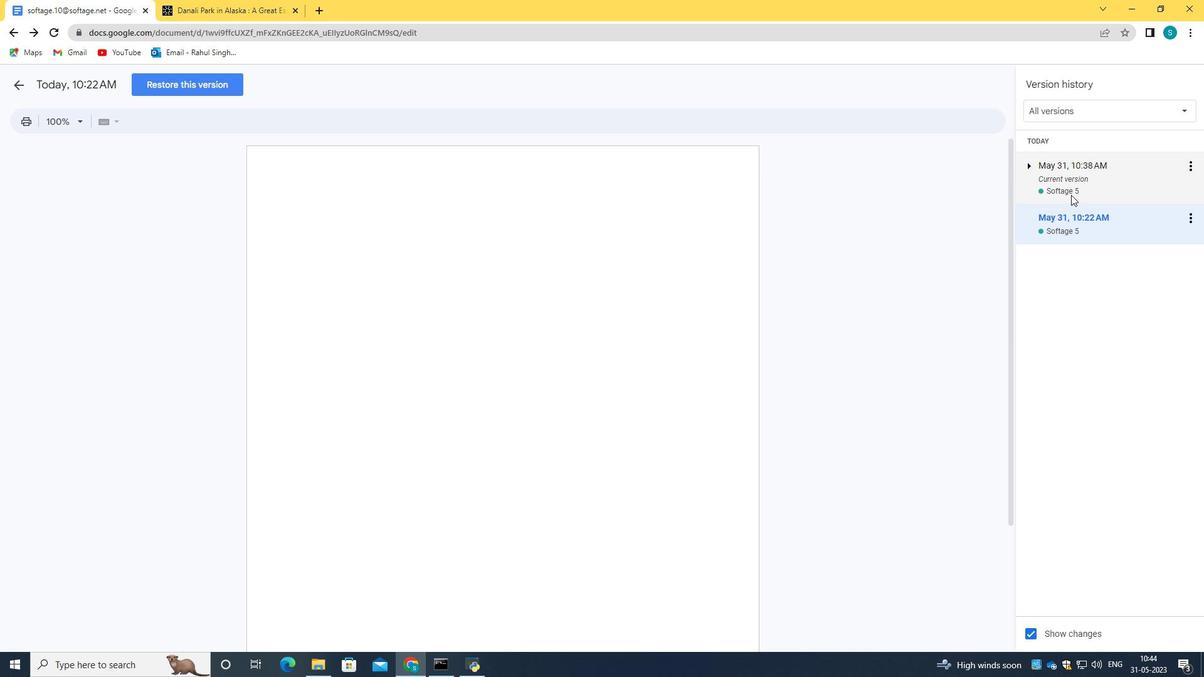 
Action: Mouse pressed left at (1071, 188)
Screenshot: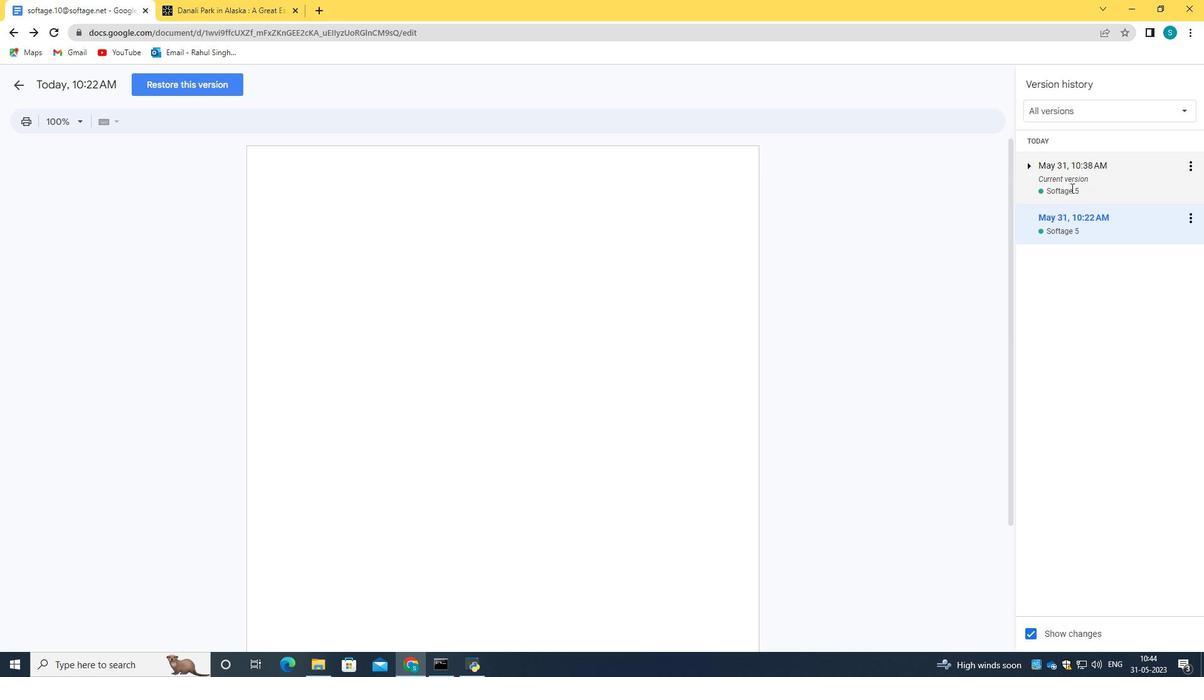 
Action: Mouse moved to (934, 159)
Screenshot: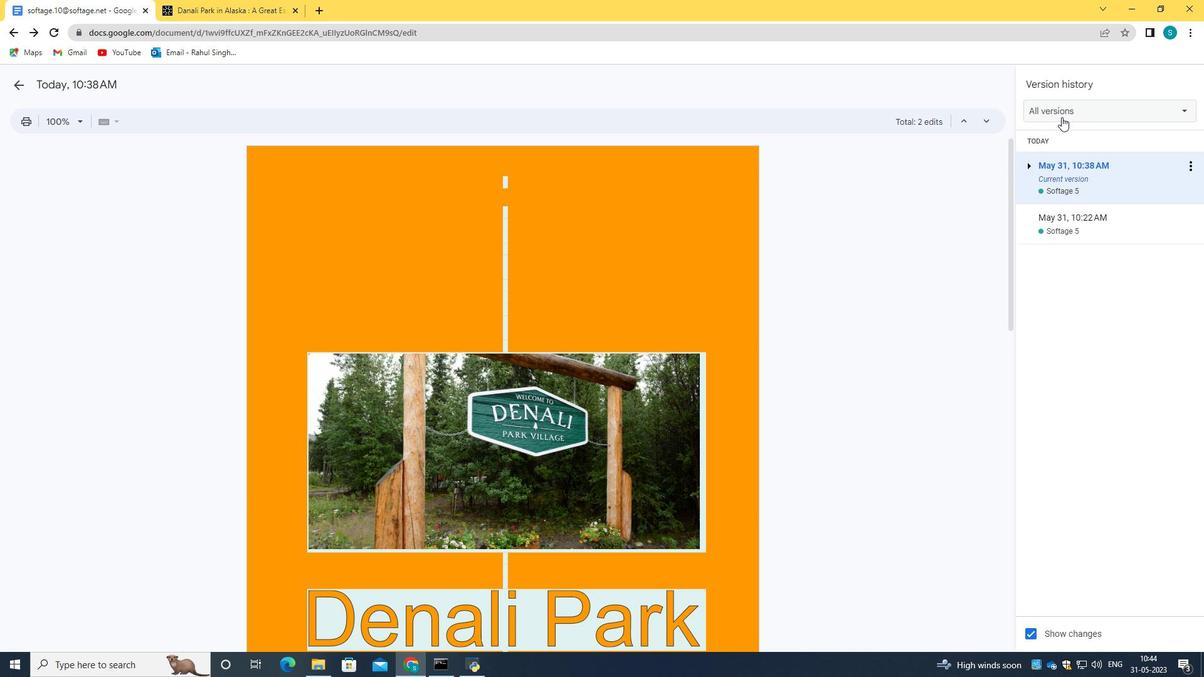 
Action: Mouse scrolled (934, 160) with delta (0, 0)
Screenshot: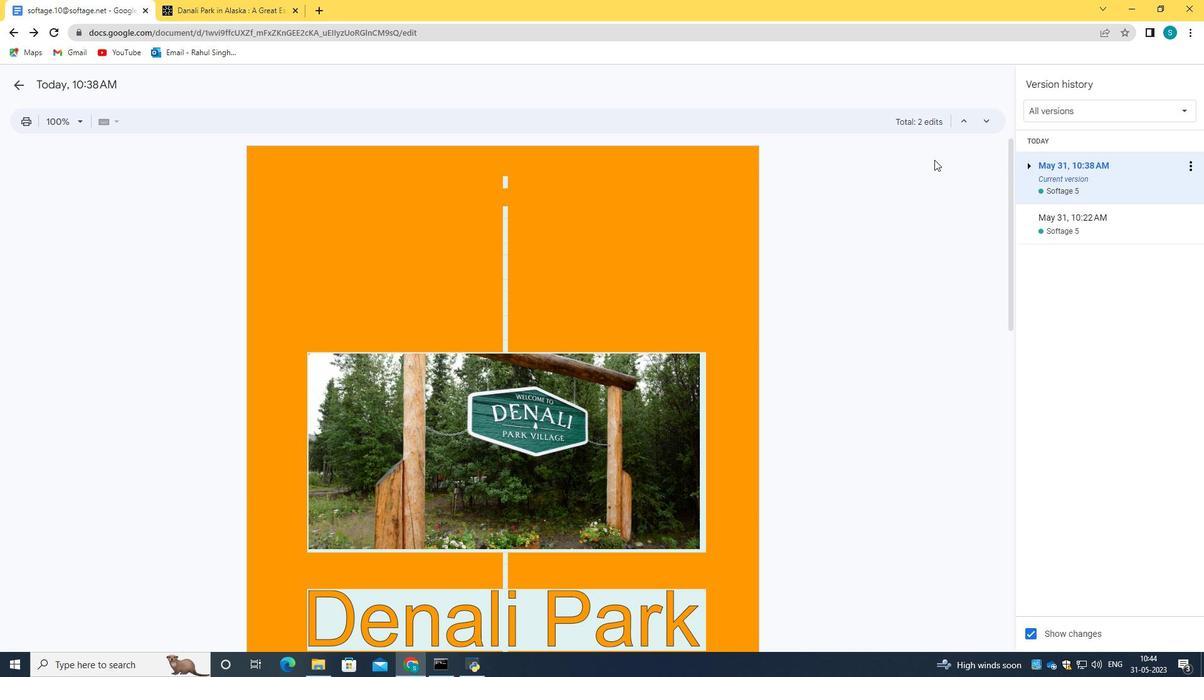 
Action: Mouse scrolled (934, 160) with delta (0, 0)
Screenshot: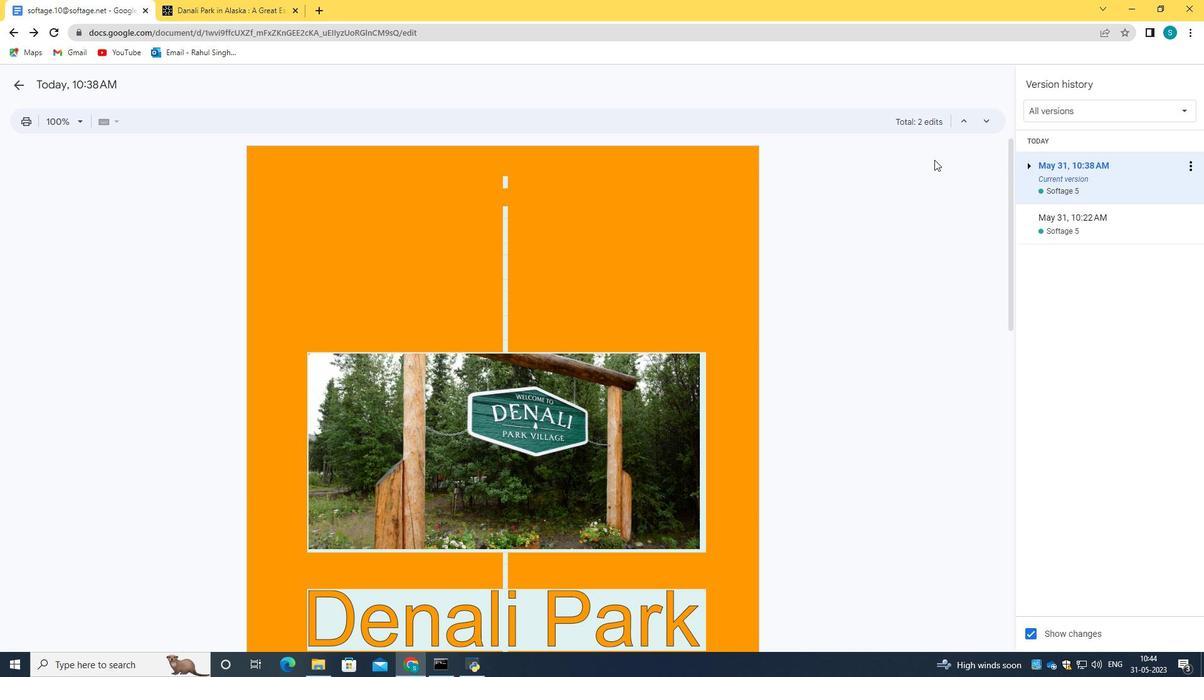 
Action: Mouse scrolled (934, 160) with delta (0, 0)
Screenshot: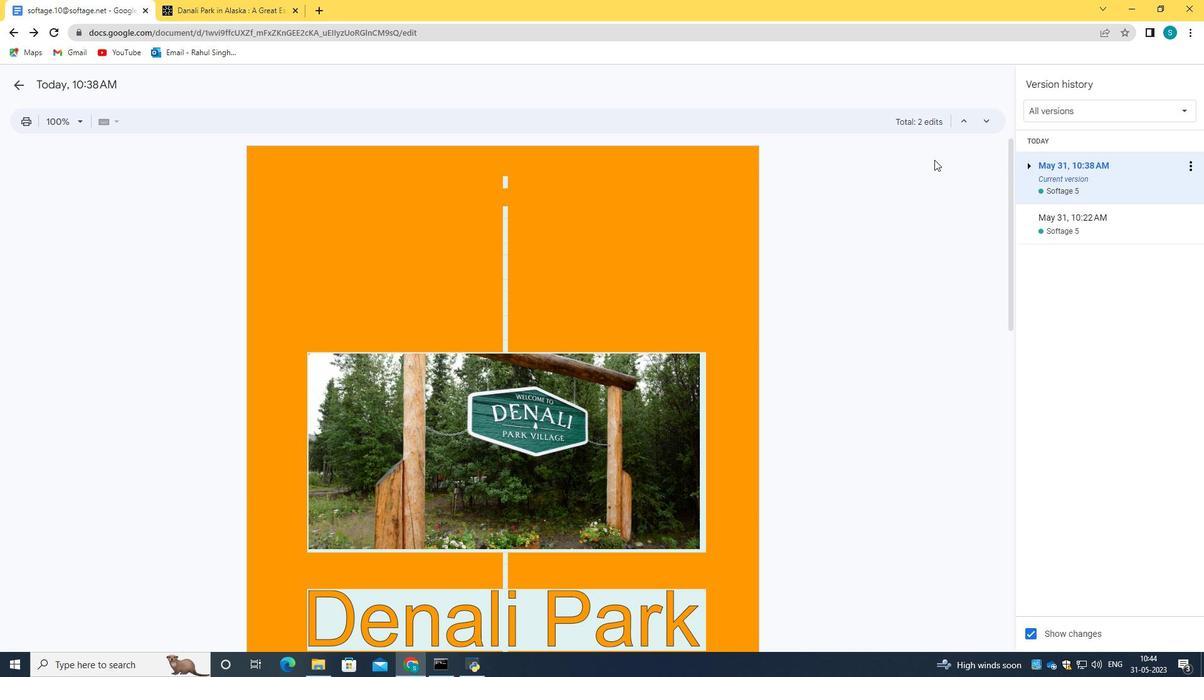 
Action: Mouse moved to (6, 31)
Screenshot: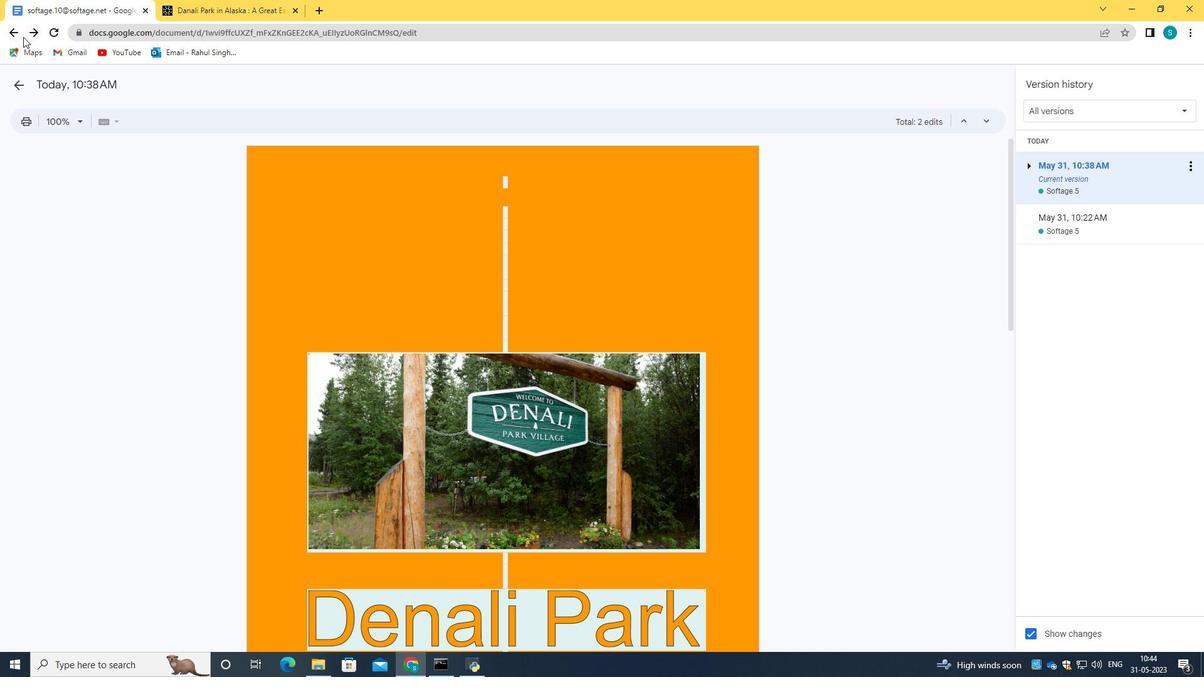 
Action: Mouse pressed left at (6, 31)
Screenshot: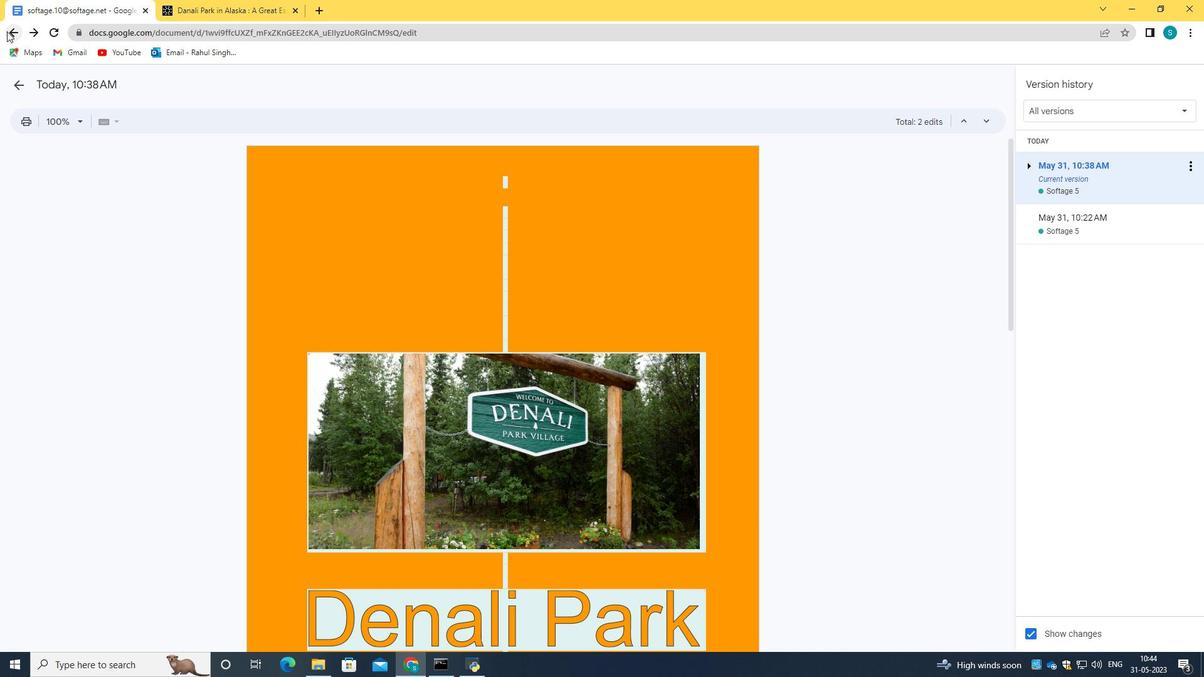 
Action: Mouse moved to (290, 405)
Screenshot: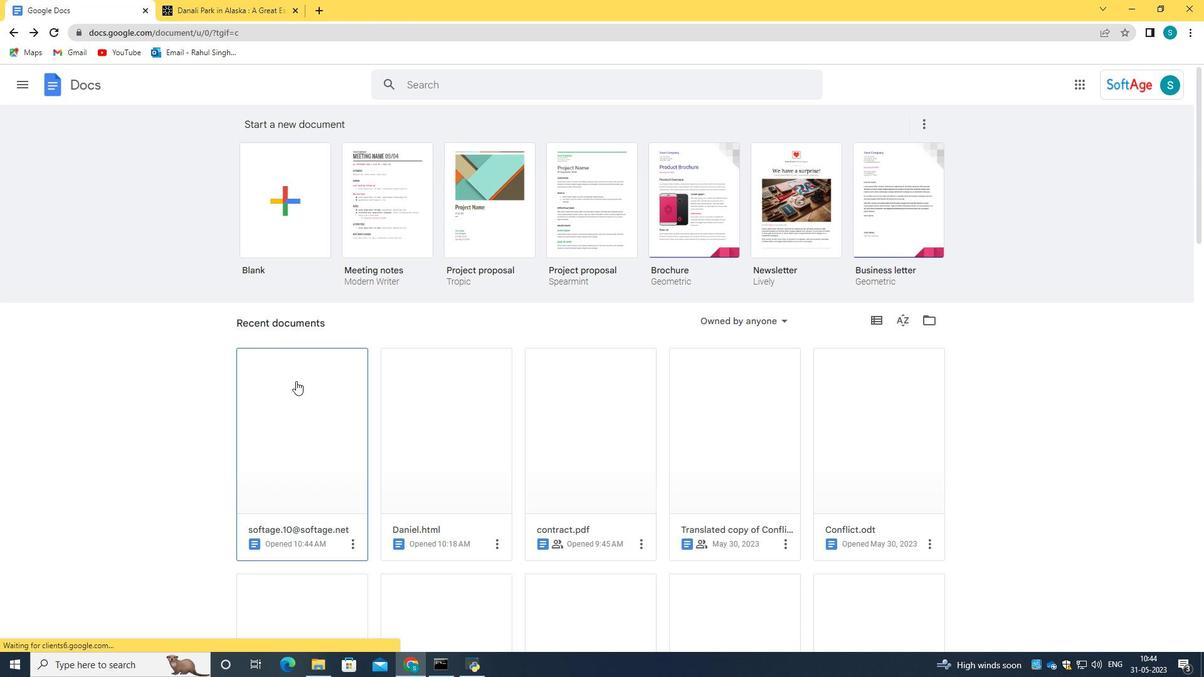 
Action: Mouse pressed left at (290, 405)
Screenshot: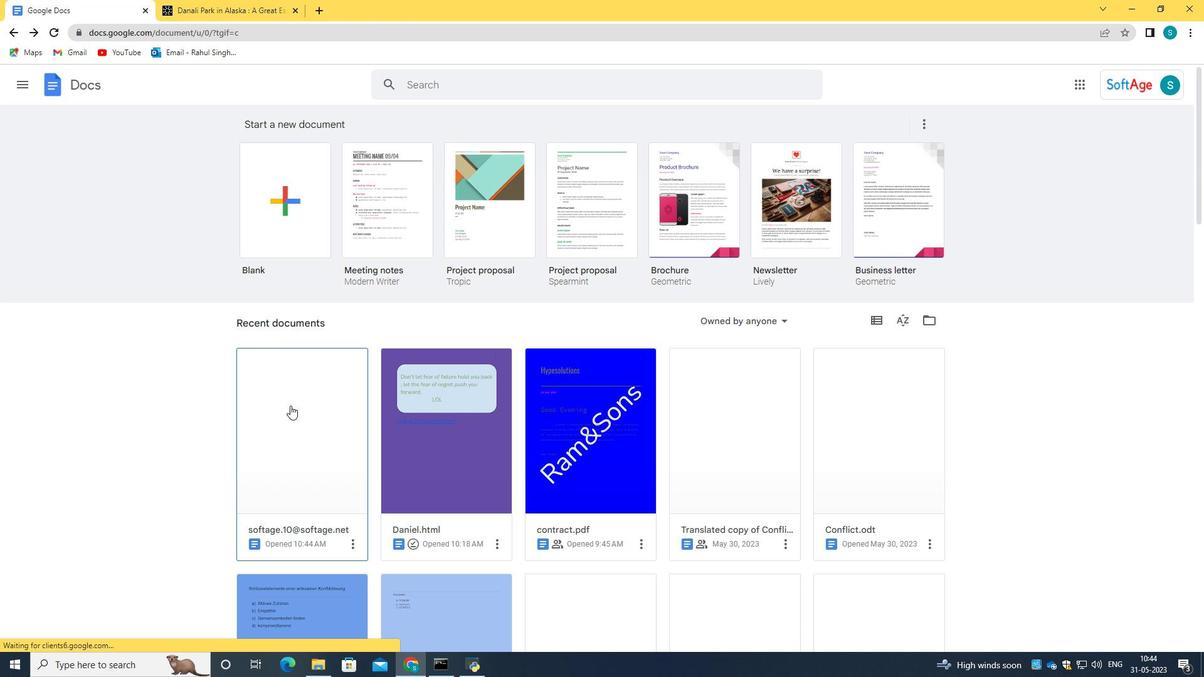 
Action: Mouse moved to (490, 311)
Screenshot: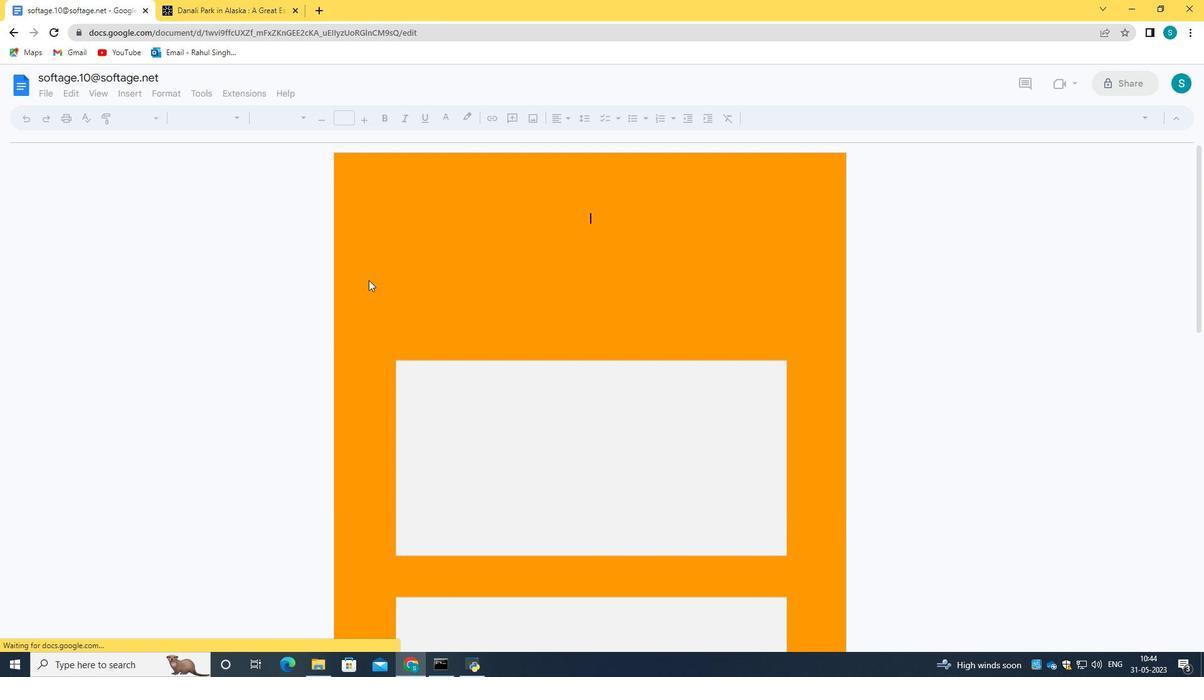 
Action: Mouse scrolled (490, 310) with delta (0, 0)
Screenshot: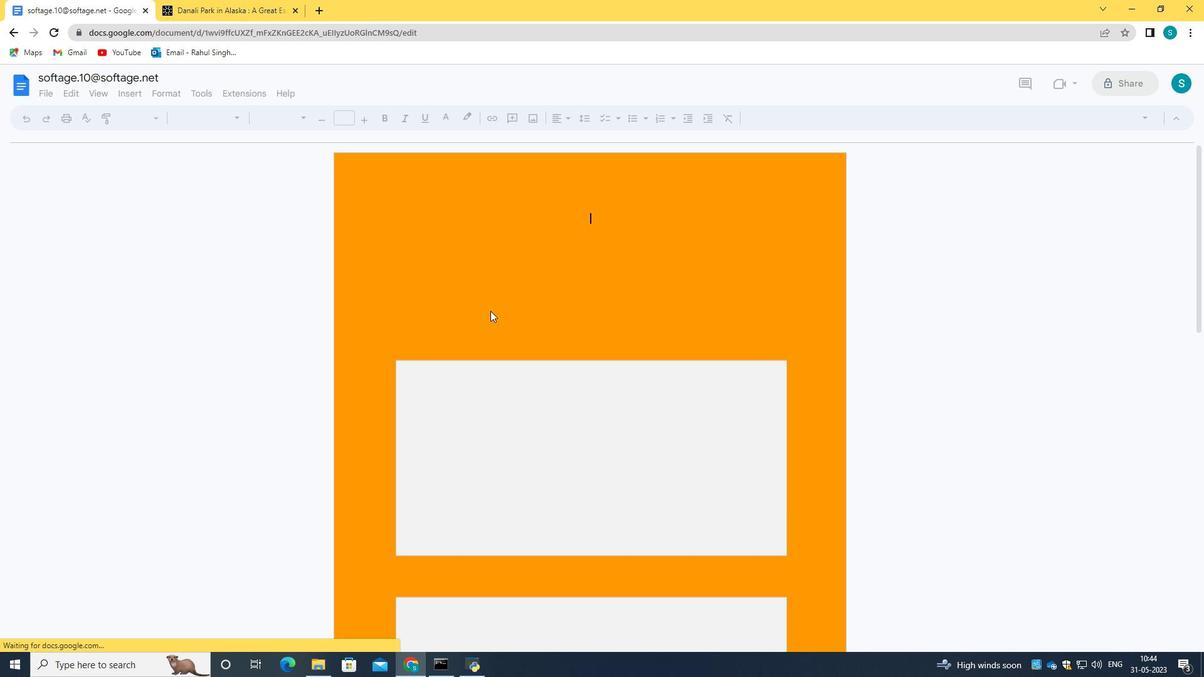 
Action: Mouse scrolled (490, 310) with delta (0, 0)
Screenshot: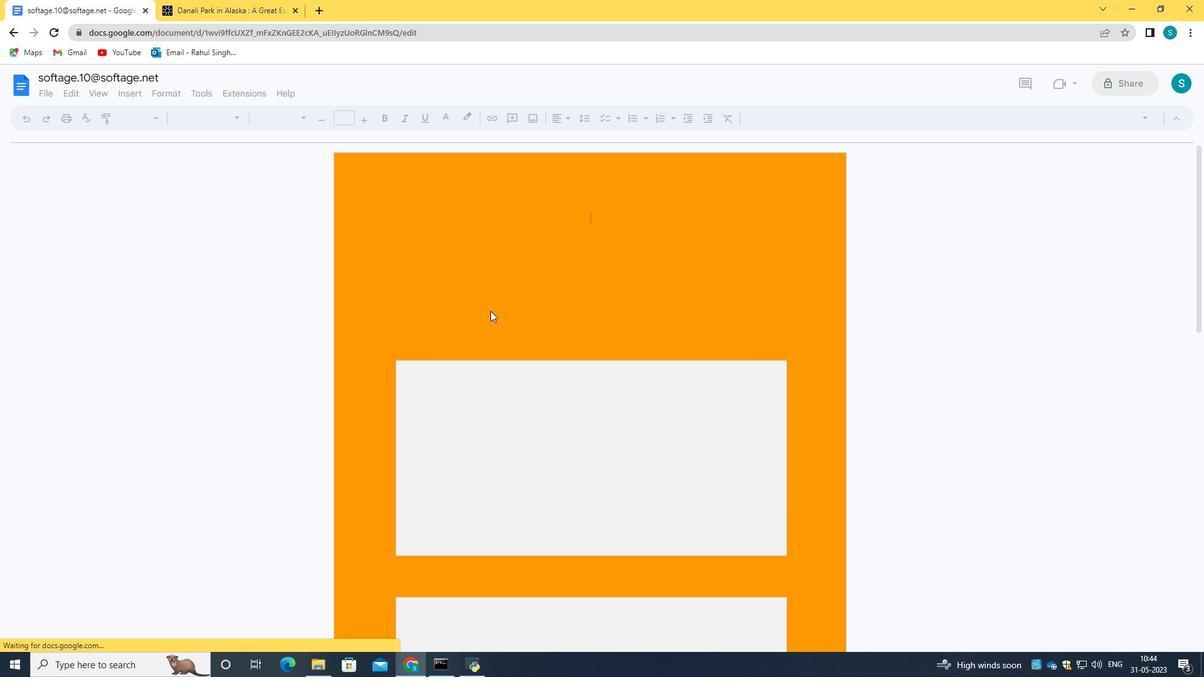 
Action: Mouse scrolled (490, 310) with delta (0, 0)
Screenshot: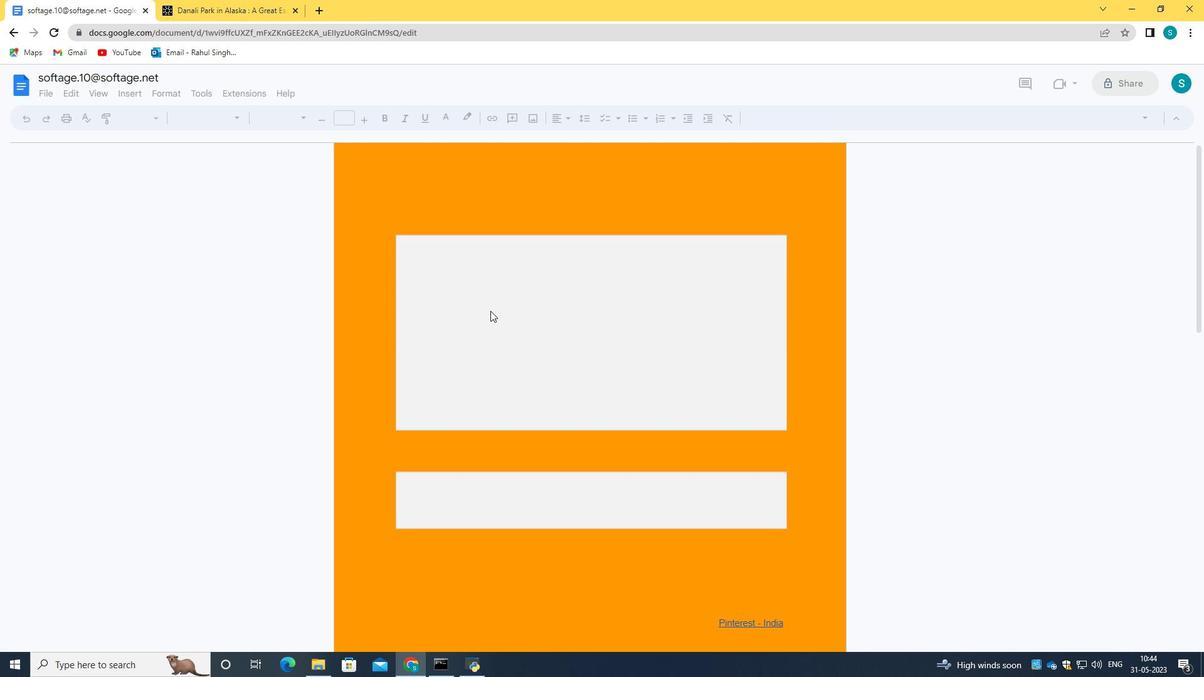 
Action: Mouse scrolled (490, 310) with delta (0, 0)
Screenshot: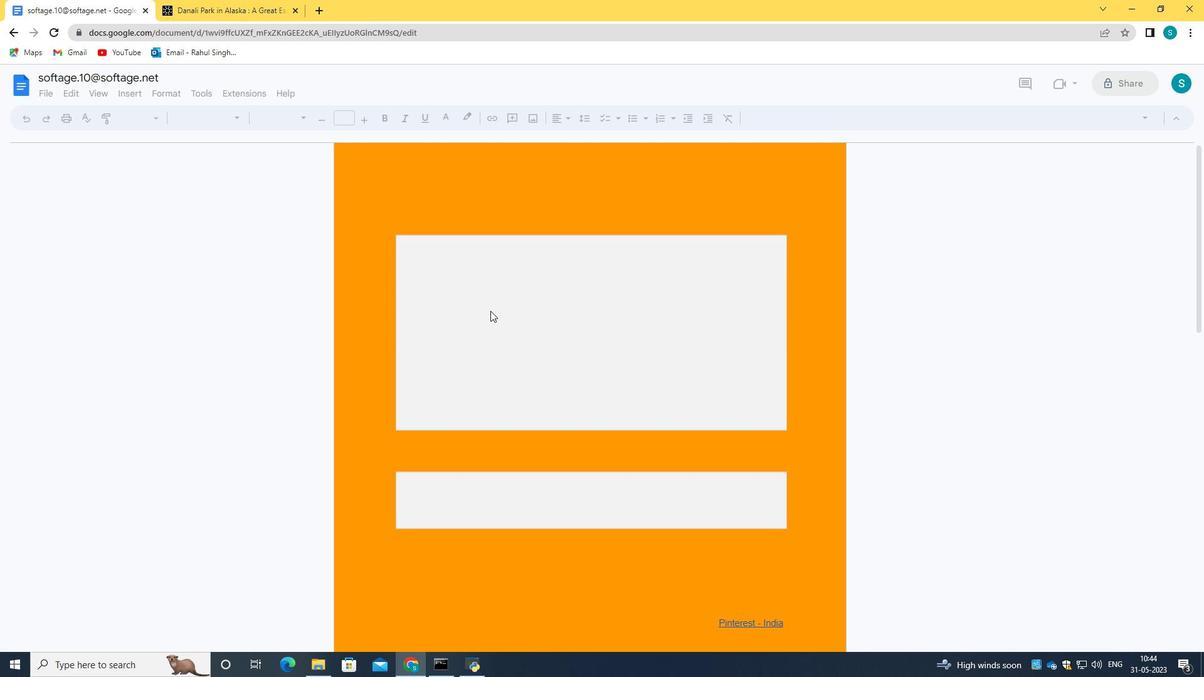 
Action: Mouse scrolled (490, 310) with delta (0, 0)
Screenshot: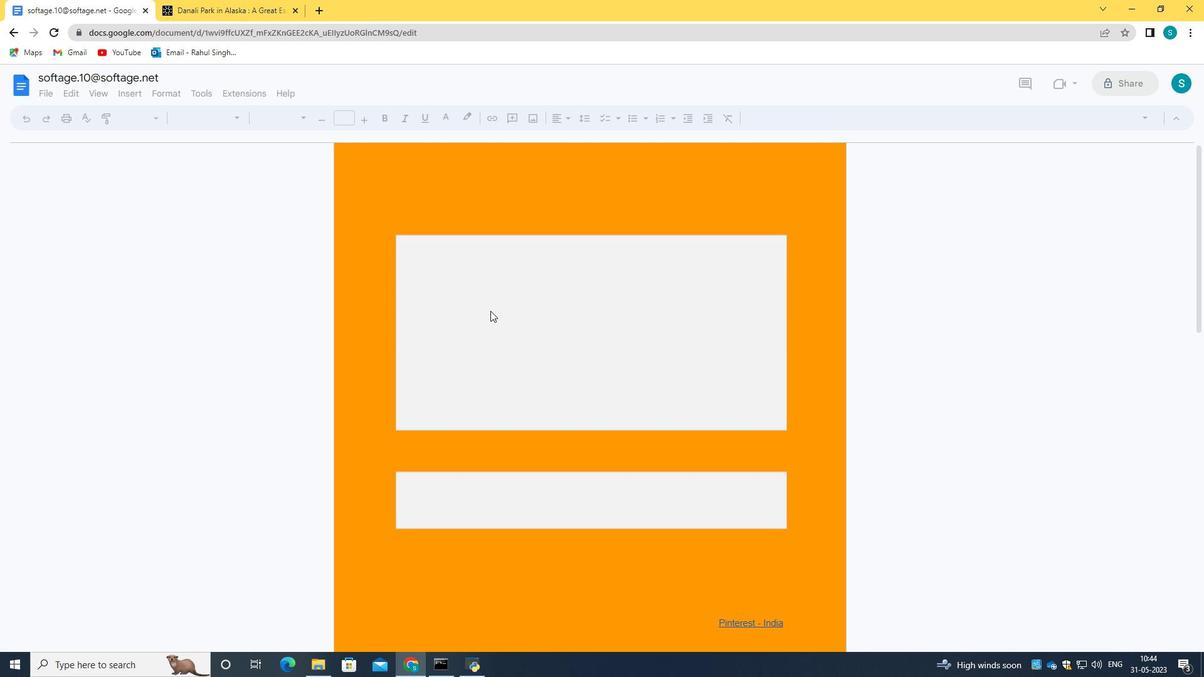 
Action: Mouse scrolled (490, 310) with delta (0, 0)
Screenshot: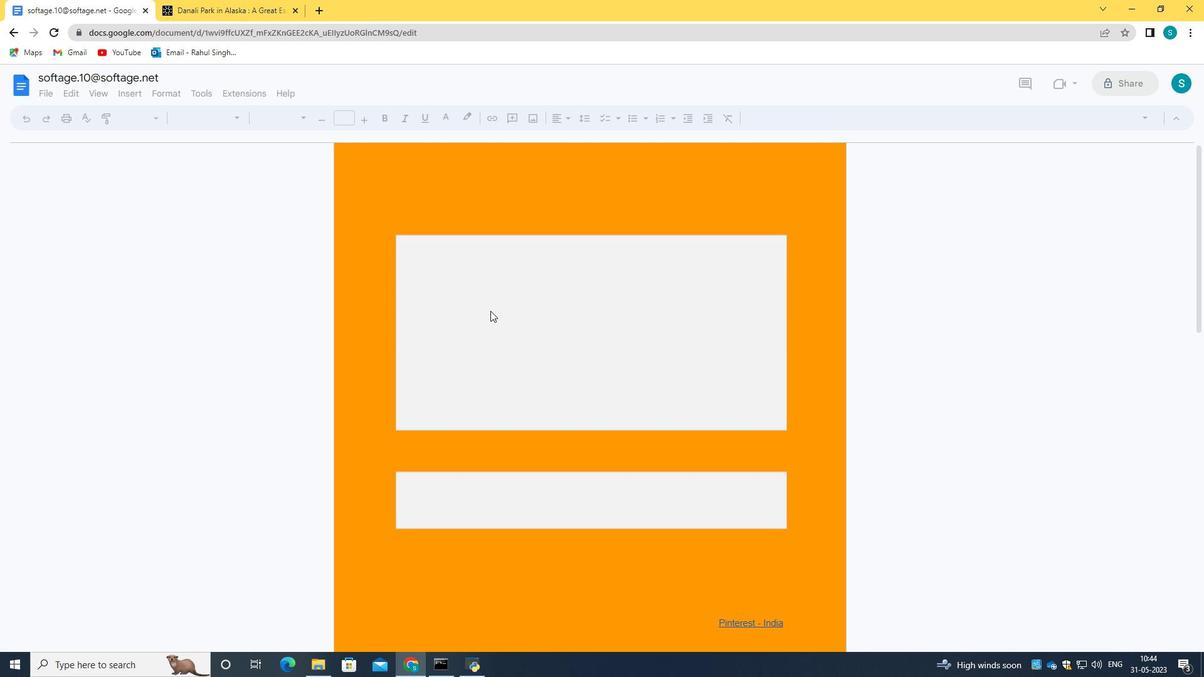 
Action: Mouse scrolled (490, 311) with delta (0, 0)
Screenshot: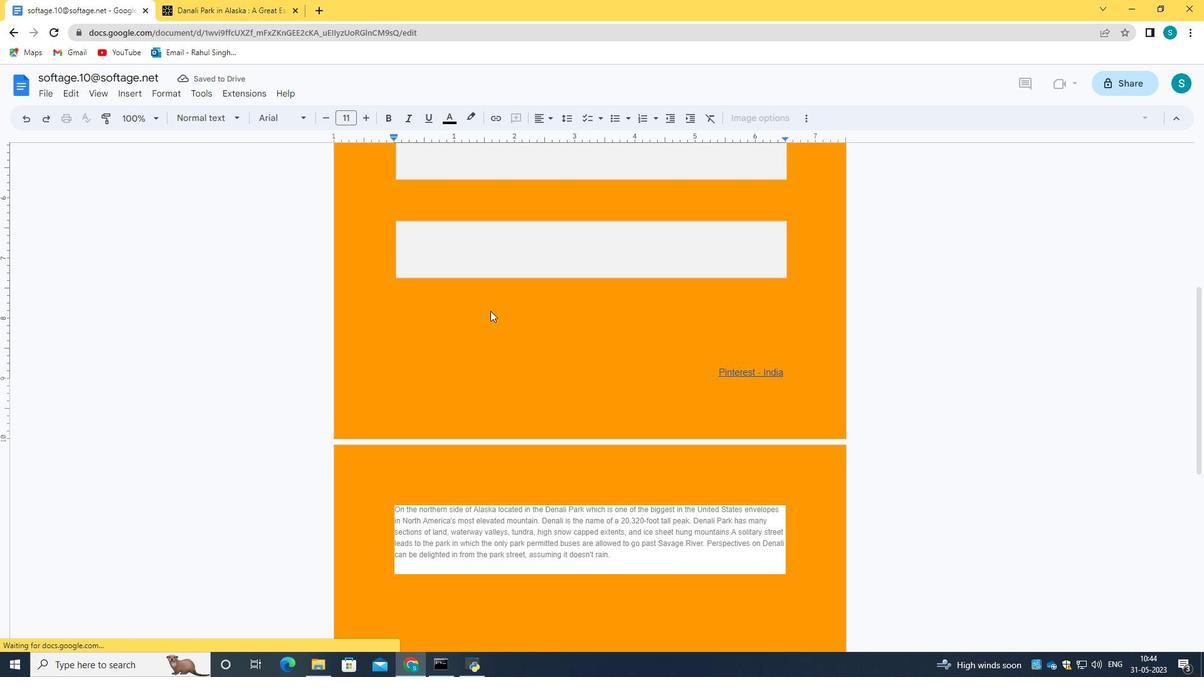 
Action: Mouse scrolled (490, 311) with delta (0, 0)
Screenshot: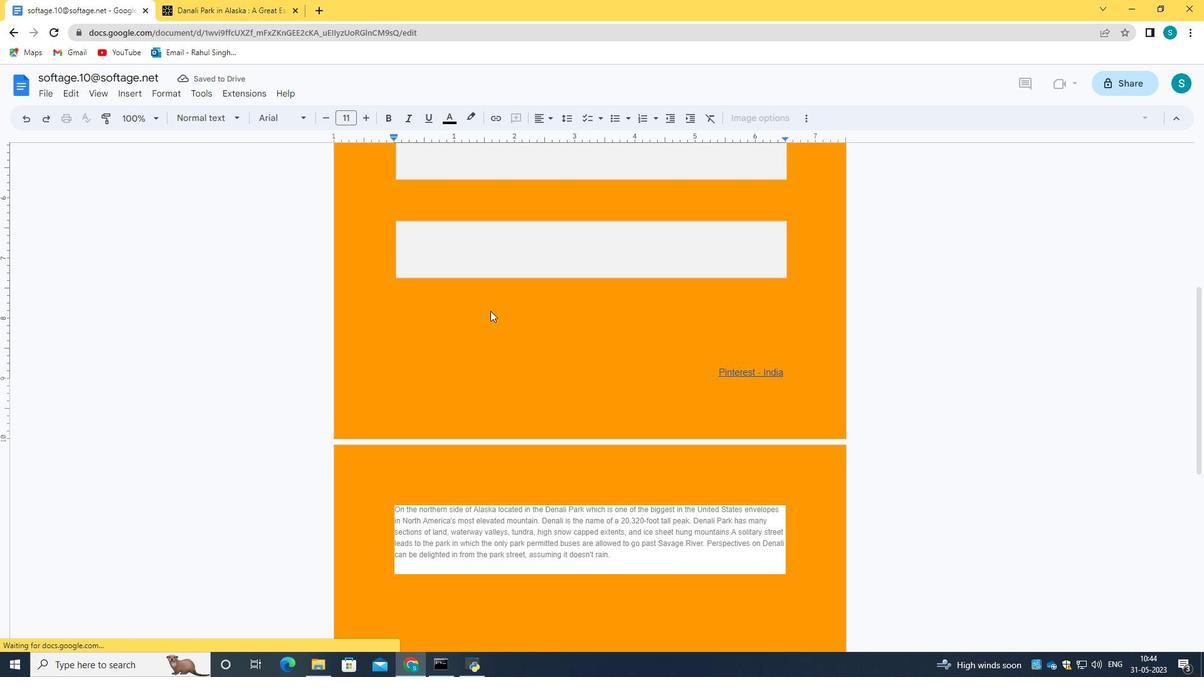 
Action: Mouse scrolled (490, 311) with delta (0, 0)
Screenshot: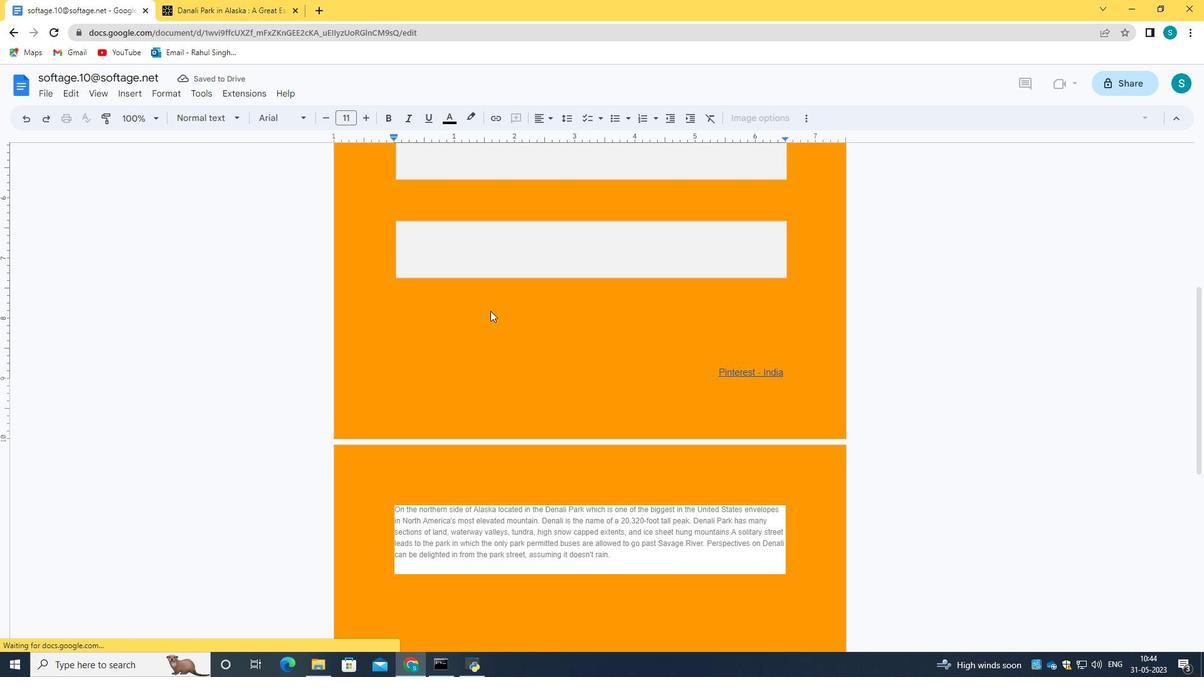 
Action: Mouse scrolled (490, 311) with delta (0, 0)
Screenshot: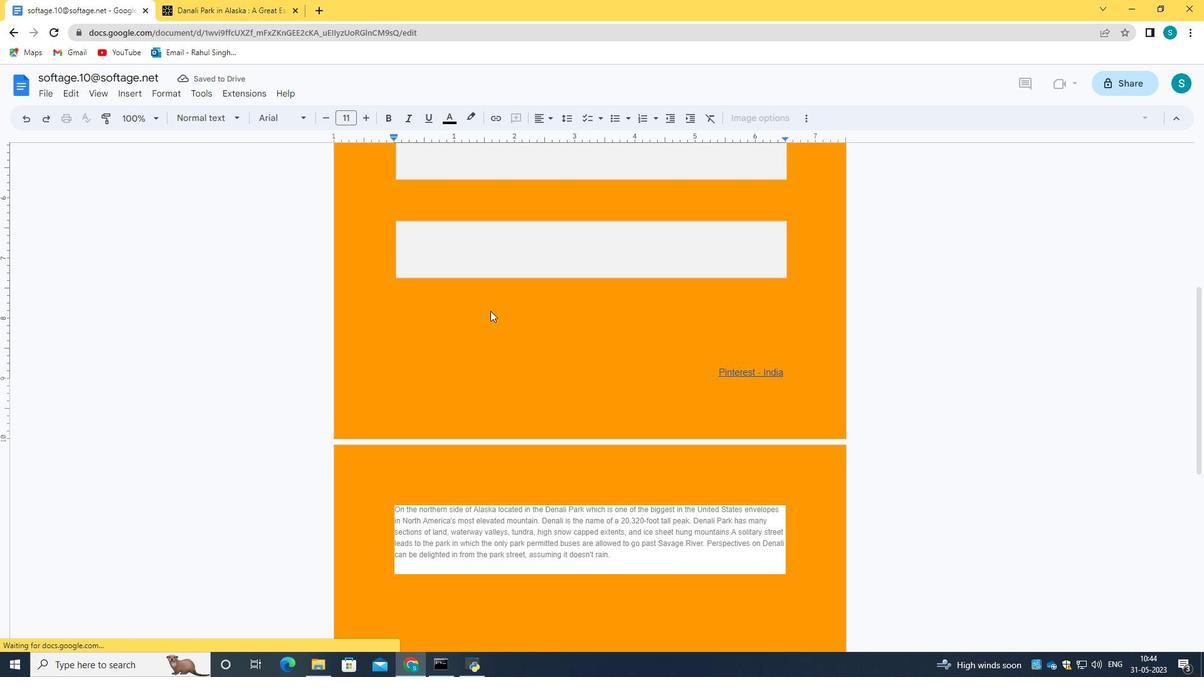 
Action: Mouse moved to (41, 91)
Screenshot: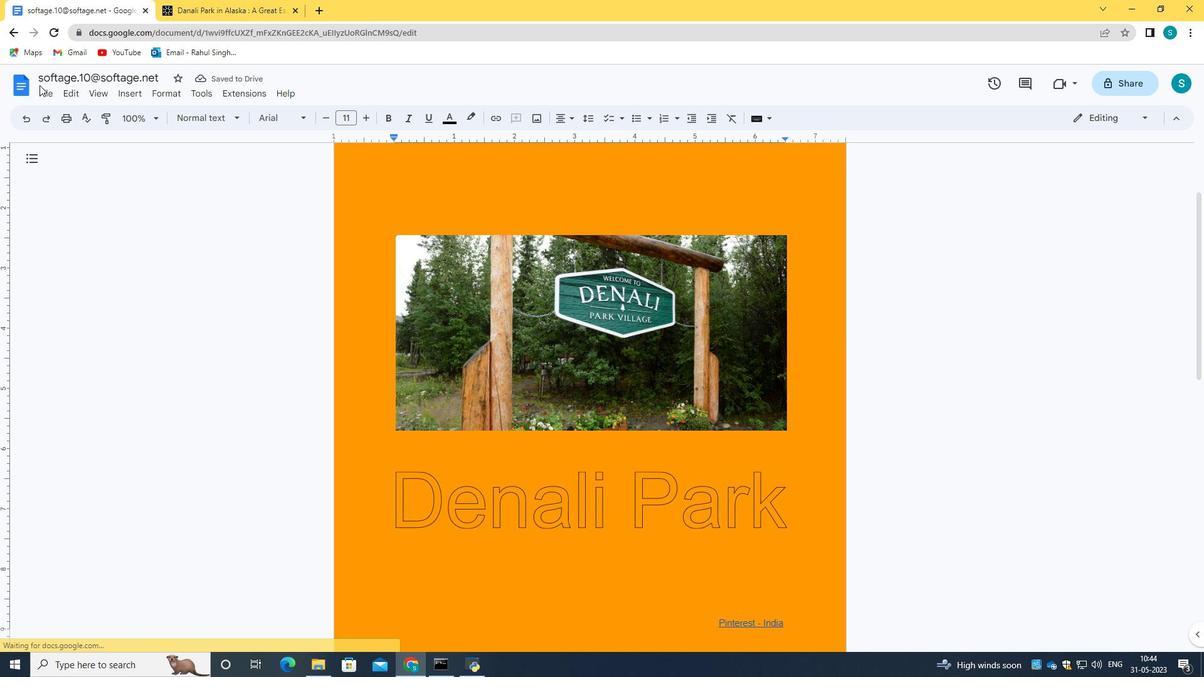 
Action: Mouse pressed left at (41, 91)
Screenshot: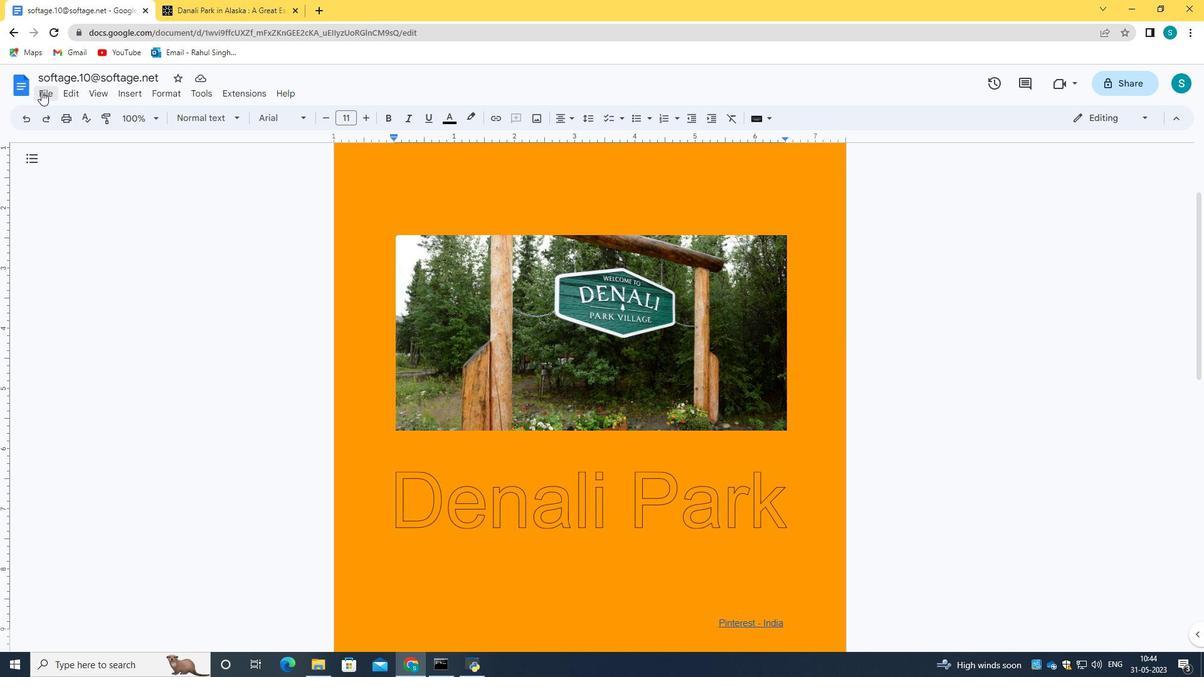 
Action: Mouse moved to (127, 226)
Screenshot: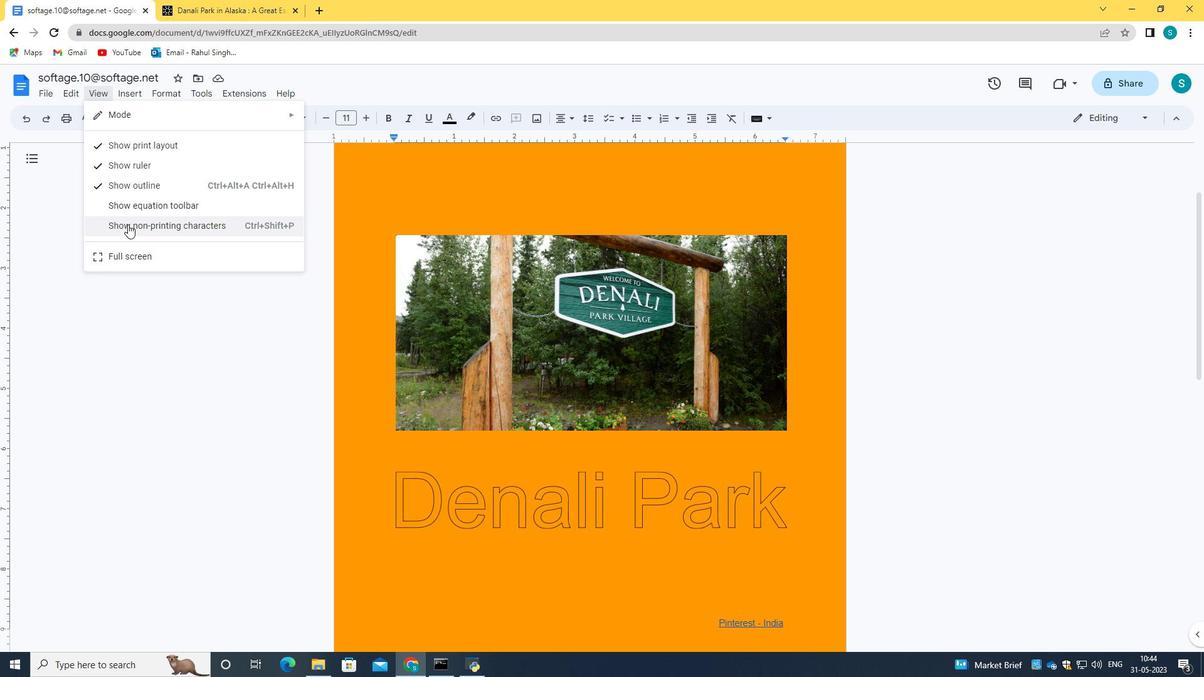 
Action: Mouse pressed left at (127, 226)
Screenshot: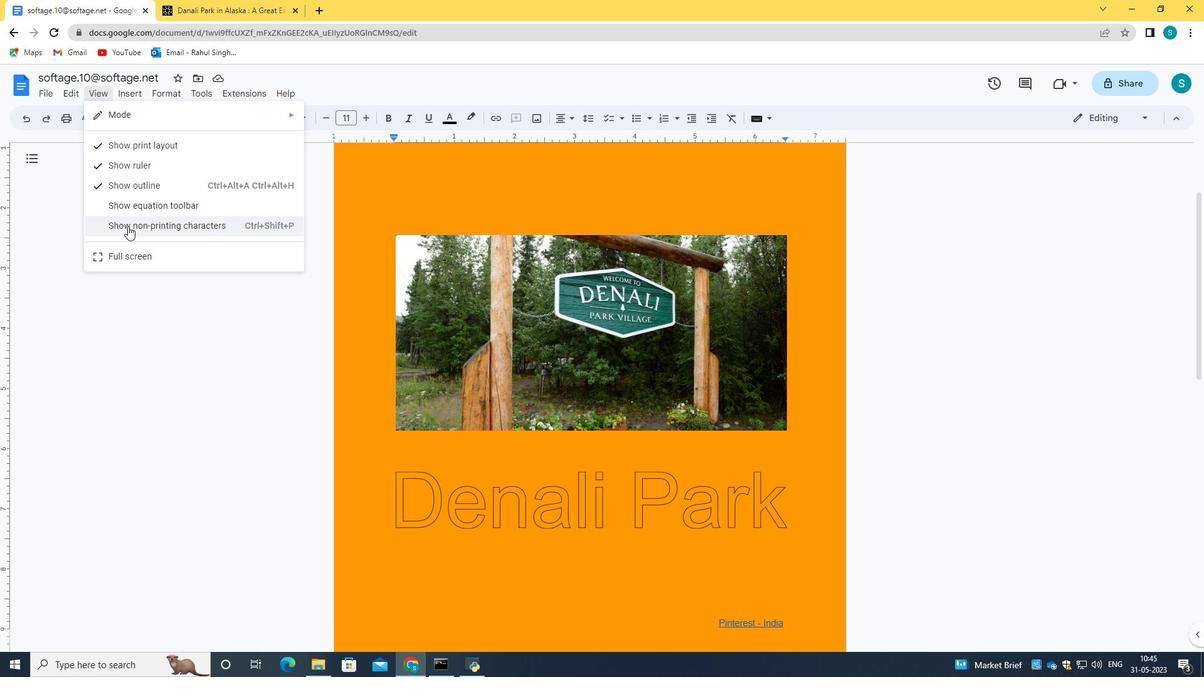
Action: Mouse moved to (432, 301)
Screenshot: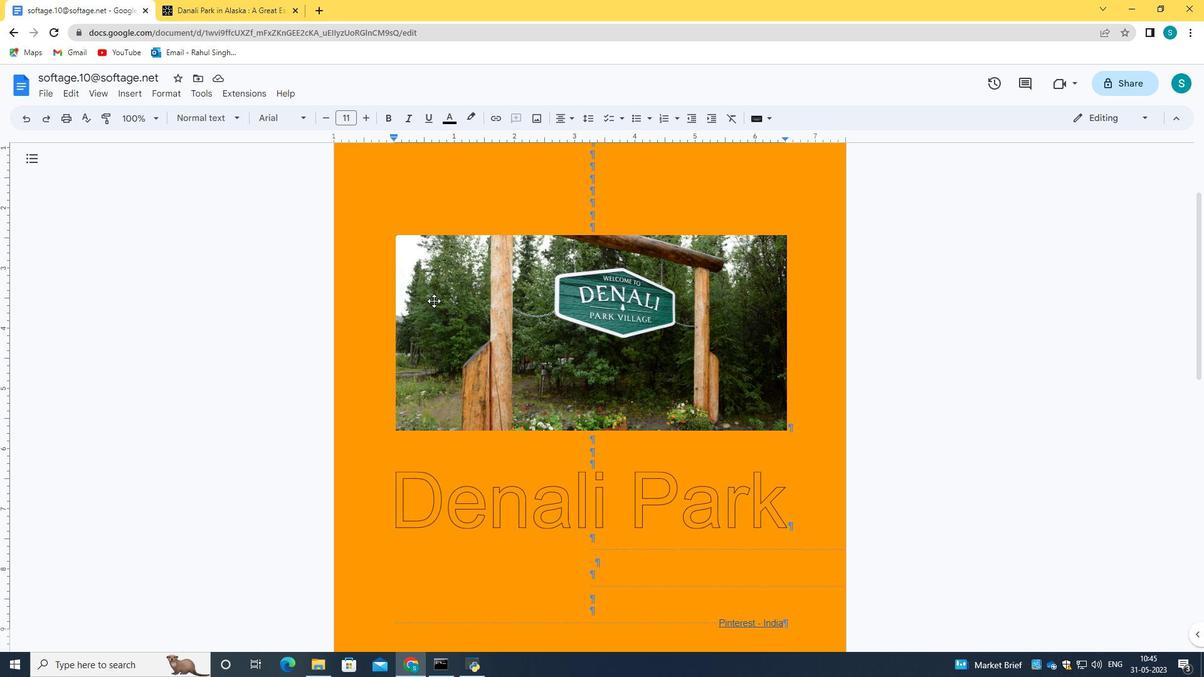 
Action: Mouse scrolled (432, 301) with delta (0, 0)
Screenshot: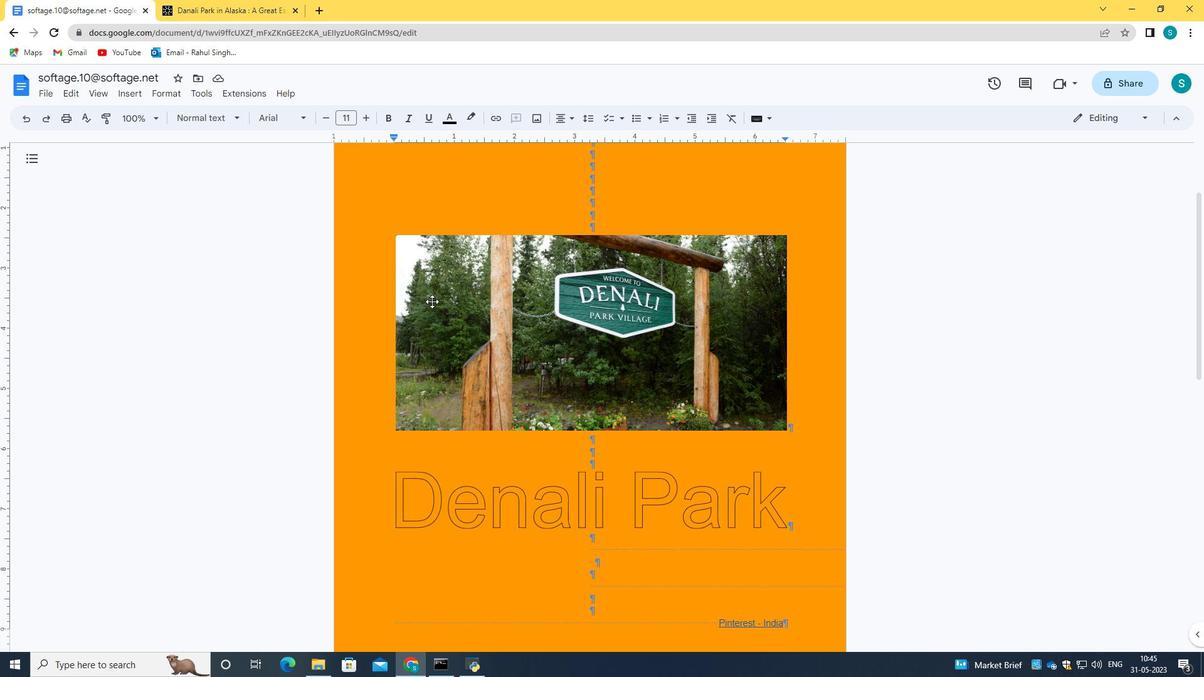 
Action: Mouse scrolled (432, 301) with delta (0, 0)
Screenshot: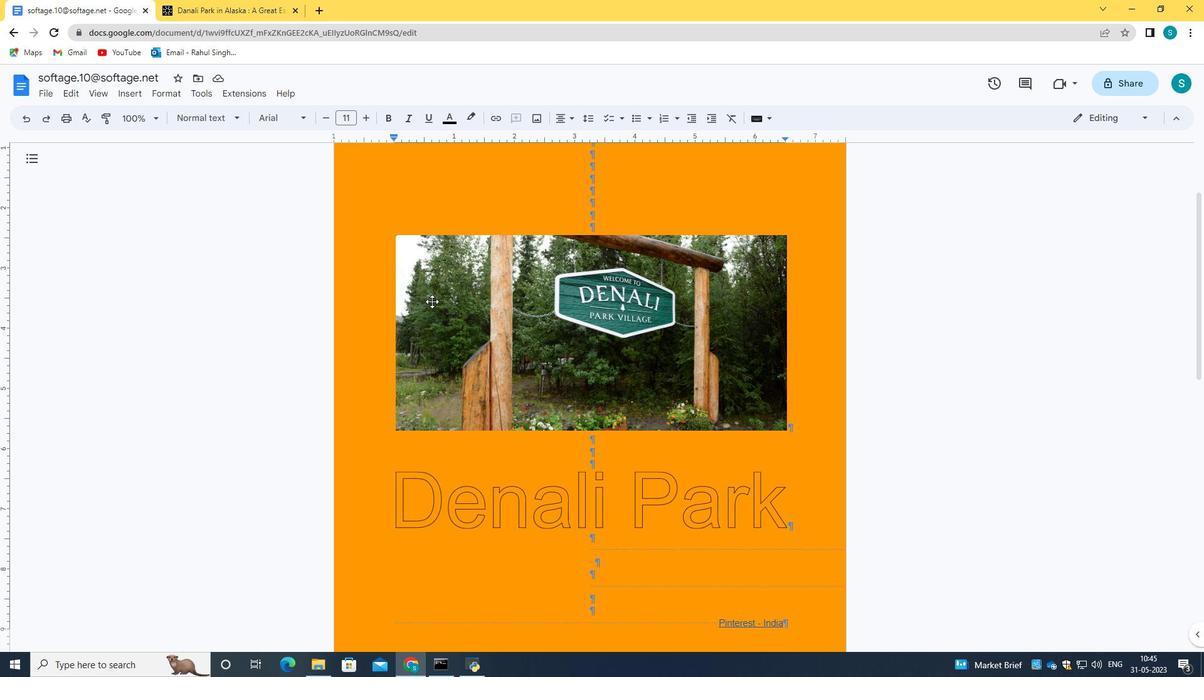 
Action: Mouse scrolled (432, 301) with delta (0, 0)
Screenshot: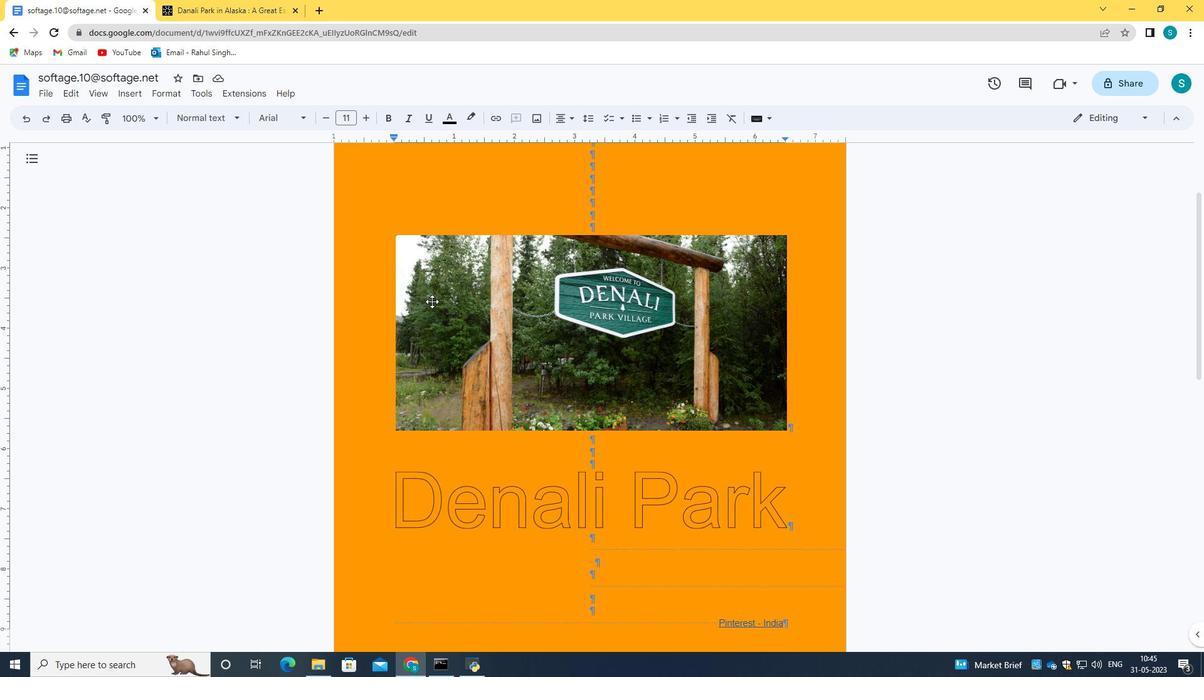 
Action: Mouse moved to (429, 301)
Screenshot: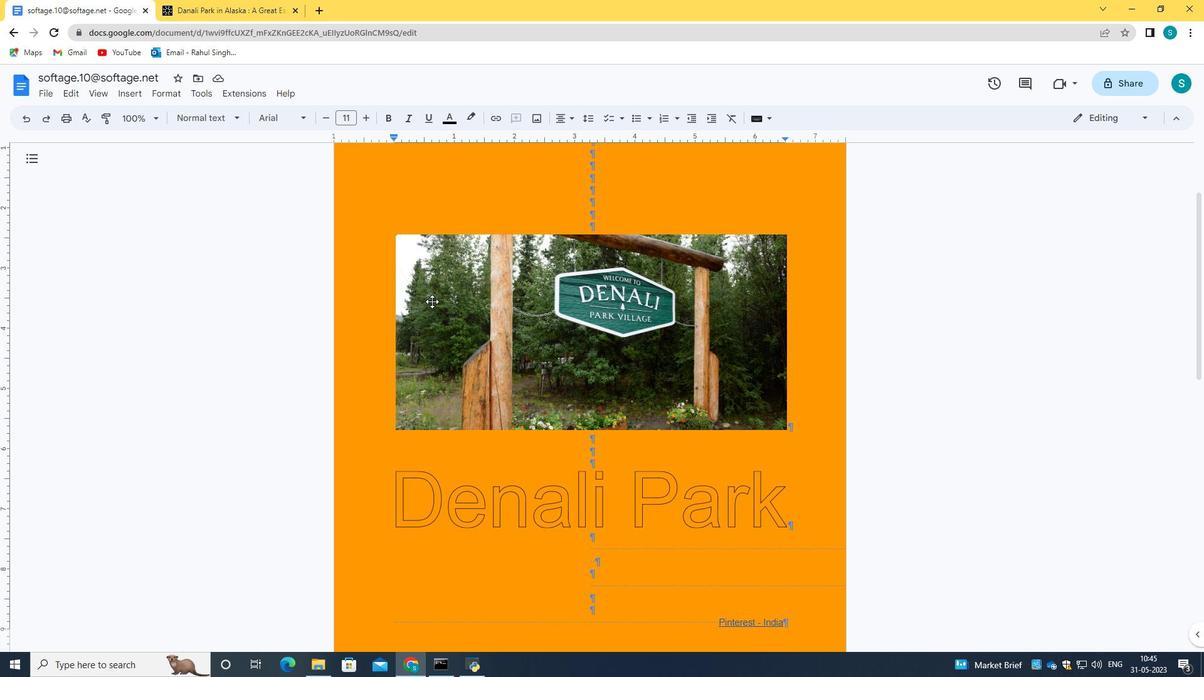 
Action: Mouse scrolled (429, 300) with delta (0, 0)
Screenshot: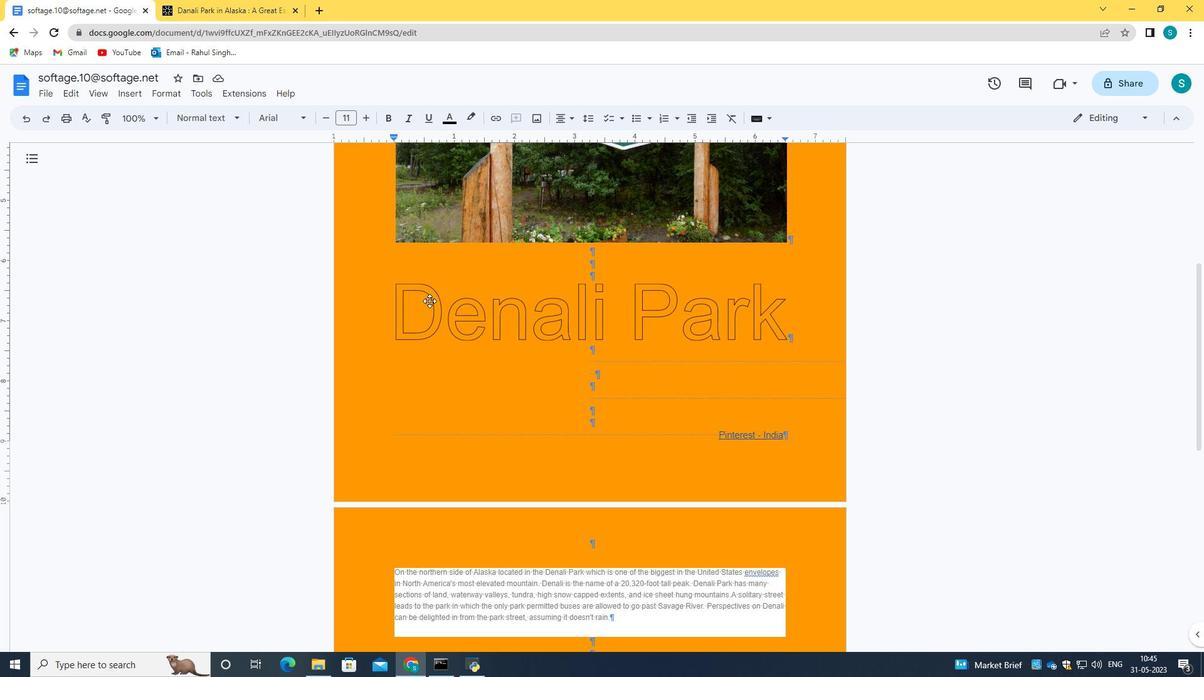 
Action: Mouse scrolled (429, 300) with delta (0, 0)
Screenshot: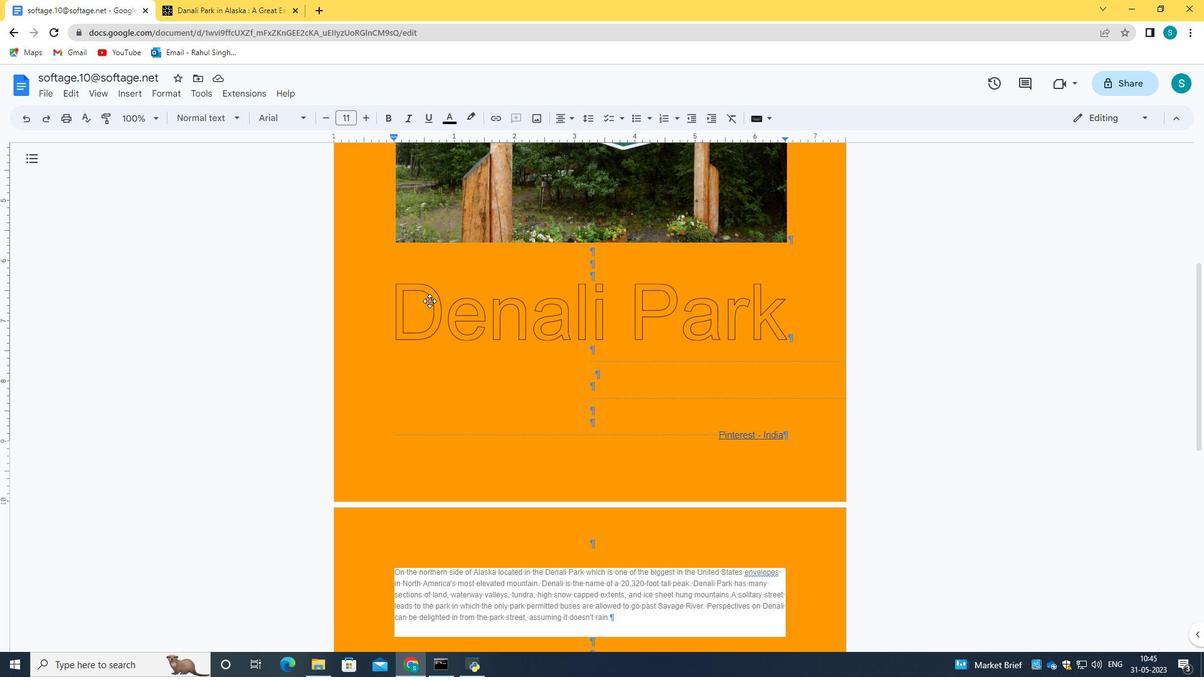 
Action: Mouse scrolled (429, 300) with delta (0, 0)
Screenshot: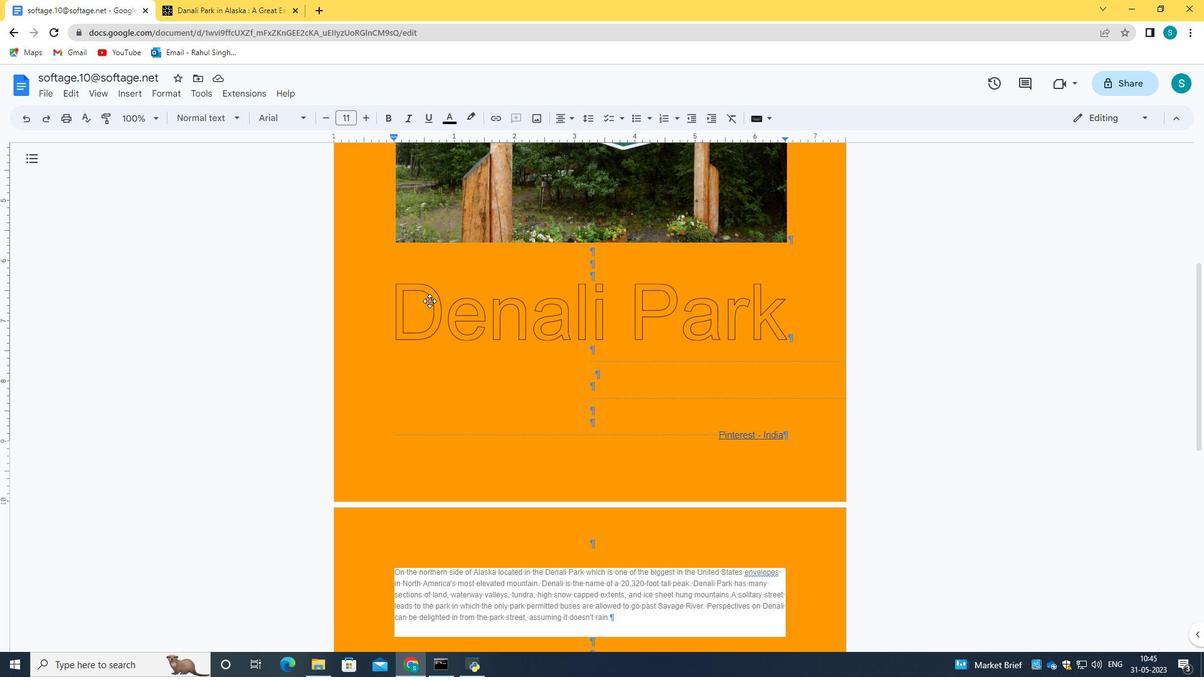
Action: Mouse scrolled (429, 300) with delta (0, 0)
Screenshot: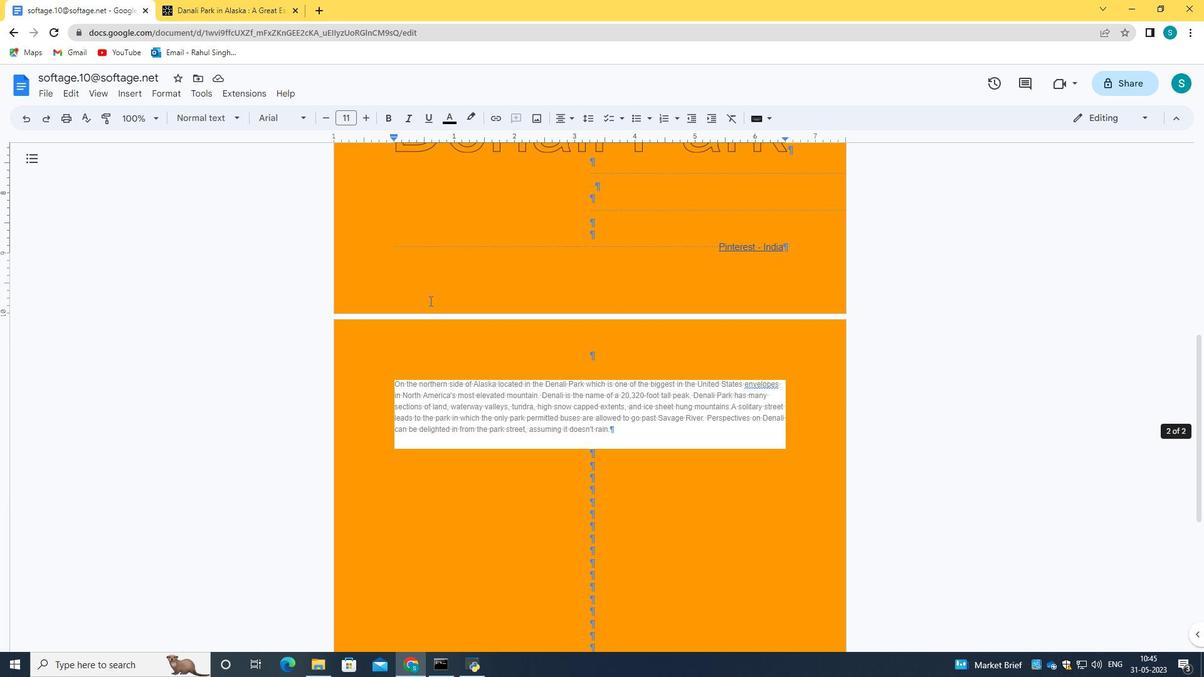 
Action: Mouse scrolled (429, 300) with delta (0, 0)
Screenshot: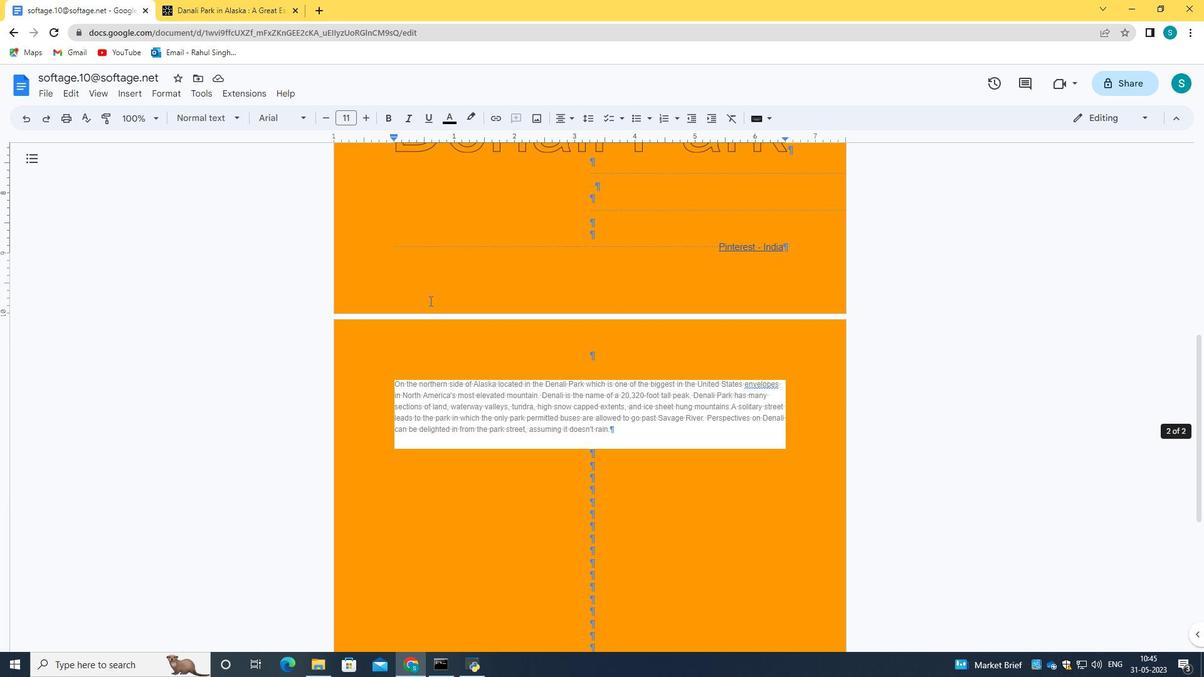 
Action: Mouse scrolled (429, 300) with delta (0, 0)
Screenshot: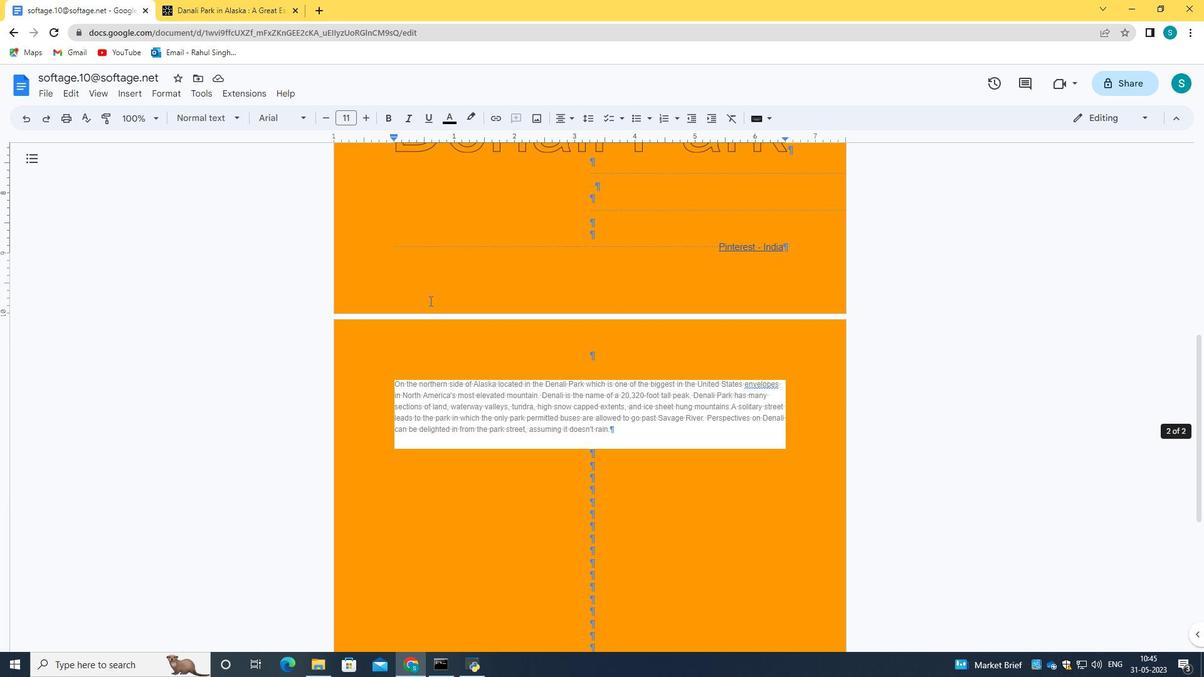 
Action: Mouse scrolled (429, 300) with delta (0, 0)
Screenshot: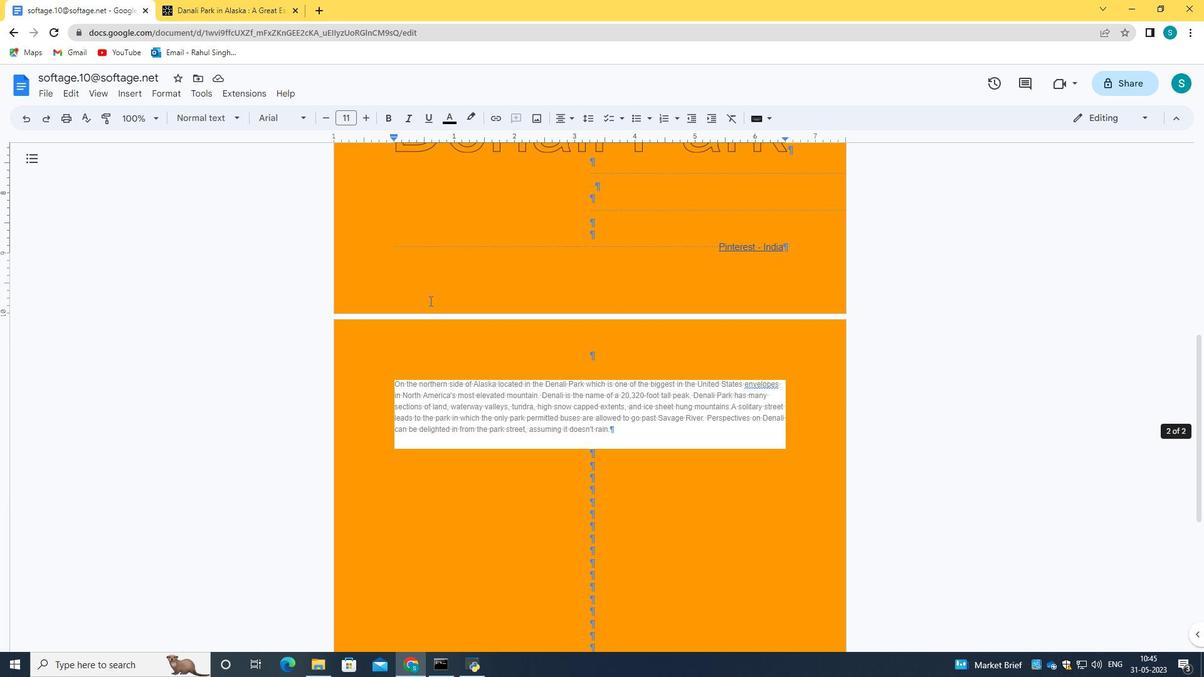 
Action: Mouse scrolled (429, 301) with delta (0, 0)
Screenshot: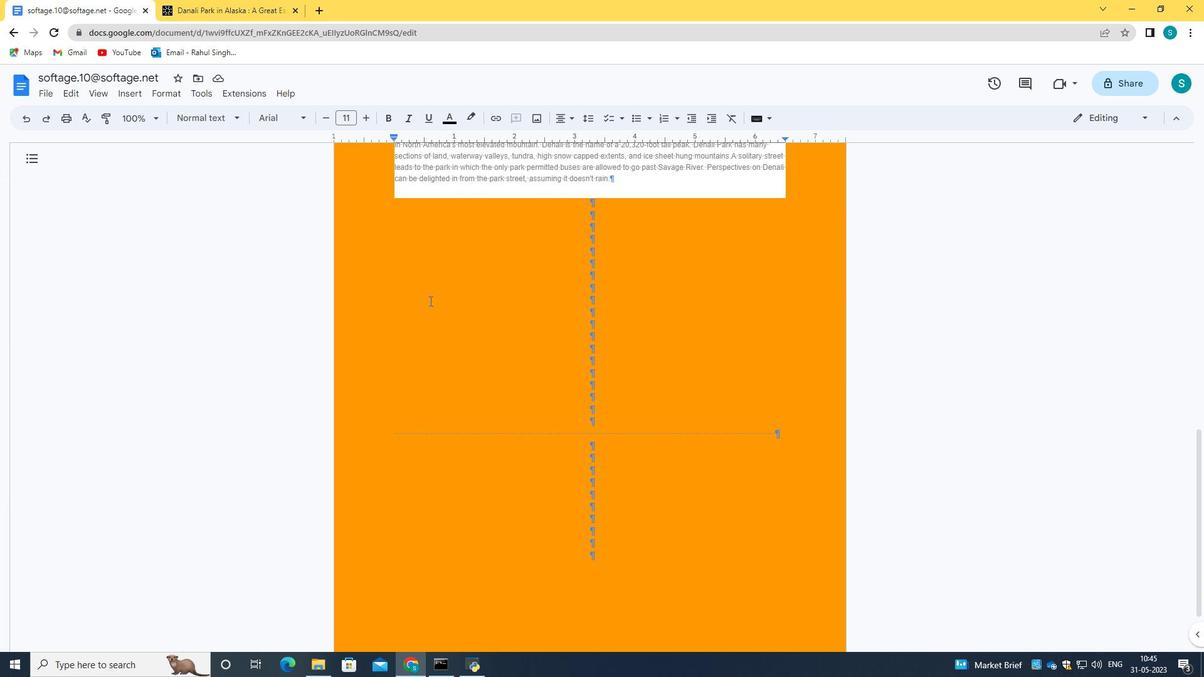 
Action: Mouse scrolled (429, 301) with delta (0, 0)
Screenshot: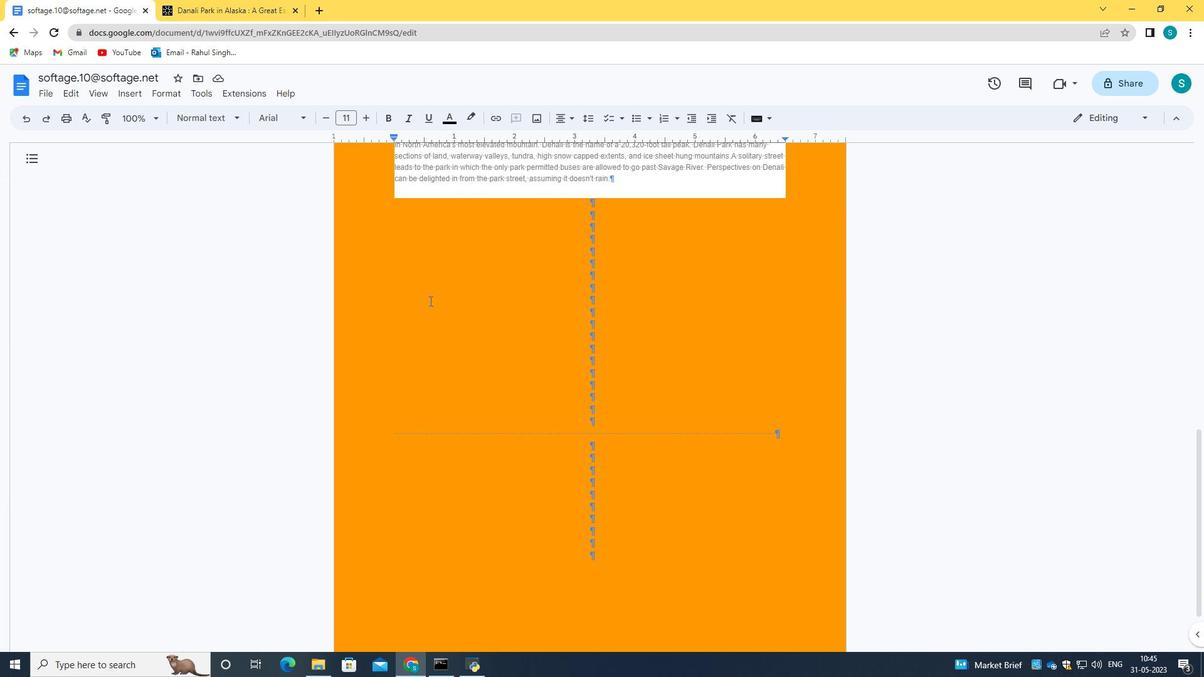 
Action: Mouse scrolled (429, 301) with delta (0, 0)
Screenshot: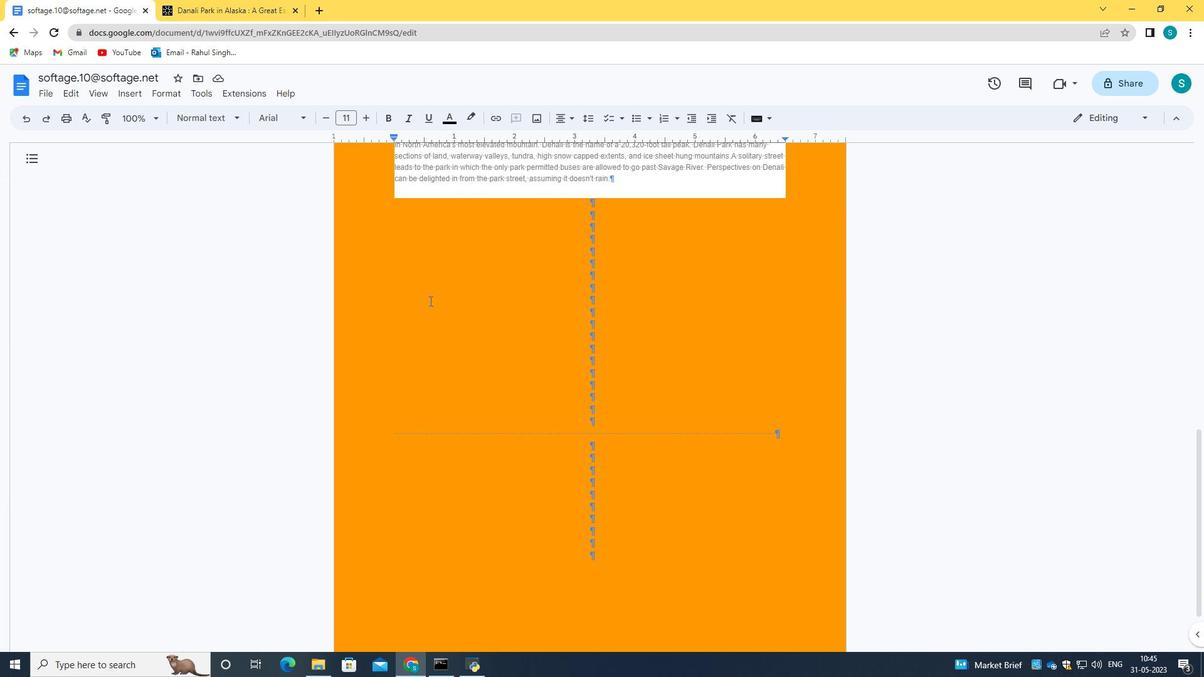 
Action: Mouse scrolled (429, 301) with delta (0, 0)
Screenshot: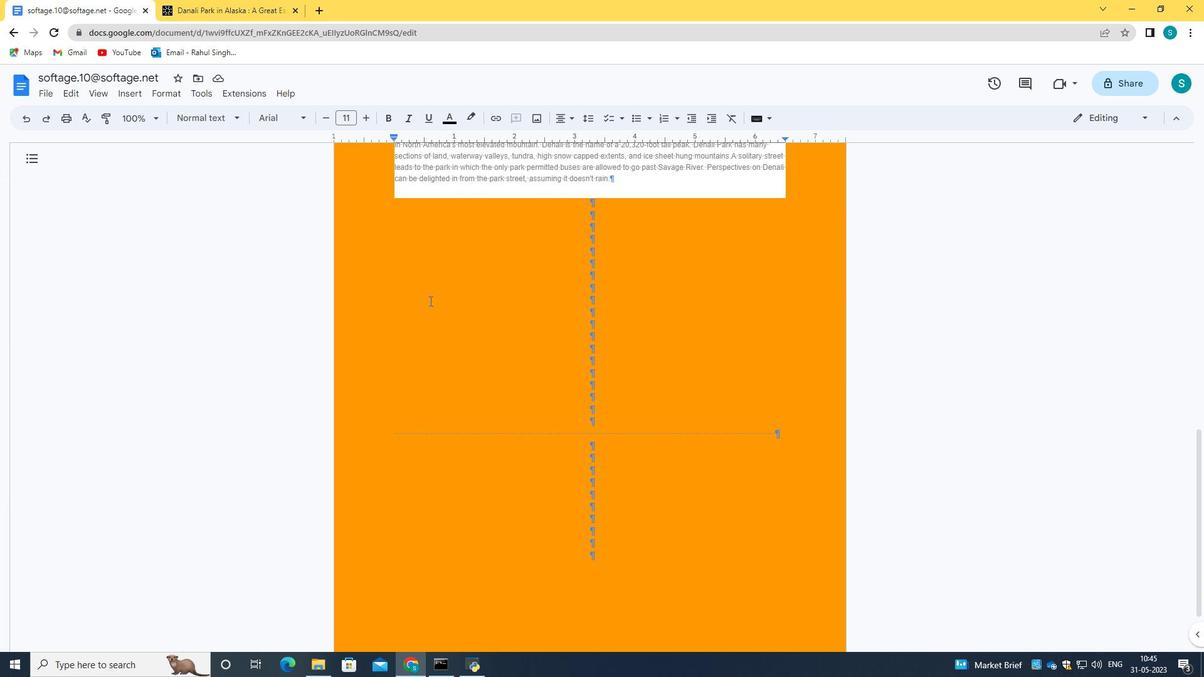
Action: Mouse scrolled (429, 301) with delta (0, 0)
Screenshot: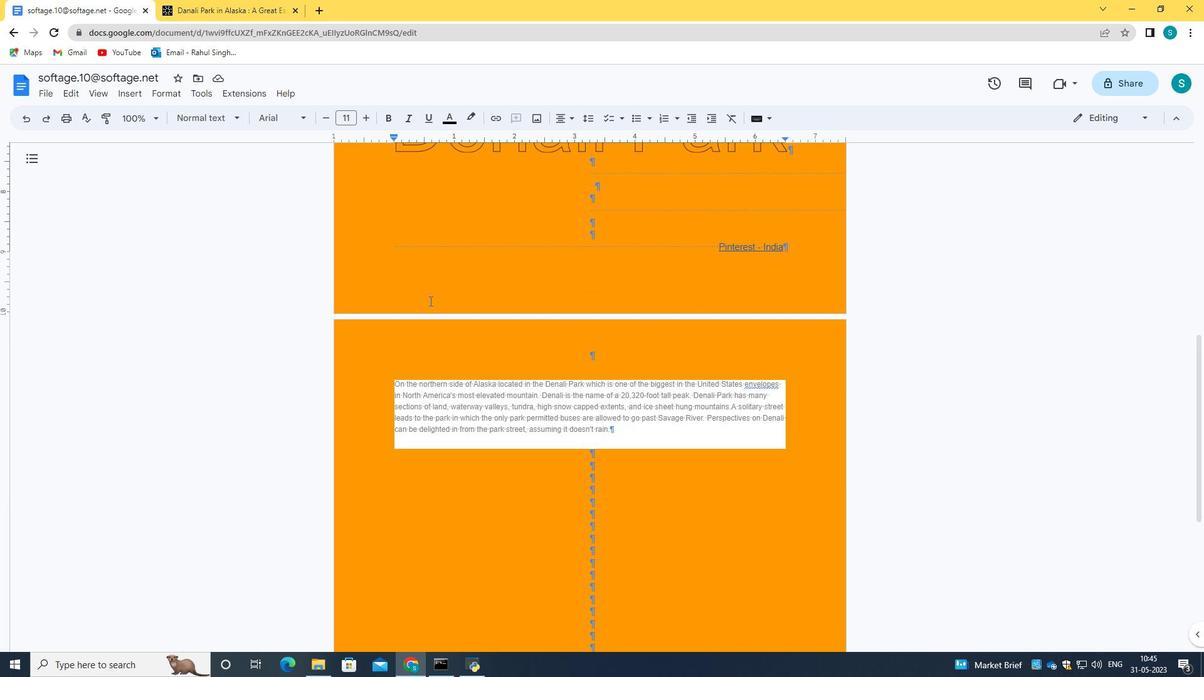 
Action: Mouse scrolled (429, 301) with delta (0, 0)
Screenshot: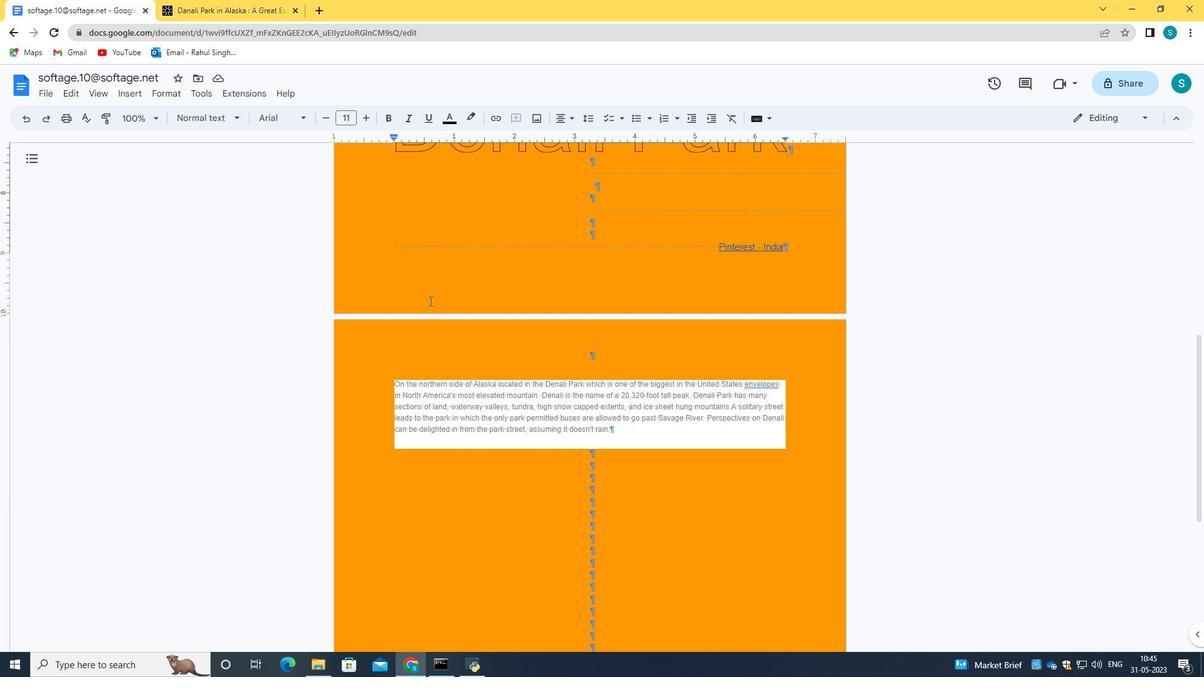 
Action: Mouse scrolled (429, 301) with delta (0, 0)
Screenshot: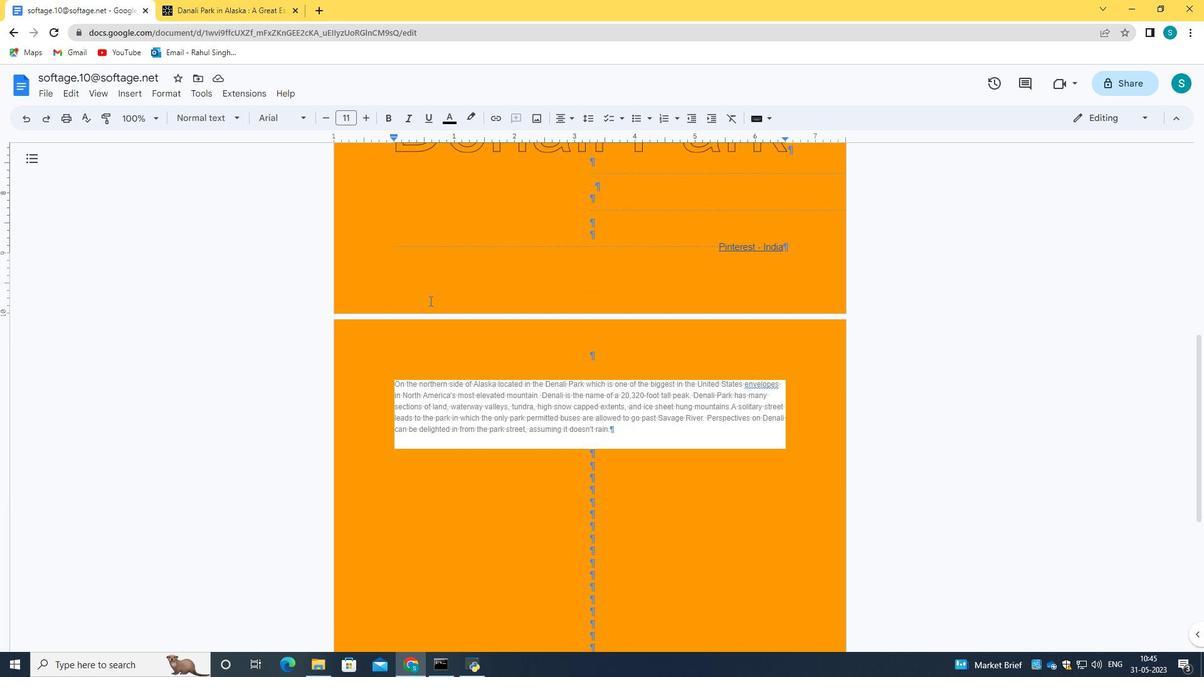 
Action: Mouse scrolled (429, 301) with delta (0, 0)
Screenshot: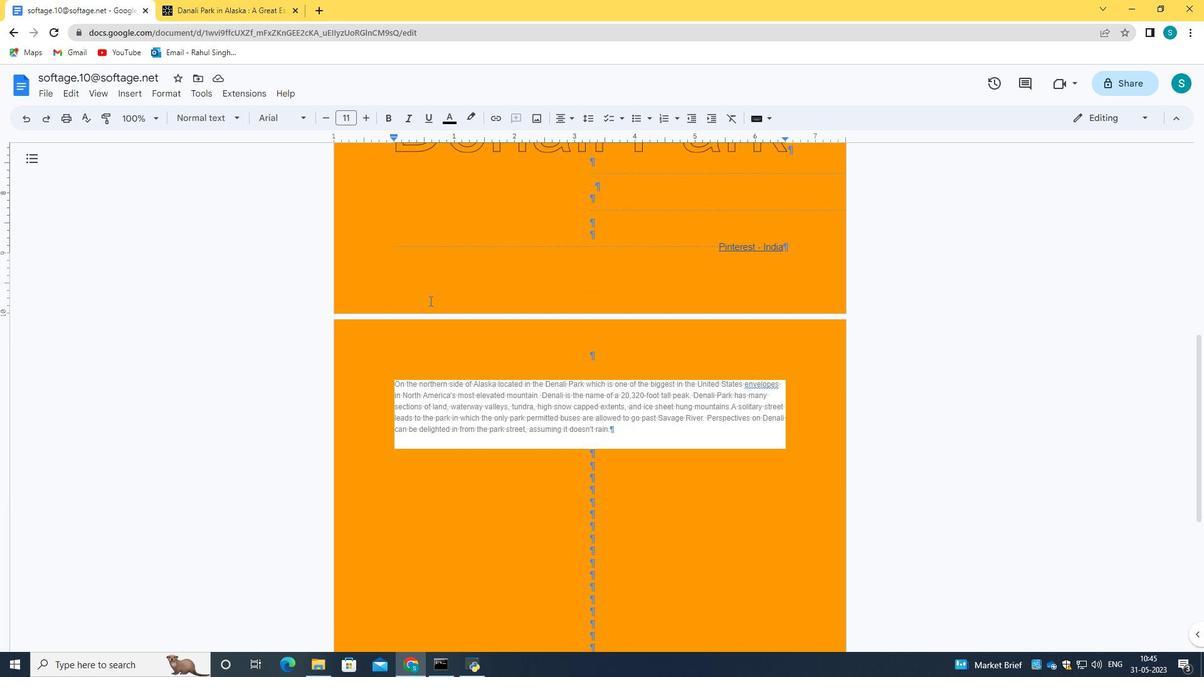 
Action: Mouse scrolled (429, 301) with delta (0, 0)
Screenshot: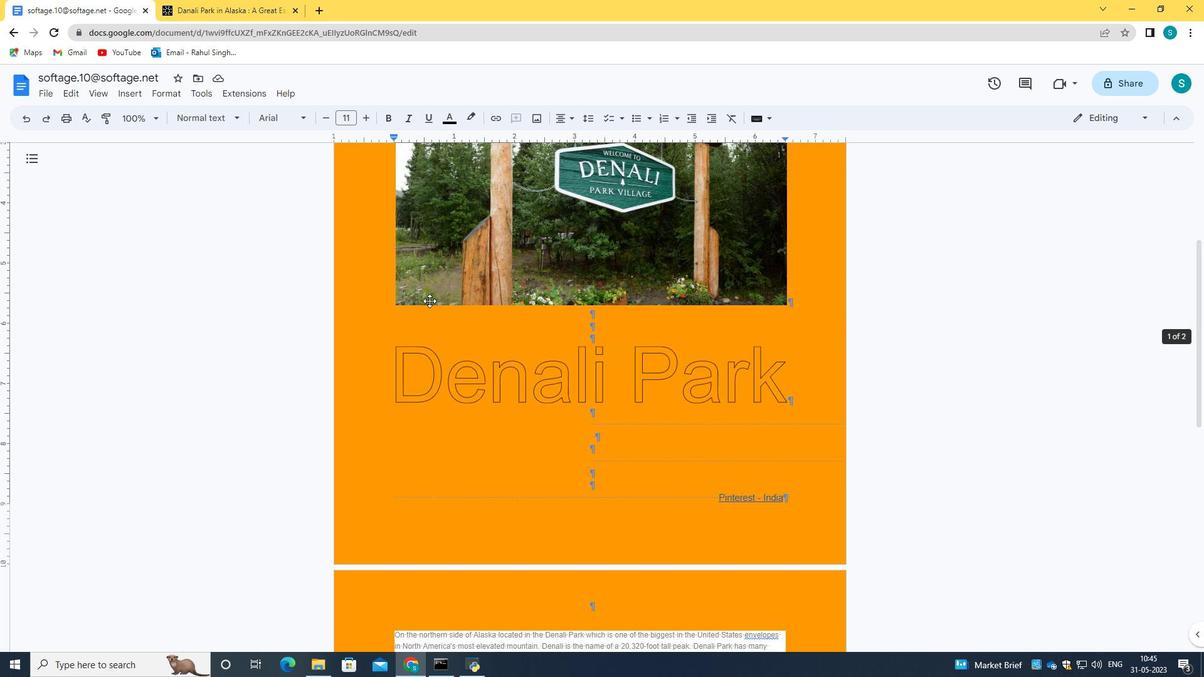 
Action: Mouse scrolled (429, 301) with delta (0, 0)
Screenshot: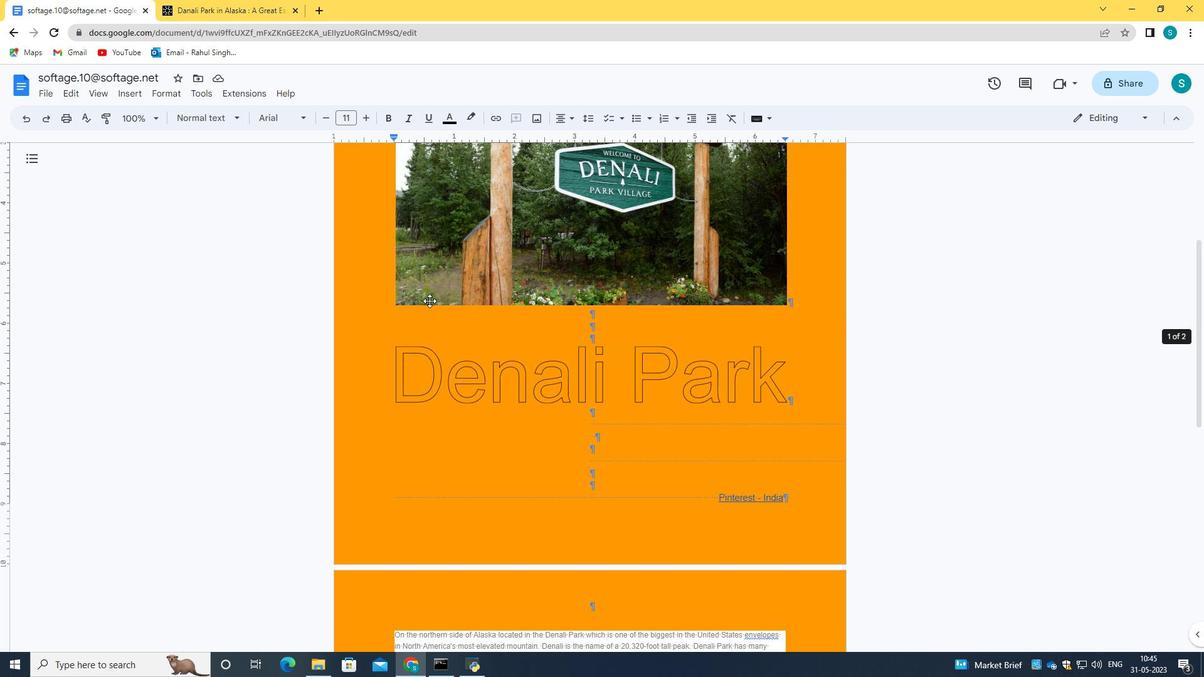 
Action: Mouse scrolled (429, 301) with delta (0, 0)
Screenshot: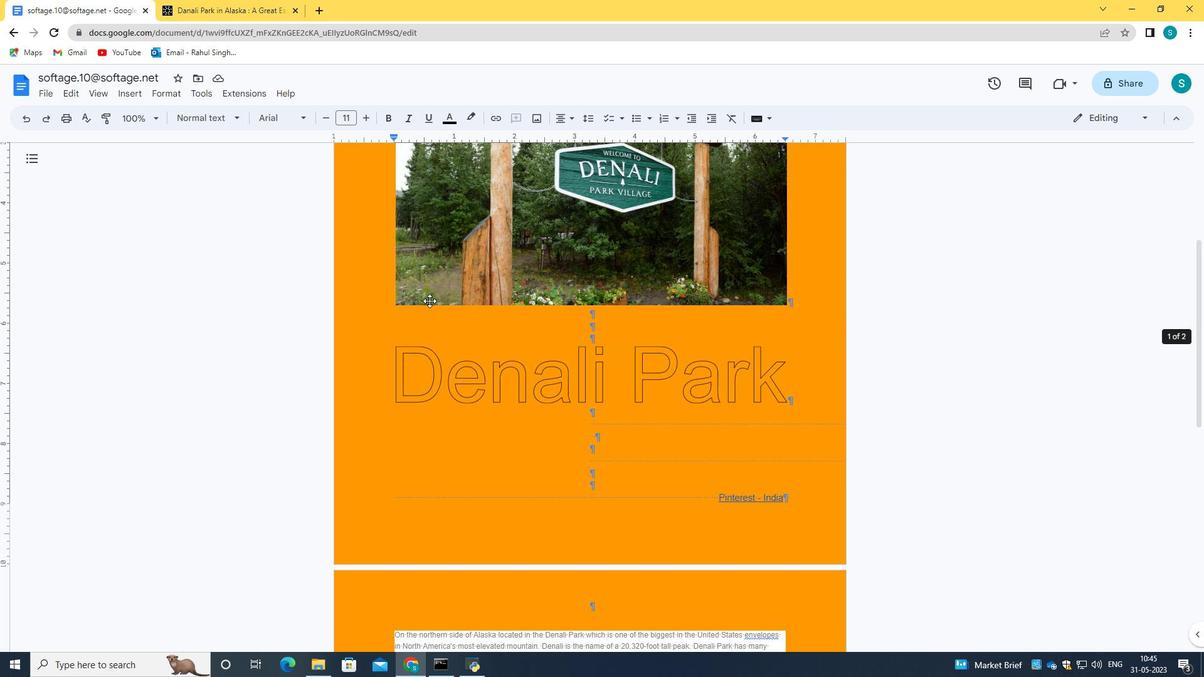 
Action: Mouse scrolled (429, 301) with delta (0, 0)
Screenshot: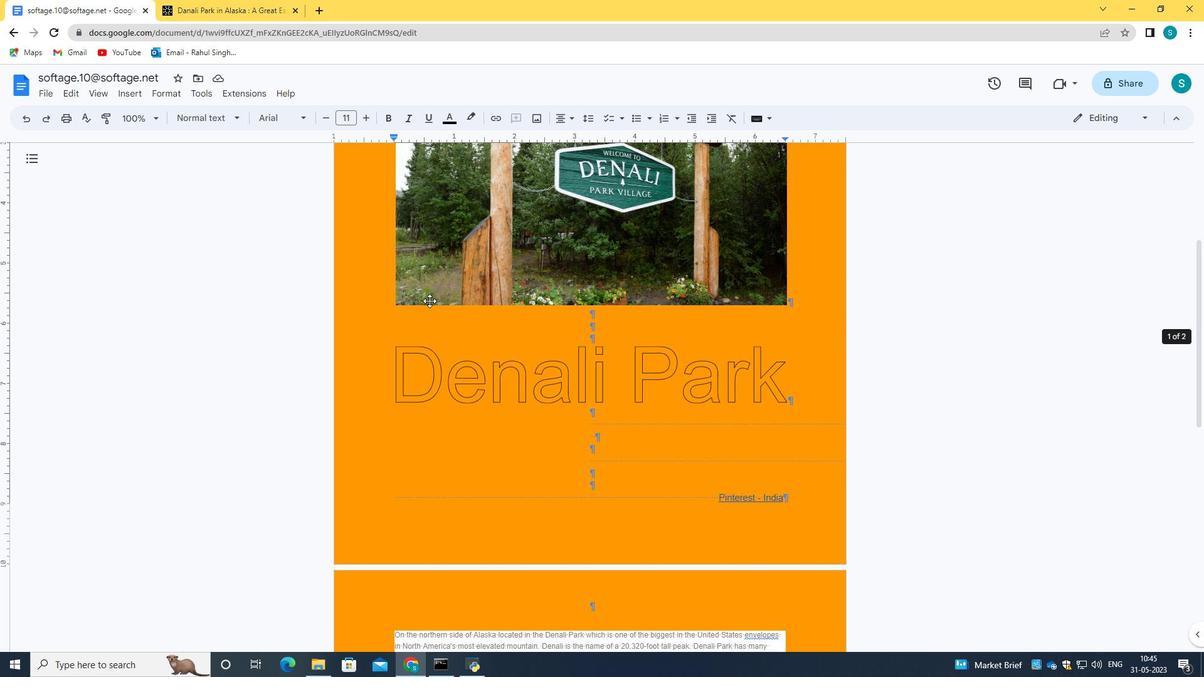 
Action: Mouse scrolled (429, 301) with delta (0, 0)
Screenshot: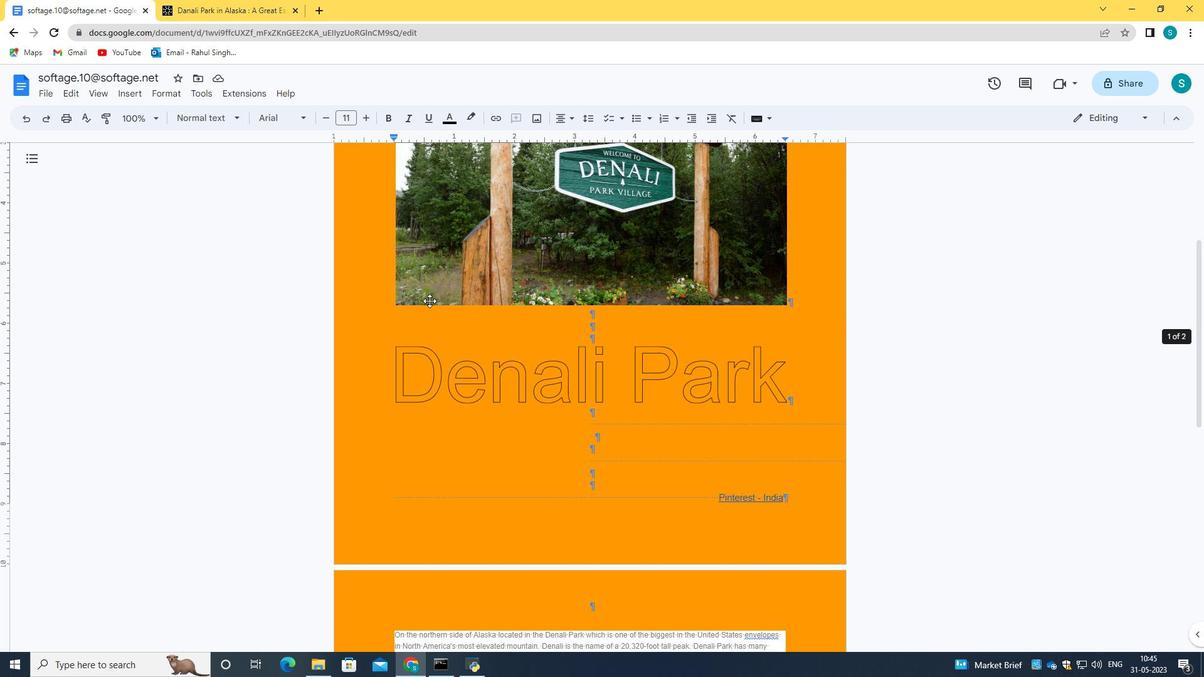 
Action: Mouse scrolled (429, 301) with delta (0, 0)
Screenshot: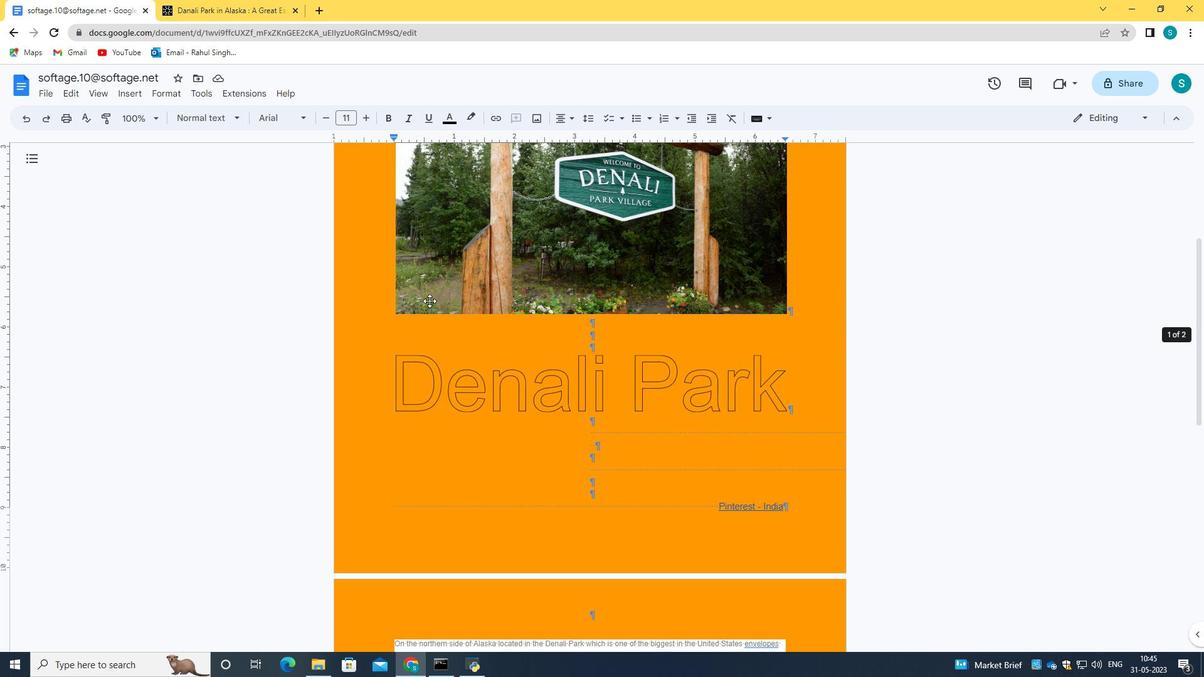 
